 Task: Look for space in New Castle, United States from 10th June, 2023 to 25th June, 2023 for 4 adults in price range Rs.10000 to Rs.15000. Place can be private room with 4 bedrooms having 4 beds and 4 bathrooms. Property type can be house, flat, guest house, hotel. Amenities needed are: wifi, TV, free parkinig on premises, gym, breakfast. Booking option can be shelf check-in. Required host language is English.
Action: Mouse moved to (441, 97)
Screenshot: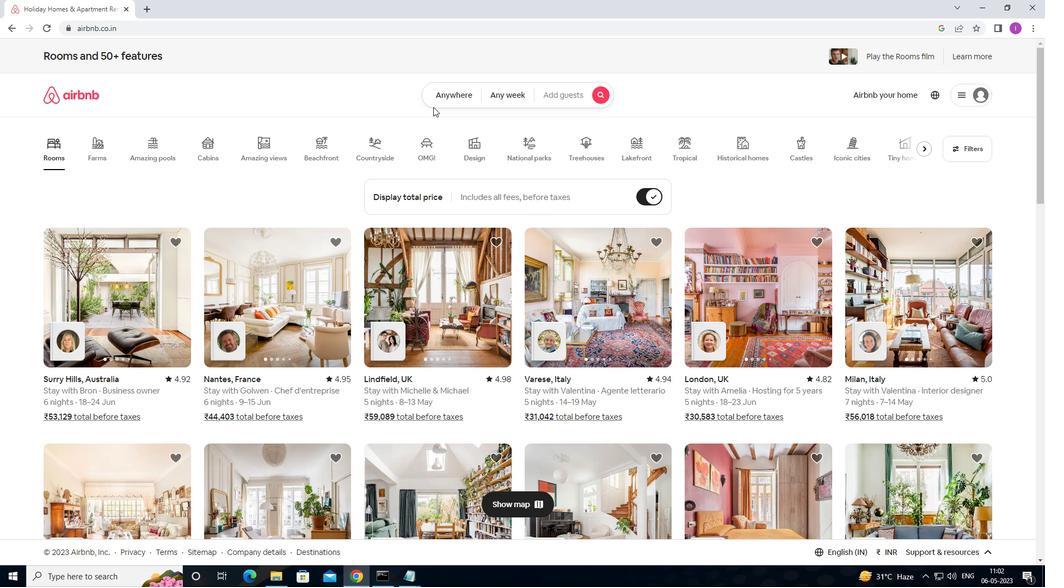 
Action: Mouse pressed left at (441, 97)
Screenshot: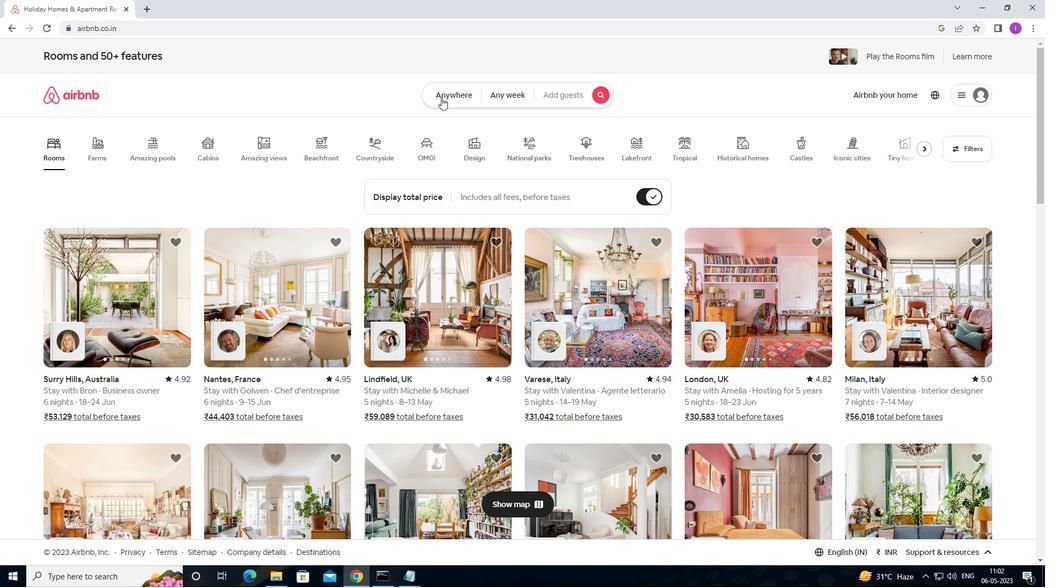 
Action: Mouse moved to (387, 130)
Screenshot: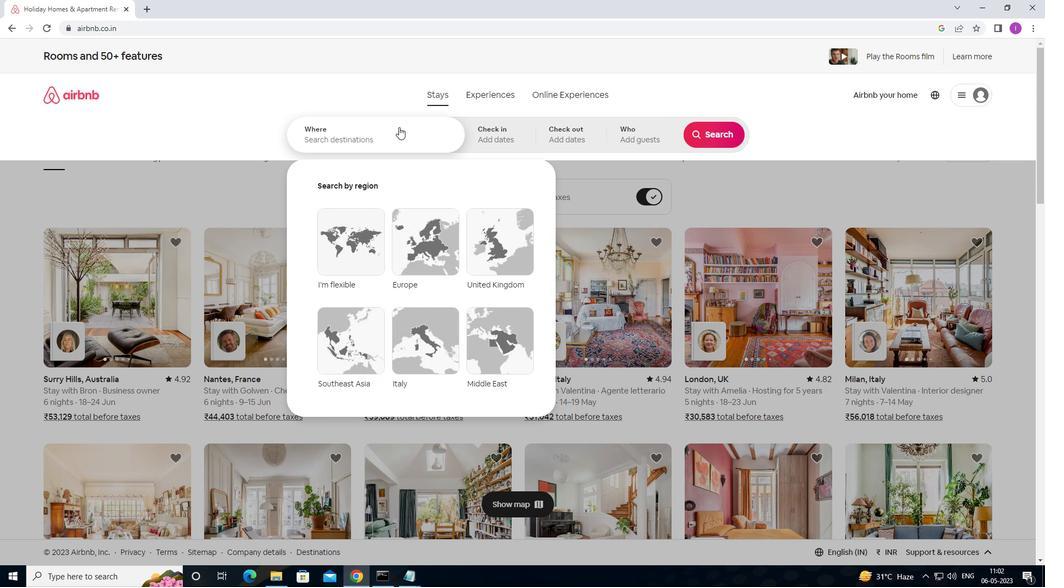 
Action: Mouse pressed left at (387, 130)
Screenshot: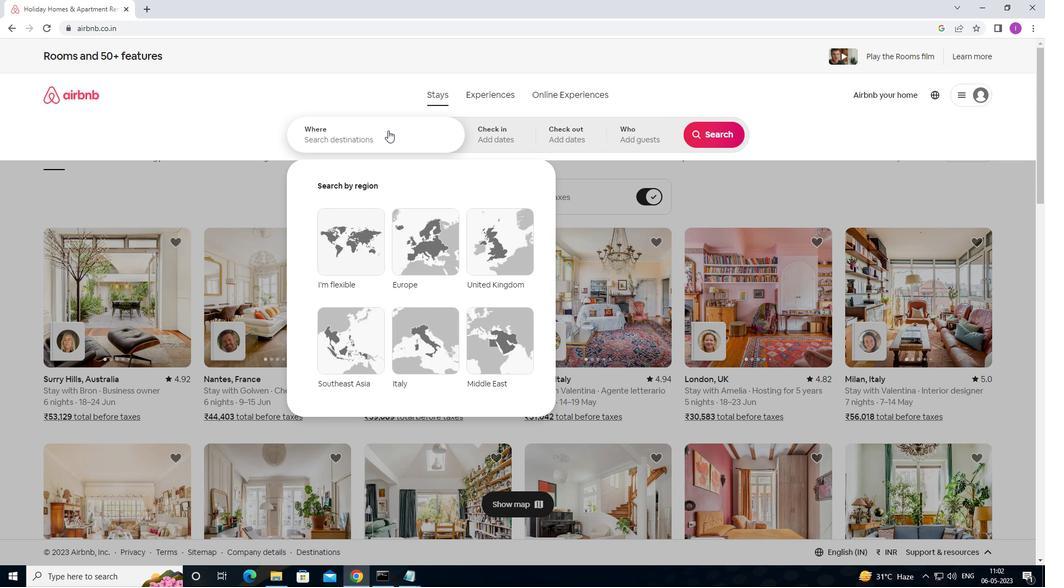 
Action: Mouse moved to (402, 141)
Screenshot: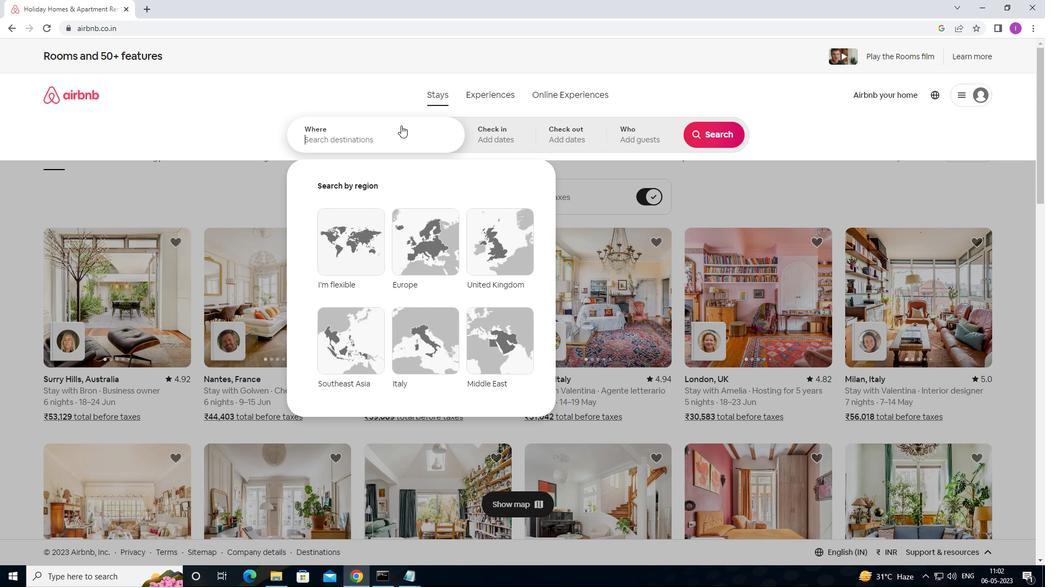 
Action: Key pressed <Key.shift><Key.shift><Key.shift><Key.shift><Key.shift><Key.shift><Key.shift><Key.shift>NEW<Key.space><Key.shift>CASTLE,<Key.shift>UNITED<Key.space>STATES
Screenshot: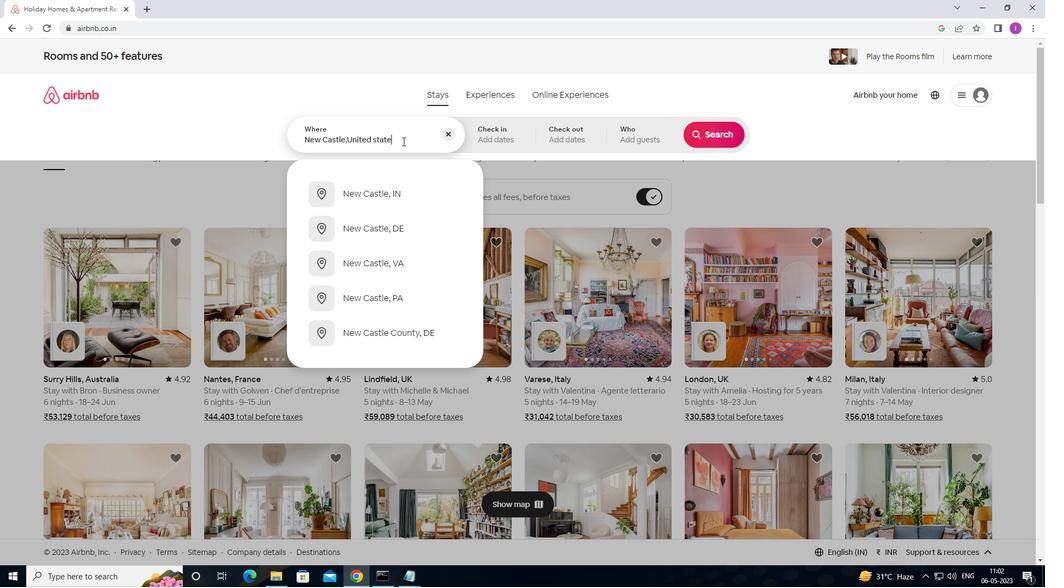 
Action: Mouse moved to (506, 133)
Screenshot: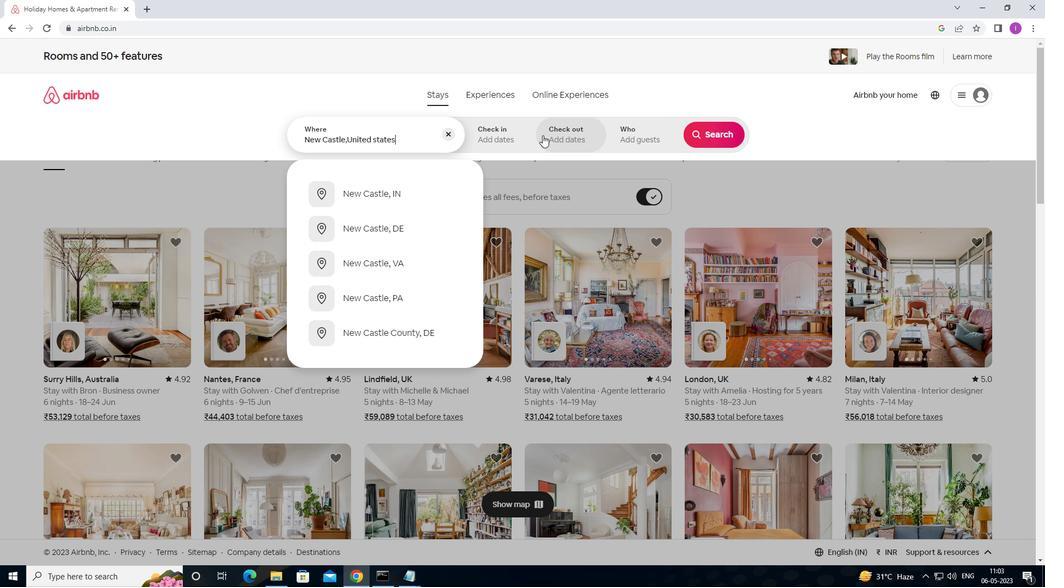 
Action: Mouse pressed left at (506, 133)
Screenshot: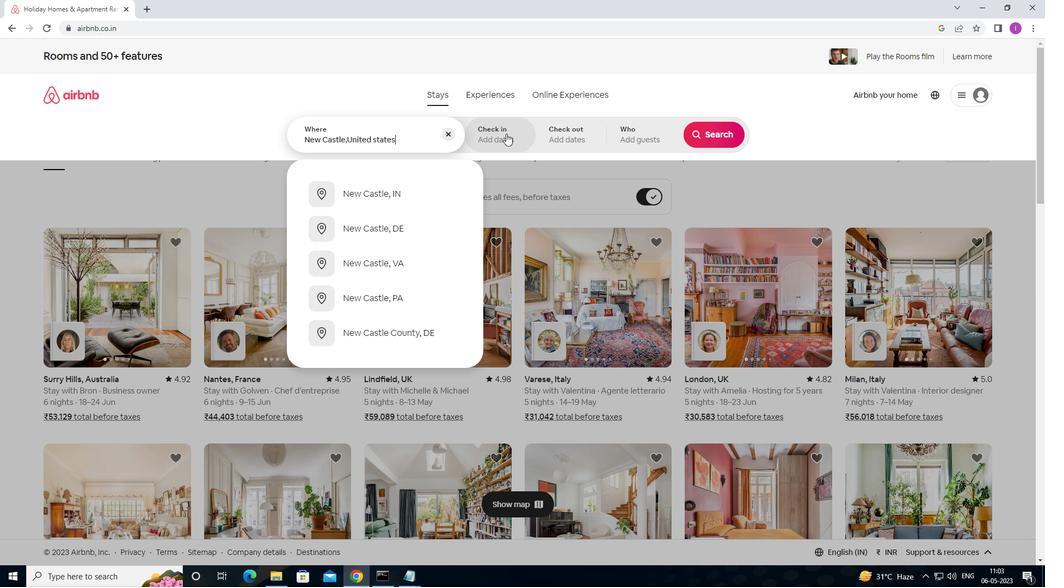 
Action: Mouse moved to (696, 290)
Screenshot: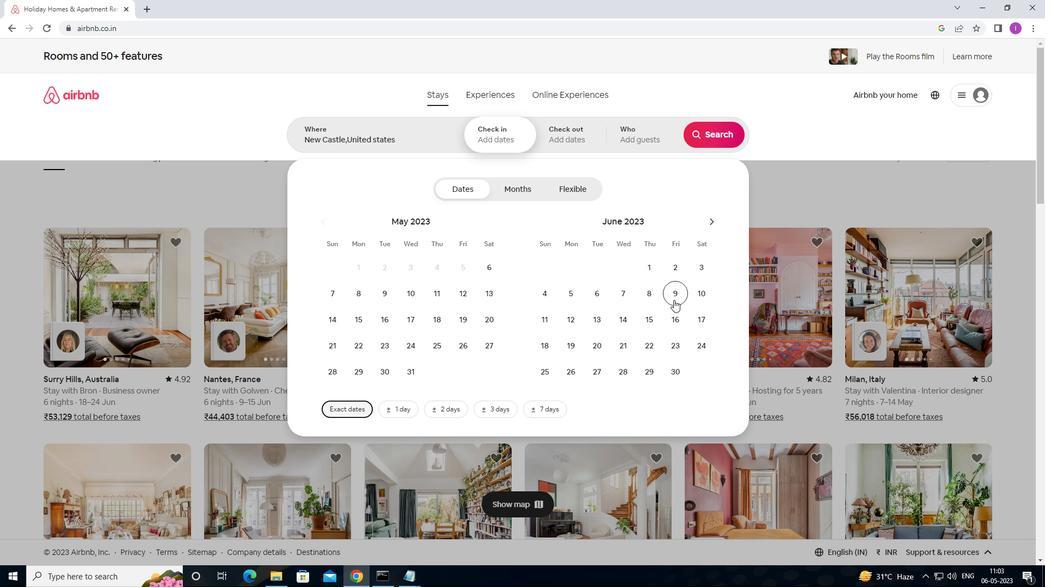 
Action: Mouse pressed left at (696, 290)
Screenshot: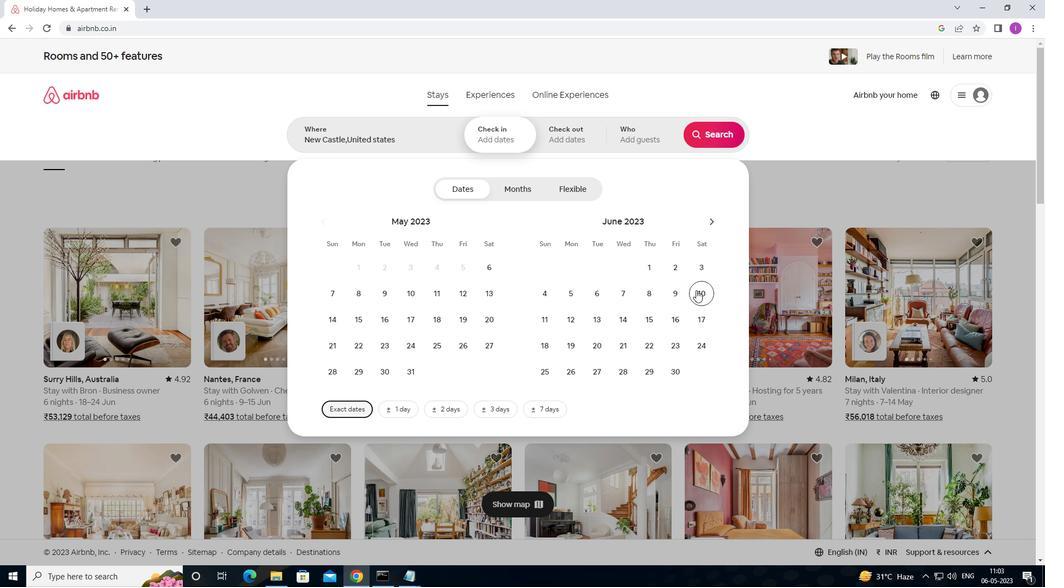 
Action: Mouse moved to (546, 377)
Screenshot: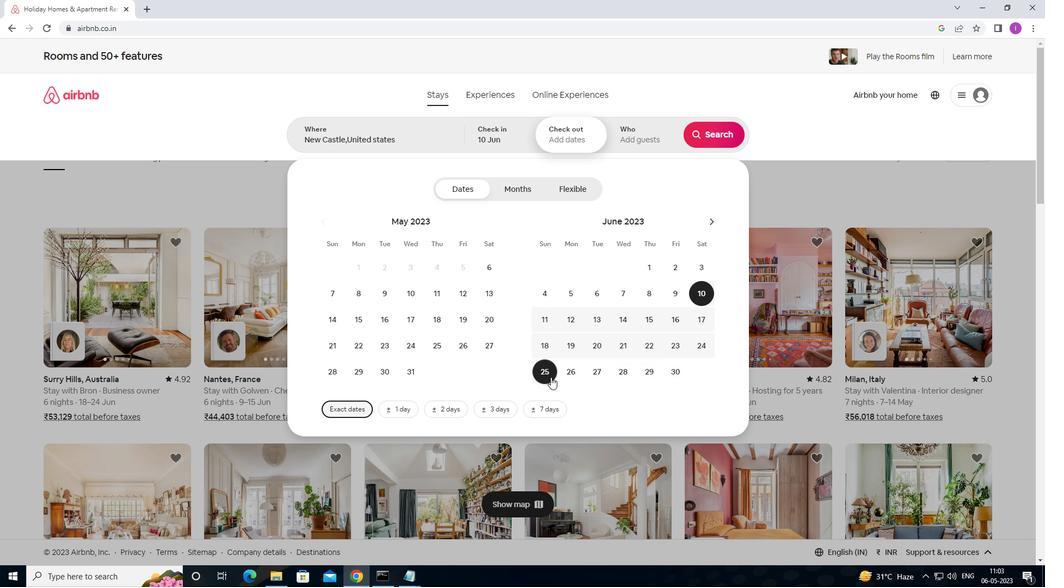 
Action: Mouse pressed left at (546, 377)
Screenshot: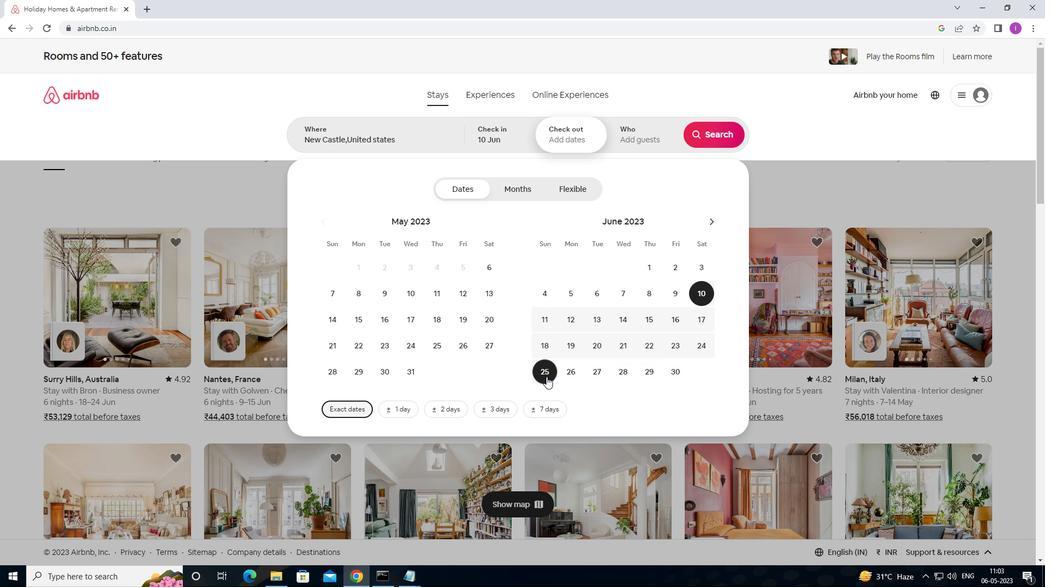 
Action: Mouse moved to (628, 144)
Screenshot: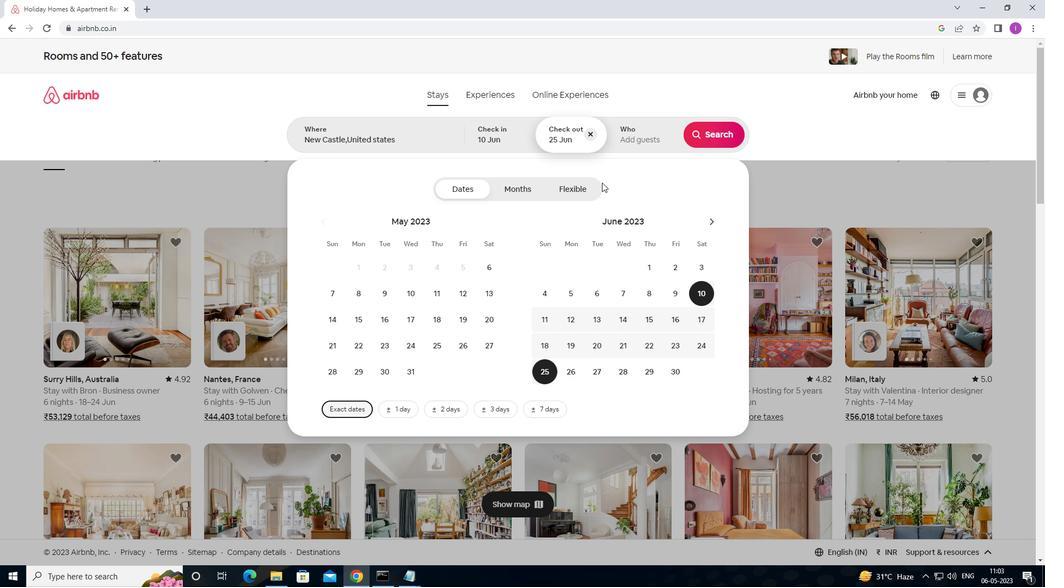 
Action: Mouse pressed left at (628, 144)
Screenshot: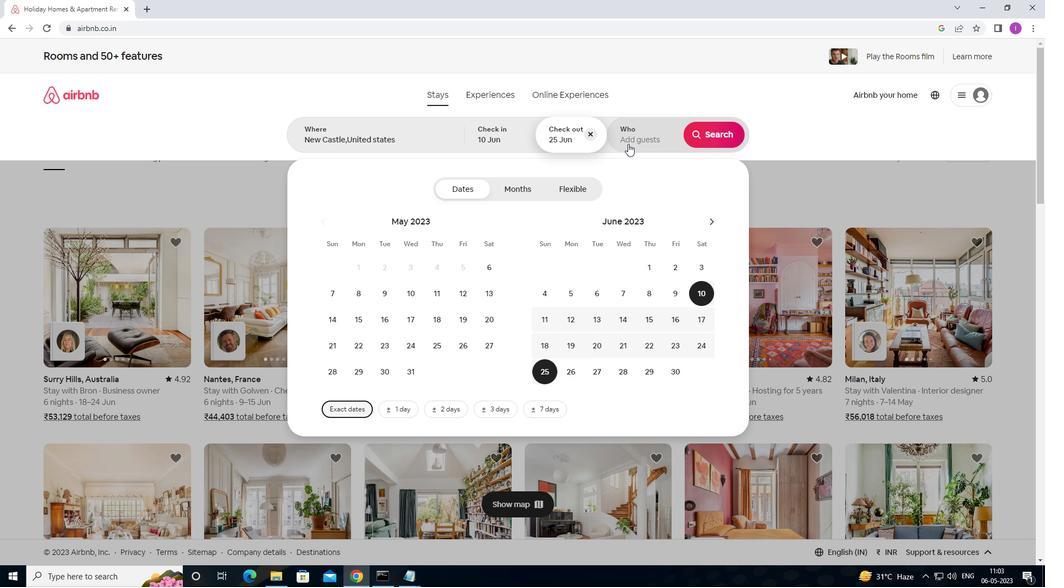 
Action: Mouse moved to (722, 192)
Screenshot: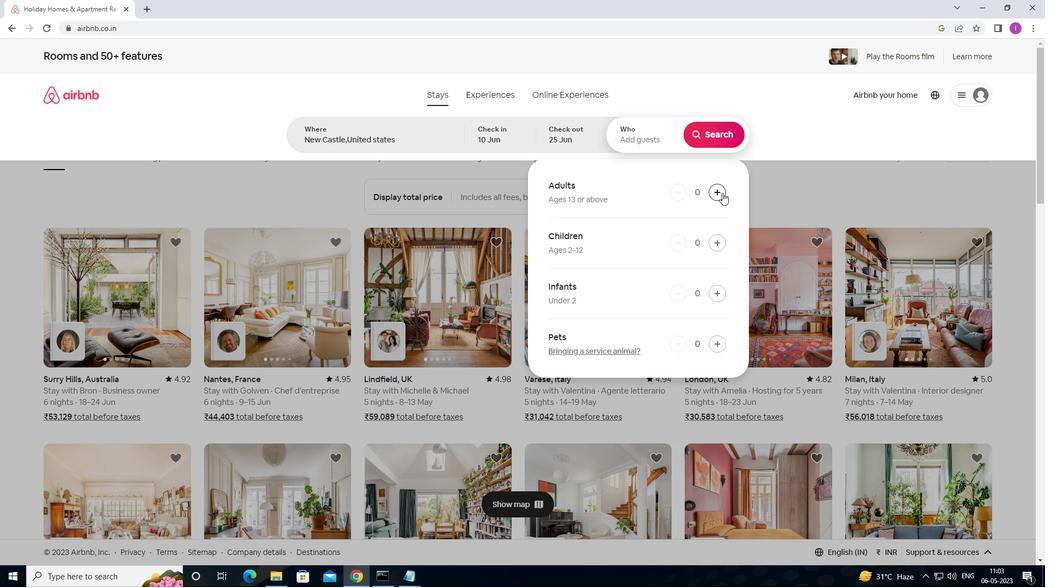 
Action: Mouse pressed left at (722, 192)
Screenshot: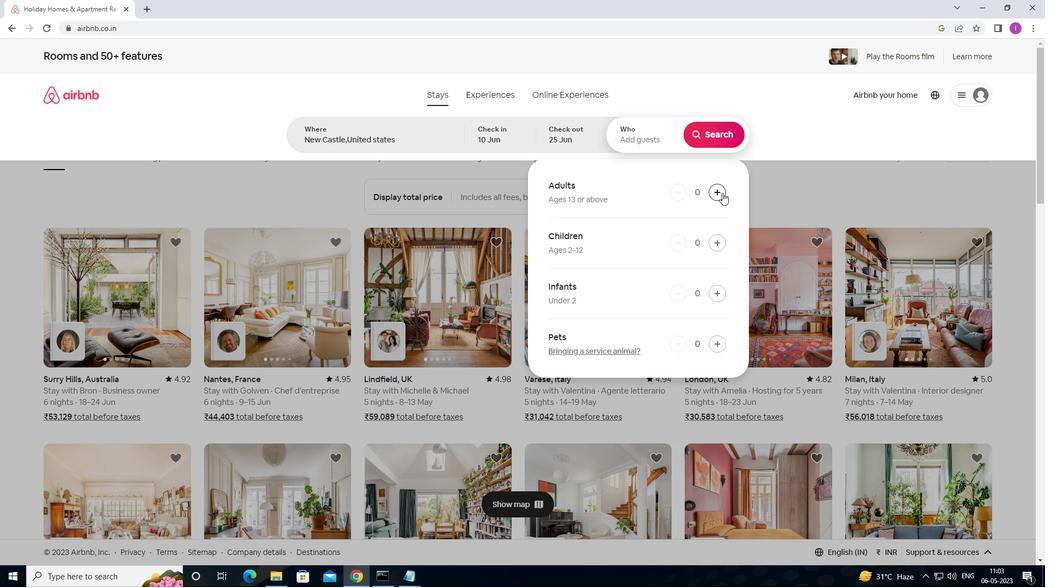 
Action: Mouse pressed left at (722, 192)
Screenshot: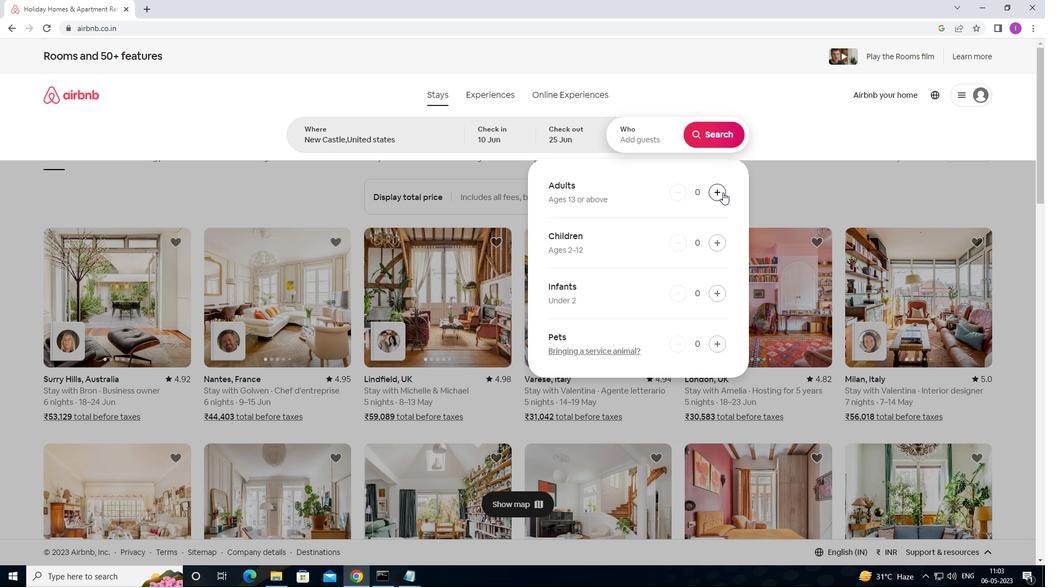 
Action: Mouse pressed left at (722, 192)
Screenshot: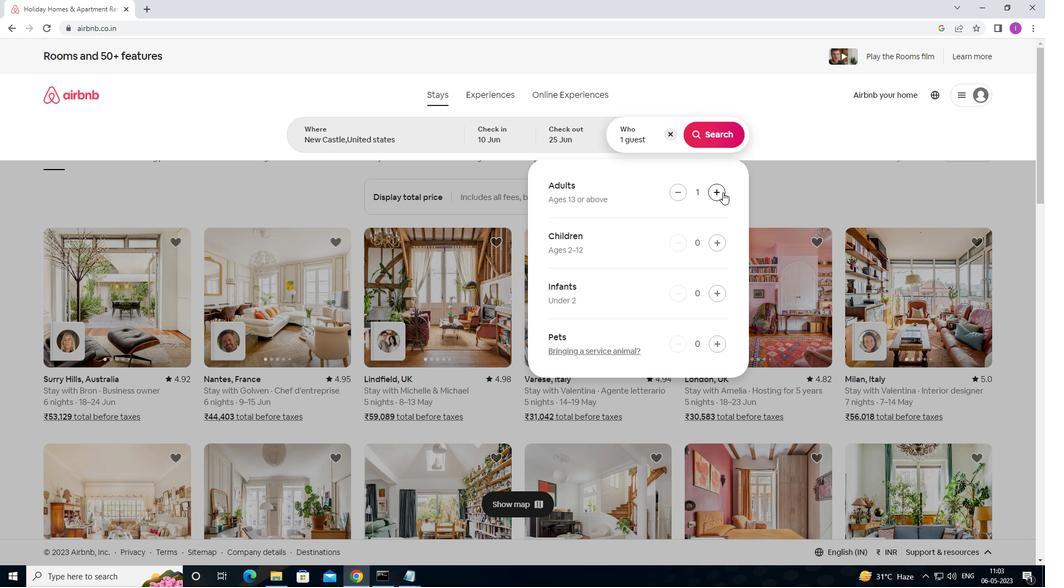 
Action: Mouse pressed left at (722, 192)
Screenshot: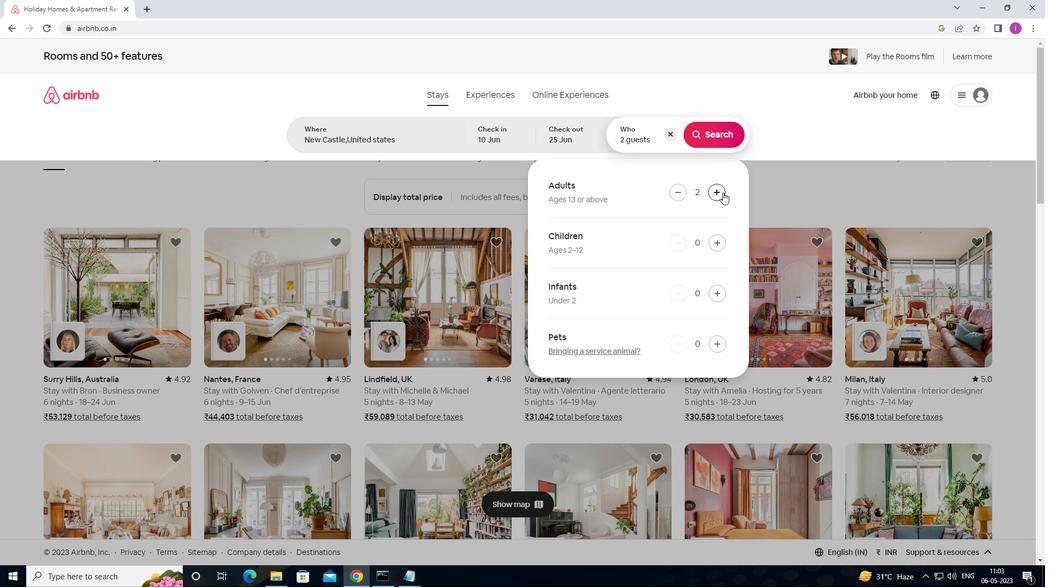 
Action: Mouse moved to (712, 125)
Screenshot: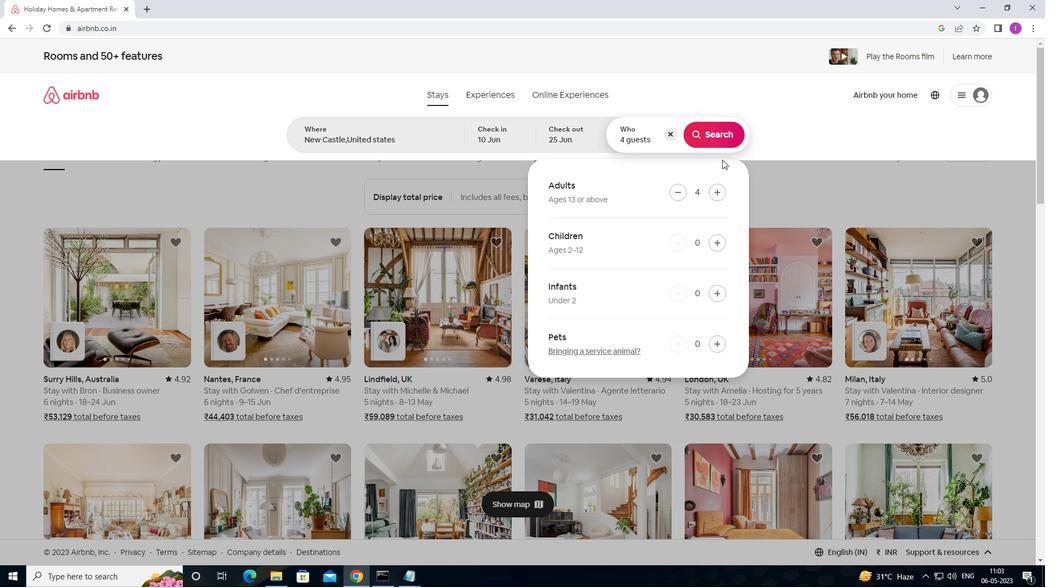
Action: Mouse pressed left at (712, 125)
Screenshot: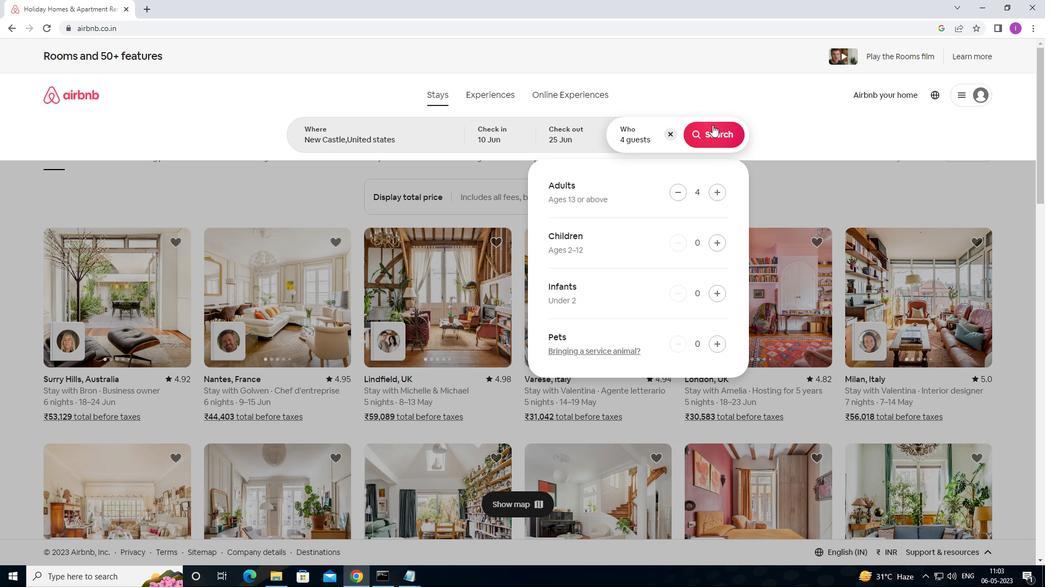 
Action: Mouse moved to (1004, 106)
Screenshot: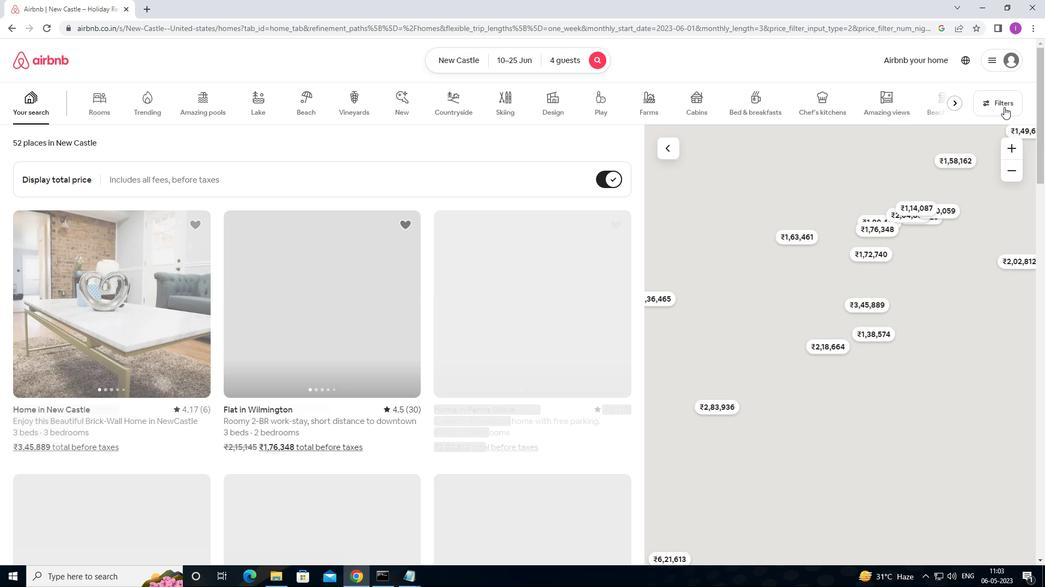 
Action: Mouse pressed left at (1004, 106)
Screenshot: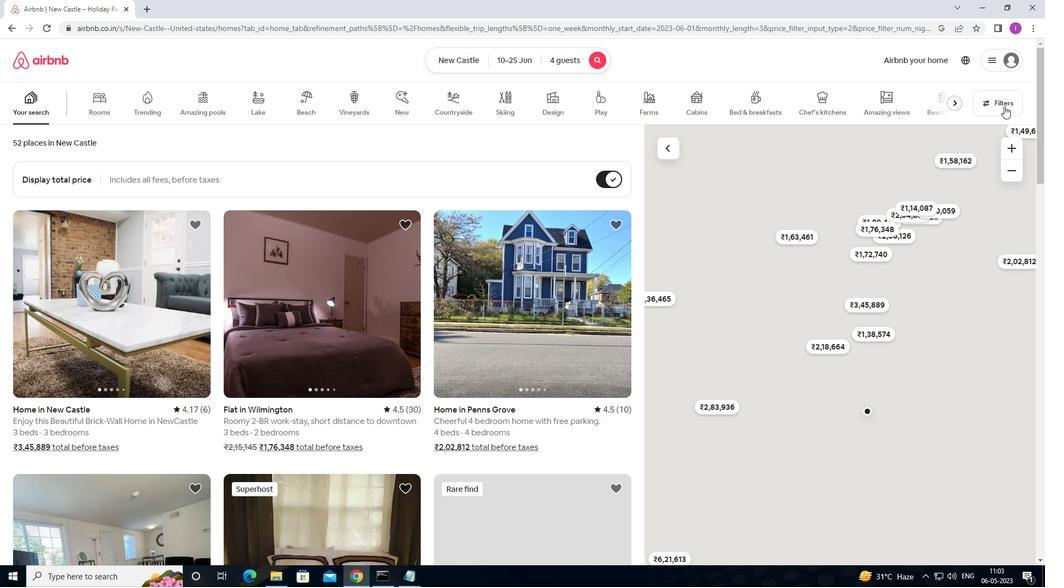 
Action: Mouse moved to (398, 372)
Screenshot: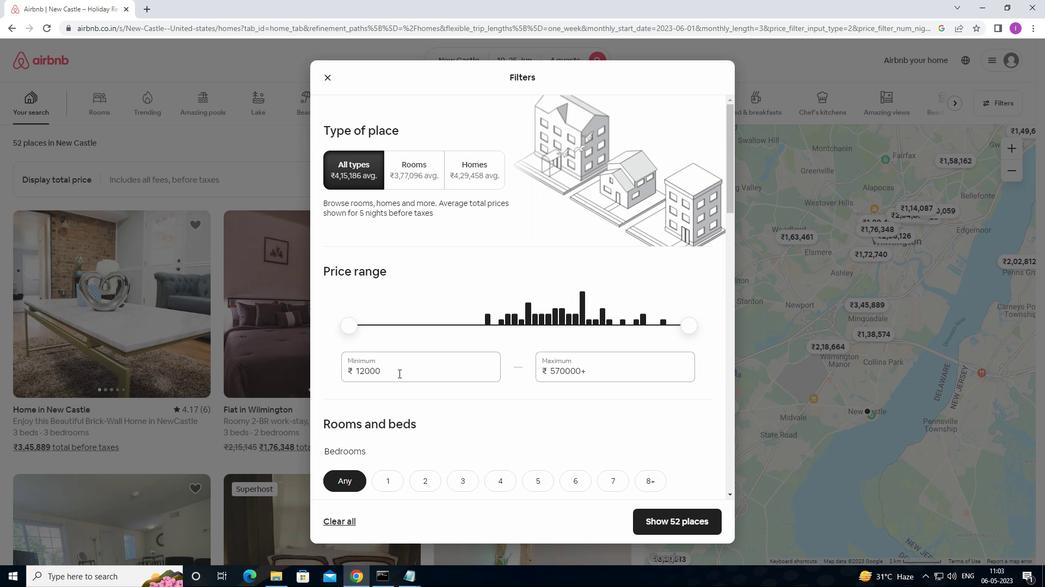 
Action: Mouse pressed left at (398, 372)
Screenshot: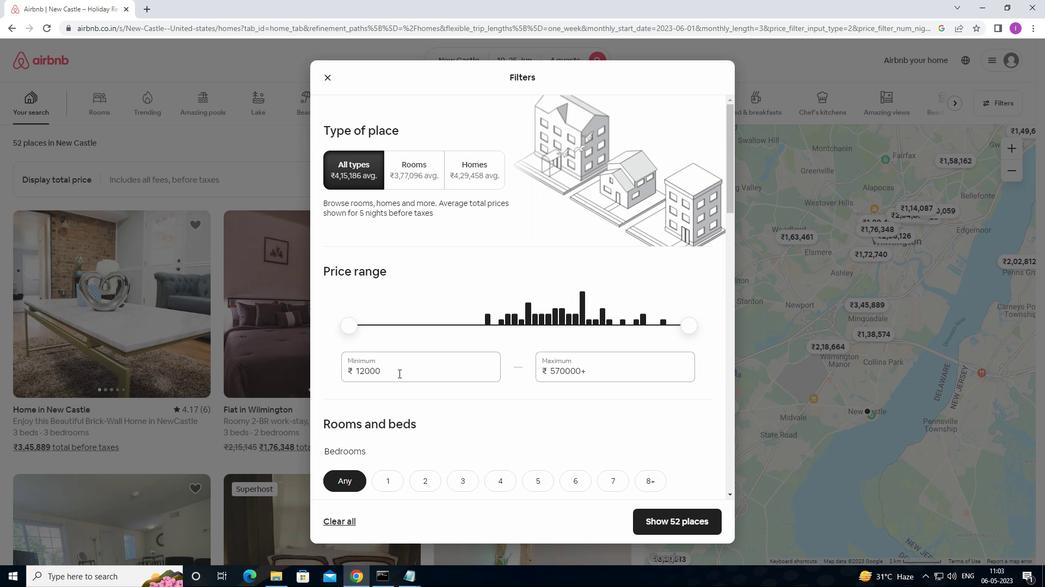 
Action: Mouse moved to (336, 377)
Screenshot: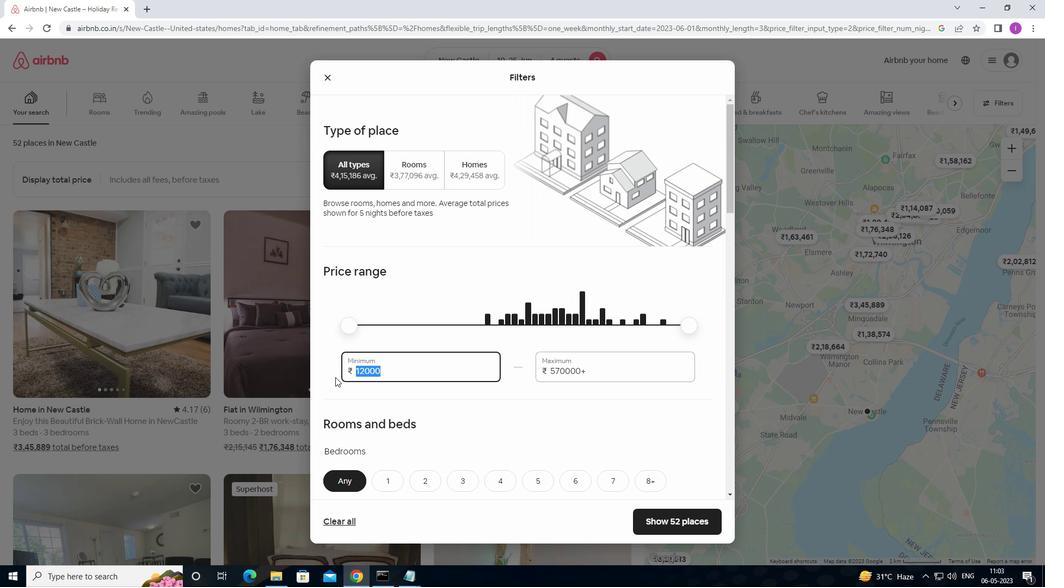 
Action: Key pressed 1
Screenshot: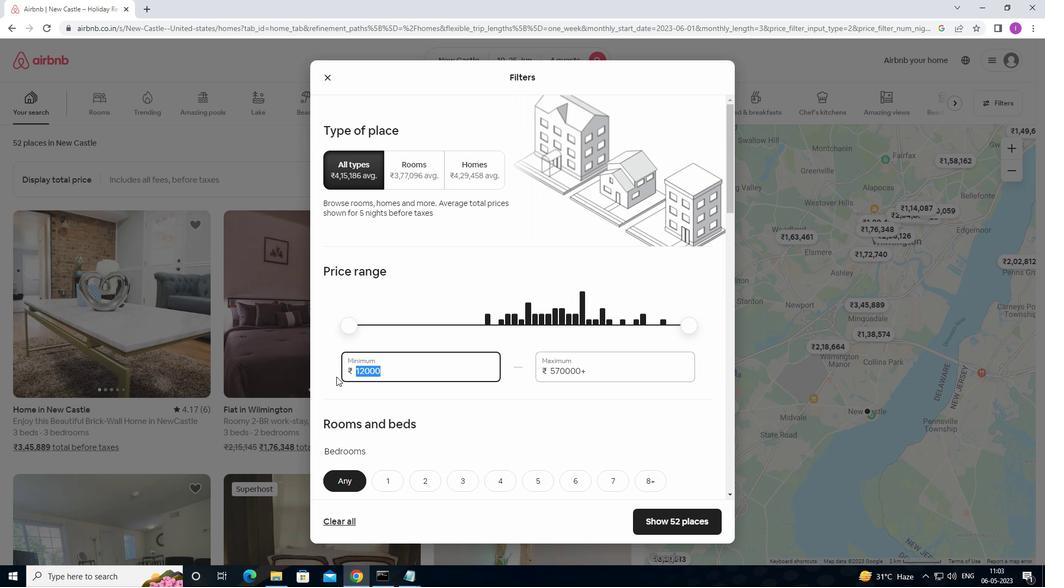 
Action: Mouse moved to (336, 376)
Screenshot: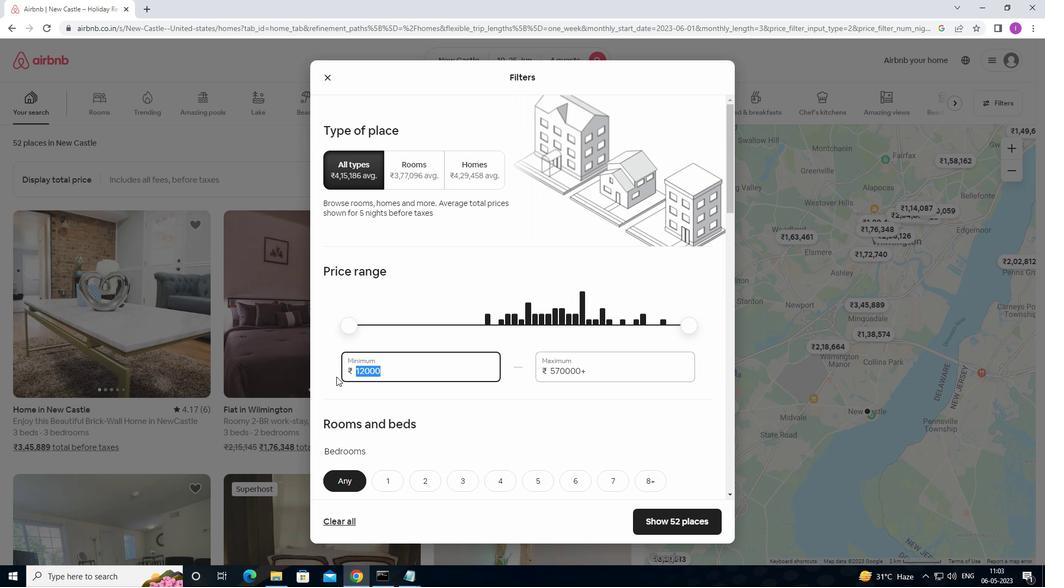 
Action: Key pressed 0
Screenshot: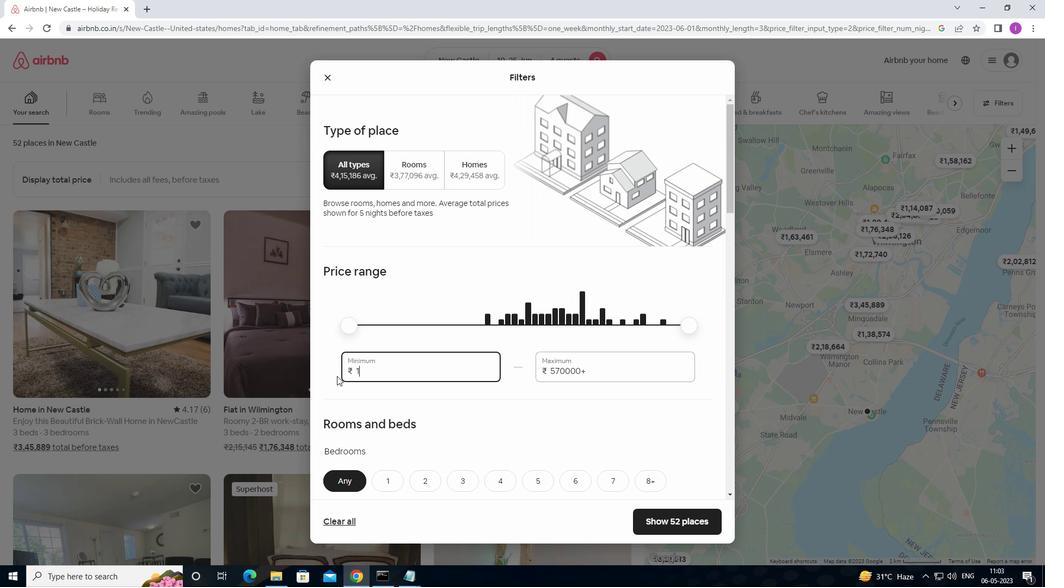 
Action: Mouse moved to (335, 380)
Screenshot: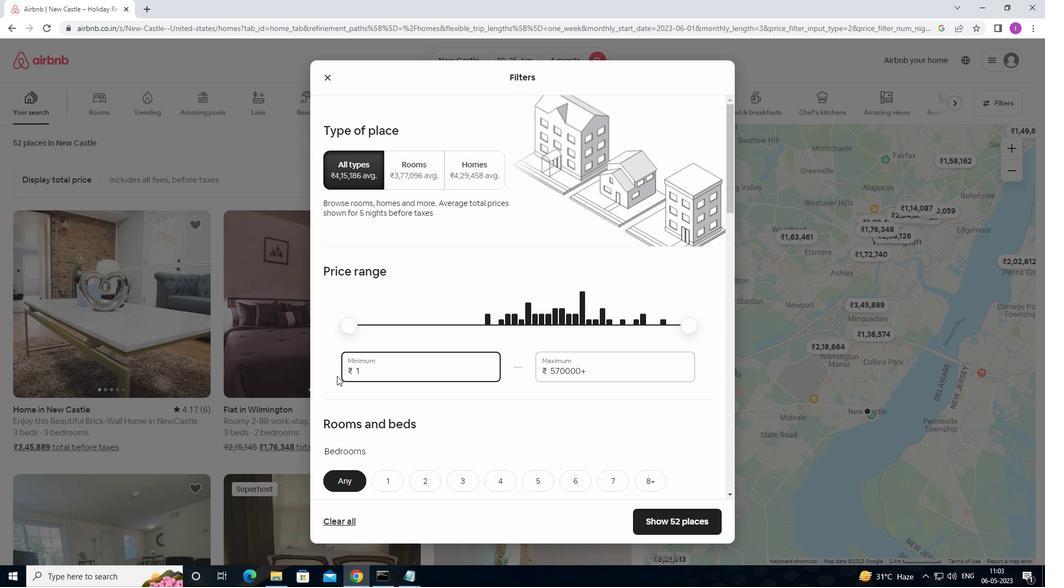 
Action: Key pressed 0
Screenshot: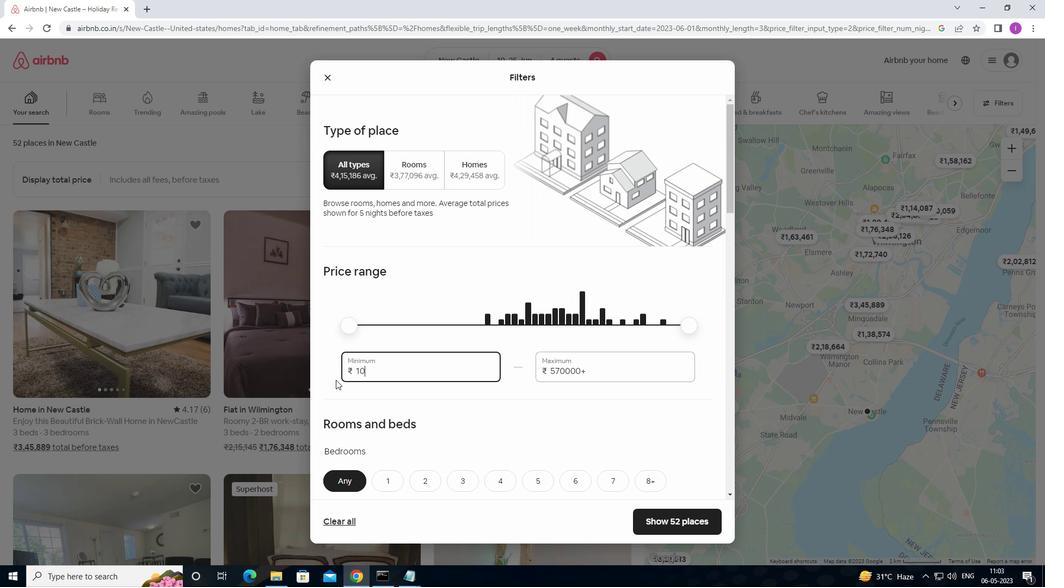 
Action: Mouse moved to (335, 380)
Screenshot: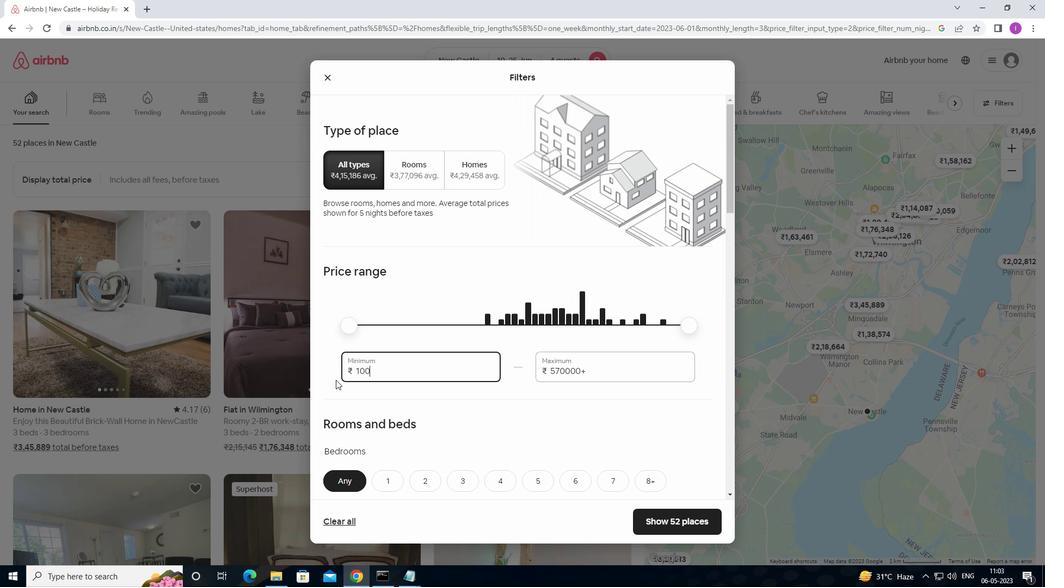 
Action: Key pressed 00
Screenshot: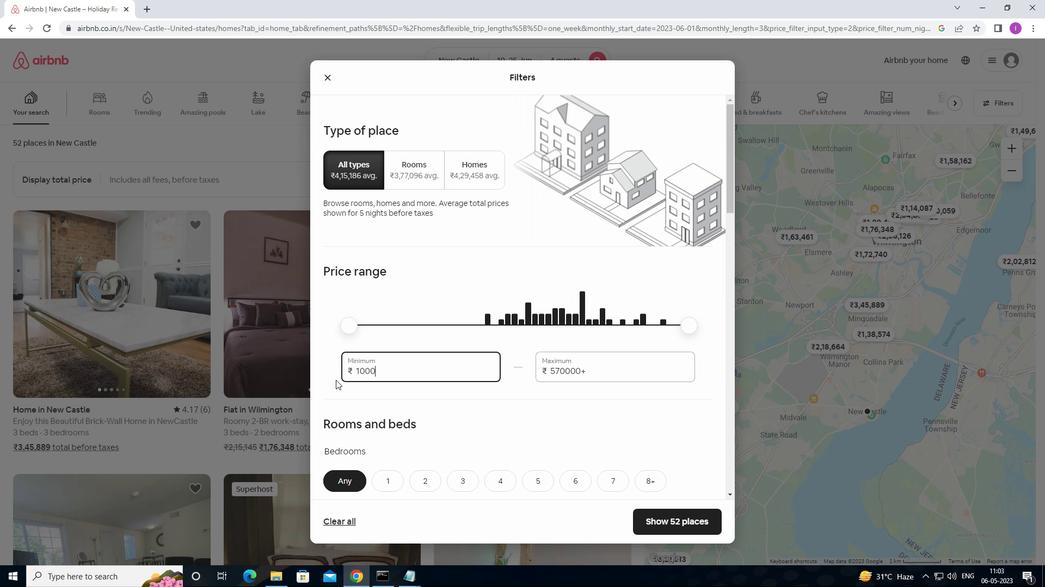 
Action: Mouse moved to (598, 371)
Screenshot: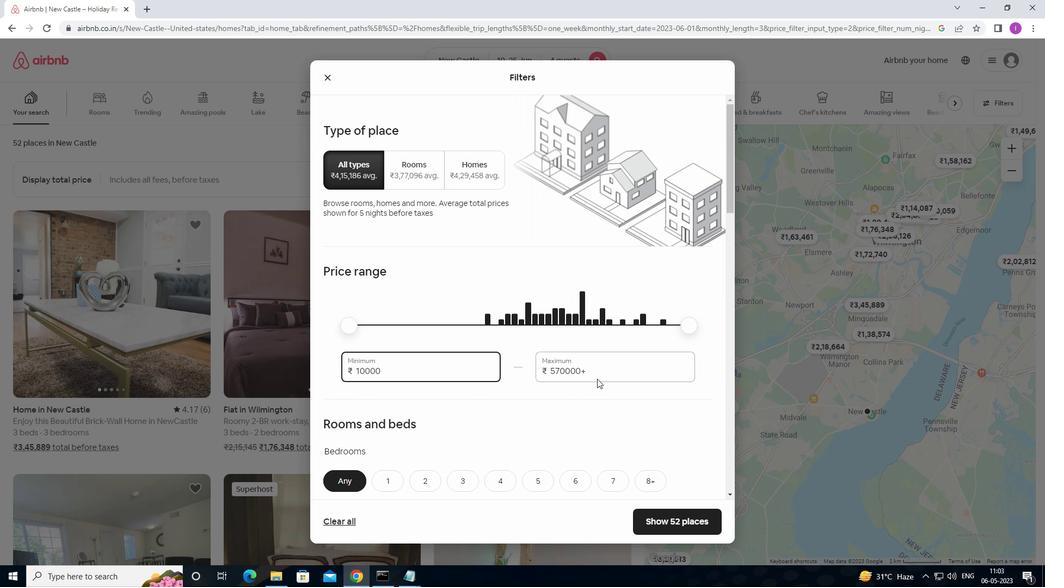 
Action: Mouse pressed left at (598, 371)
Screenshot: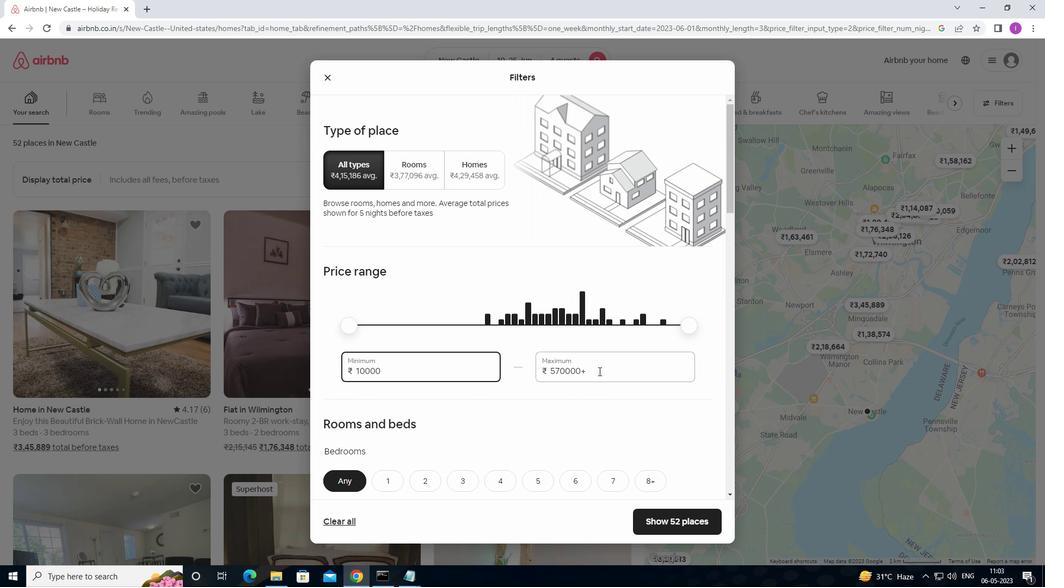 
Action: Mouse moved to (548, 375)
Screenshot: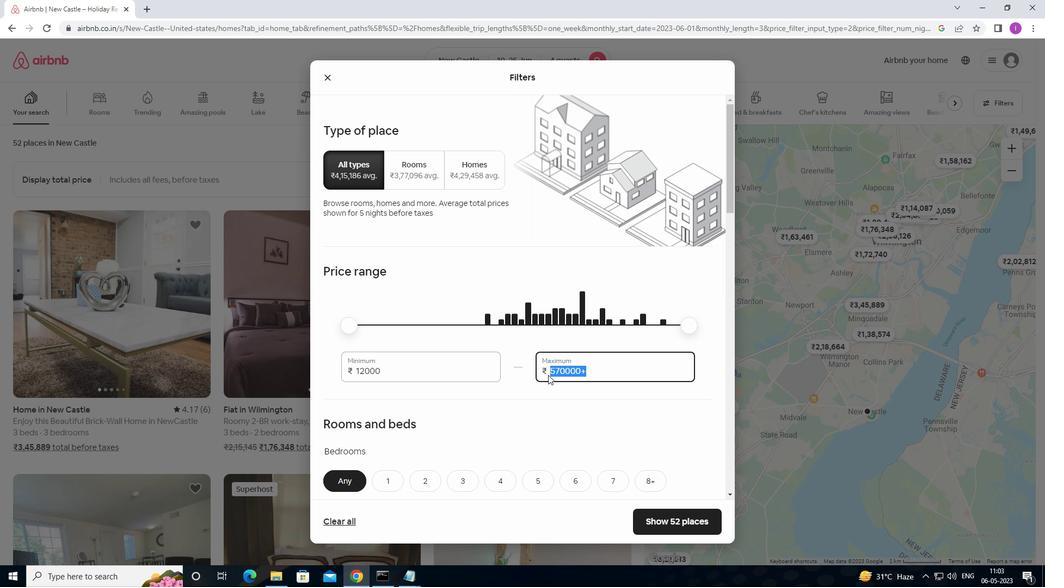 
Action: Key pressed 15000
Screenshot: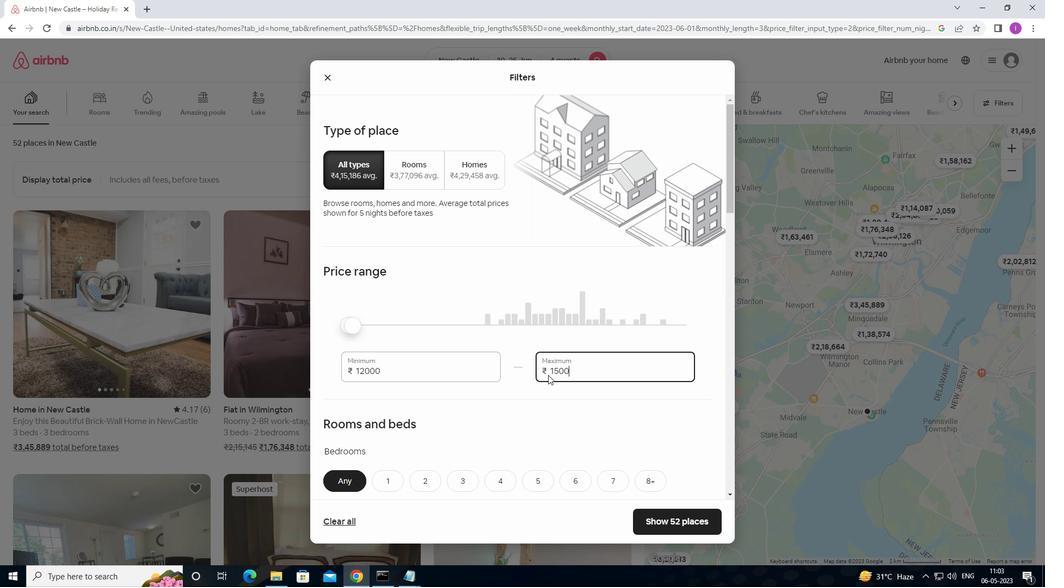 
Action: Mouse moved to (552, 381)
Screenshot: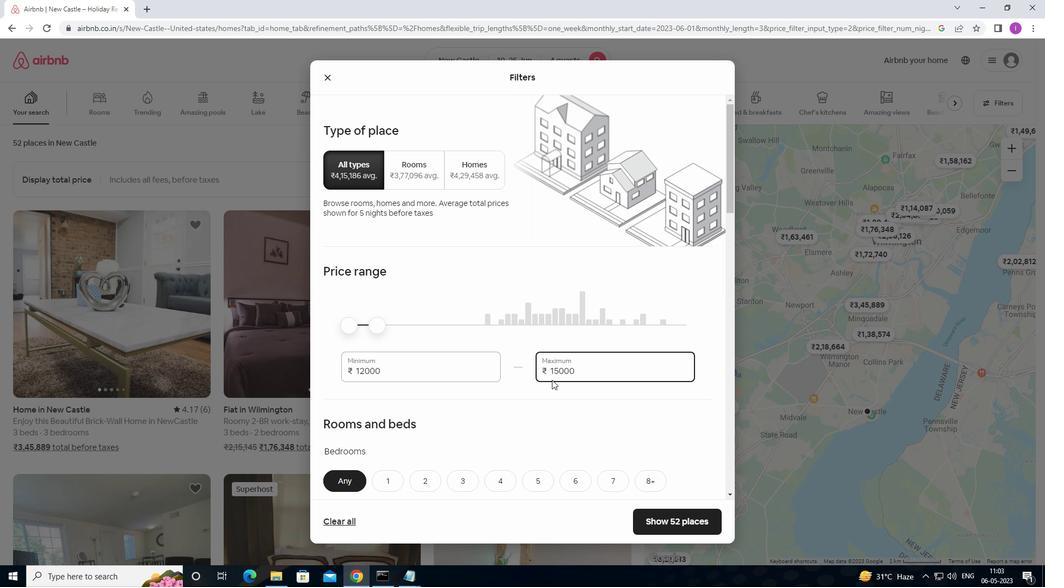 
Action: Mouse scrolled (552, 380) with delta (0, 0)
Screenshot: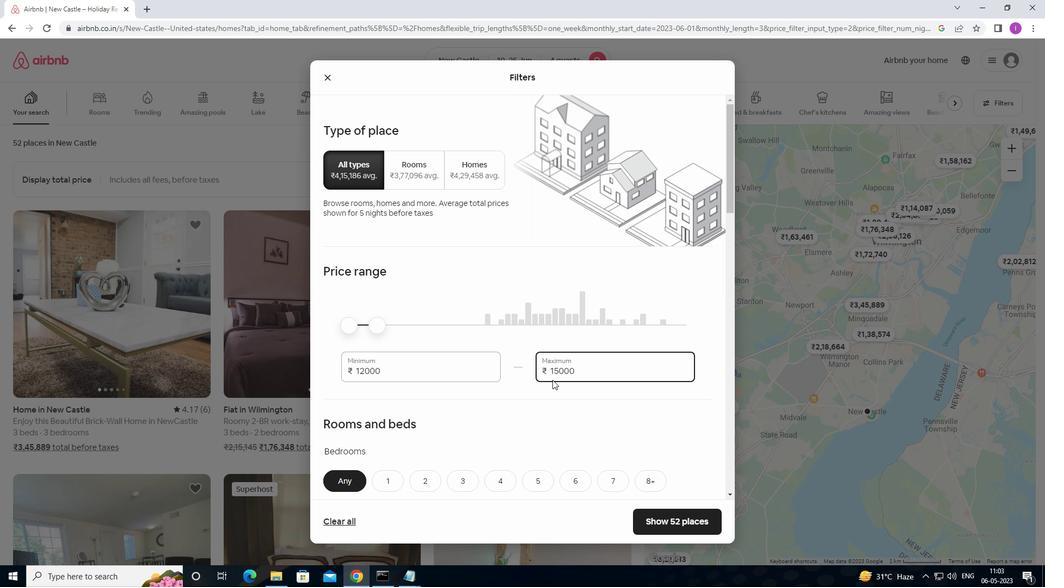 
Action: Mouse moved to (552, 381)
Screenshot: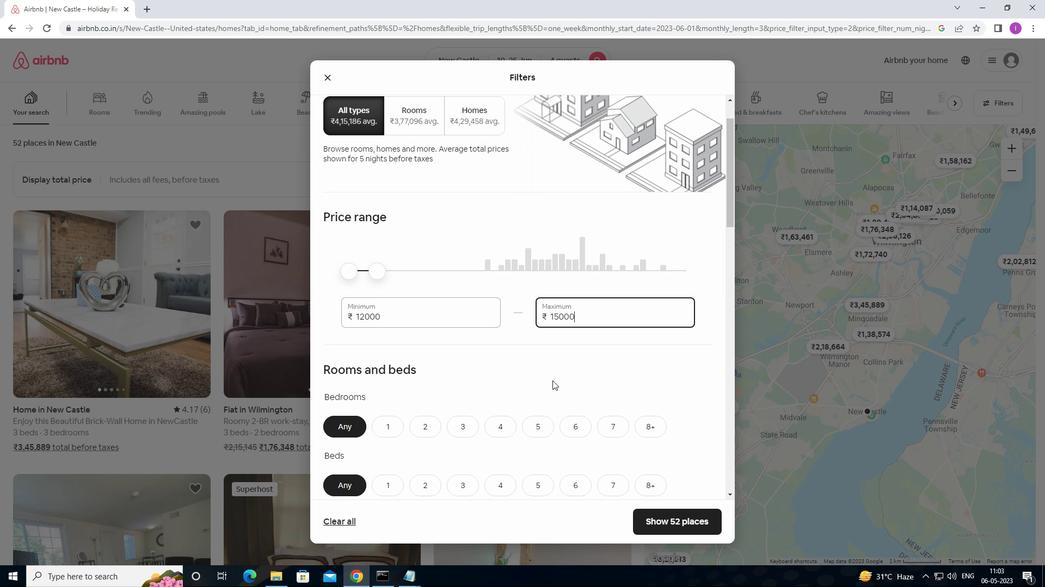 
Action: Mouse scrolled (552, 381) with delta (0, 0)
Screenshot: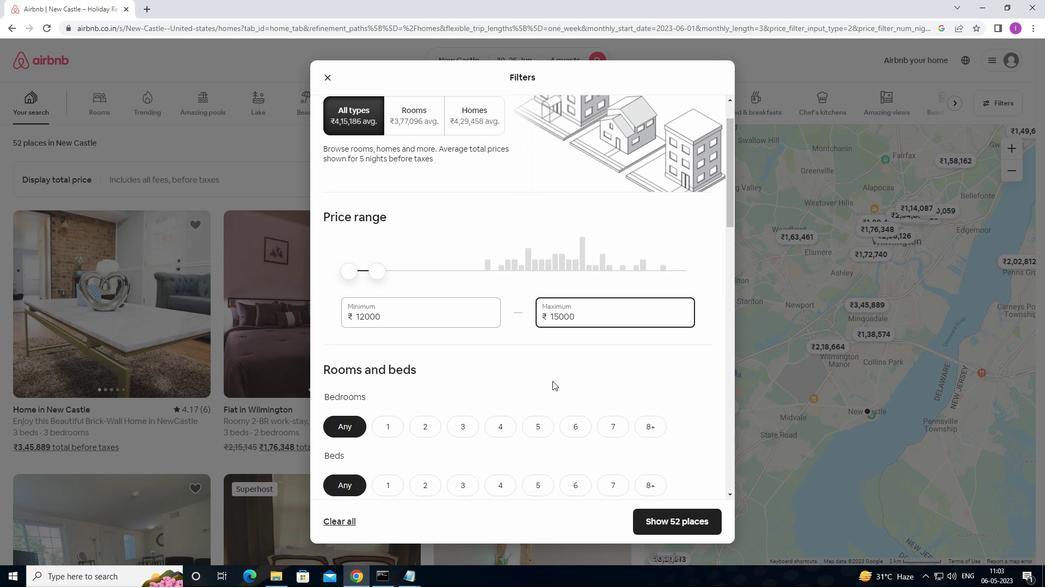 
Action: Mouse scrolled (552, 381) with delta (0, 0)
Screenshot: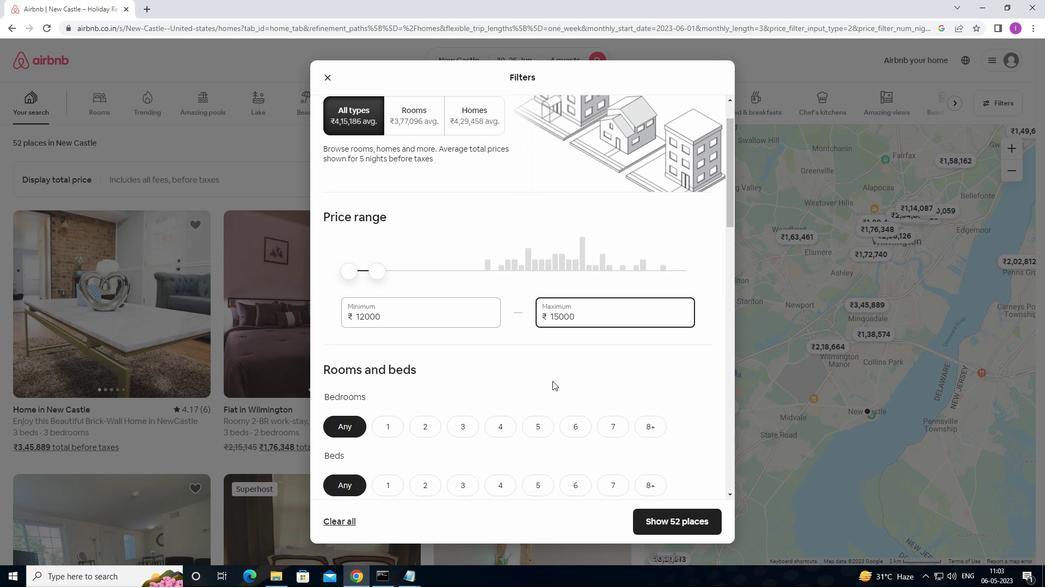 
Action: Mouse moved to (503, 321)
Screenshot: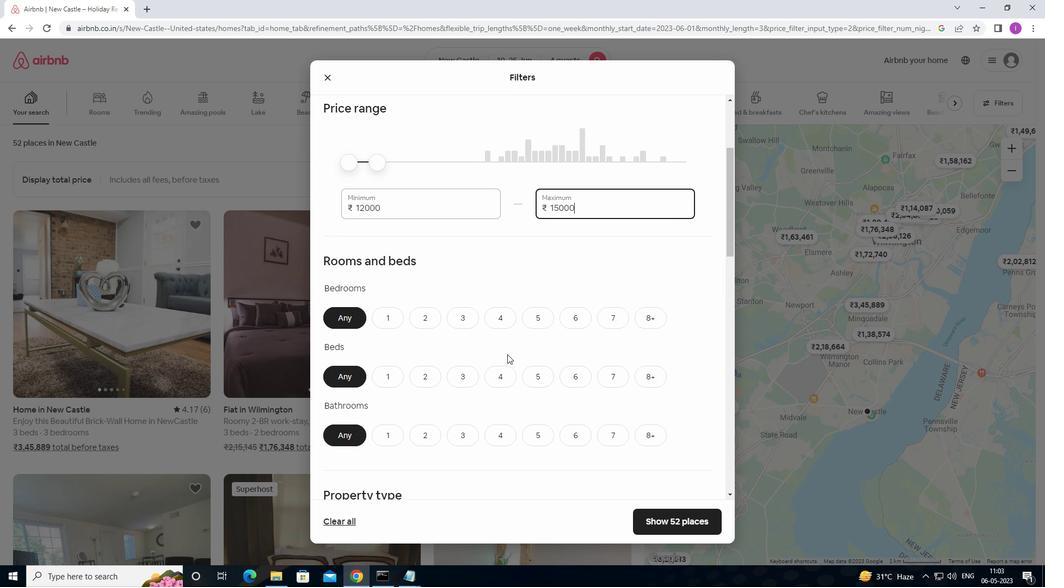 
Action: Mouse pressed left at (503, 321)
Screenshot: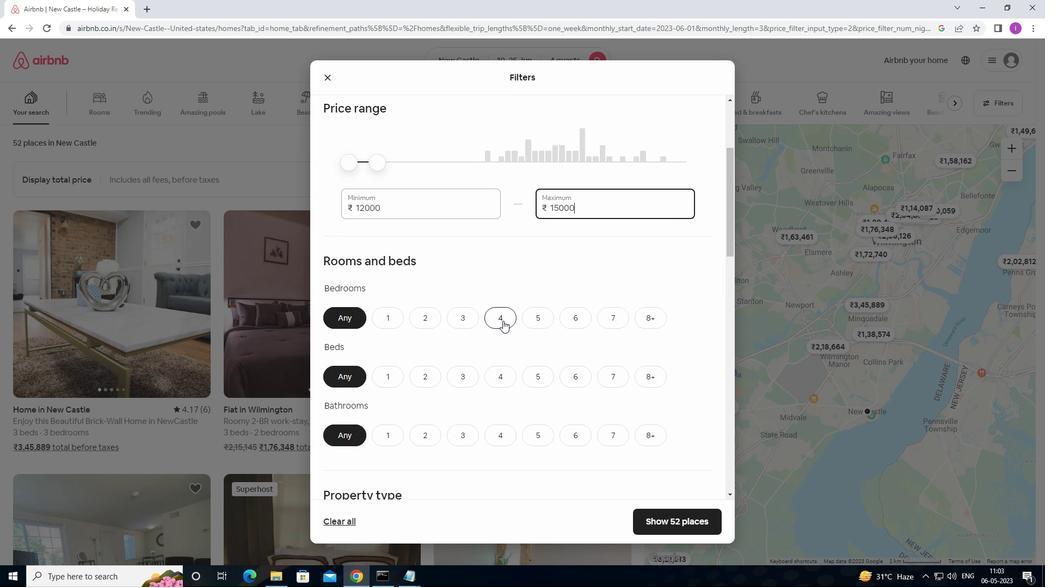 
Action: Mouse moved to (500, 368)
Screenshot: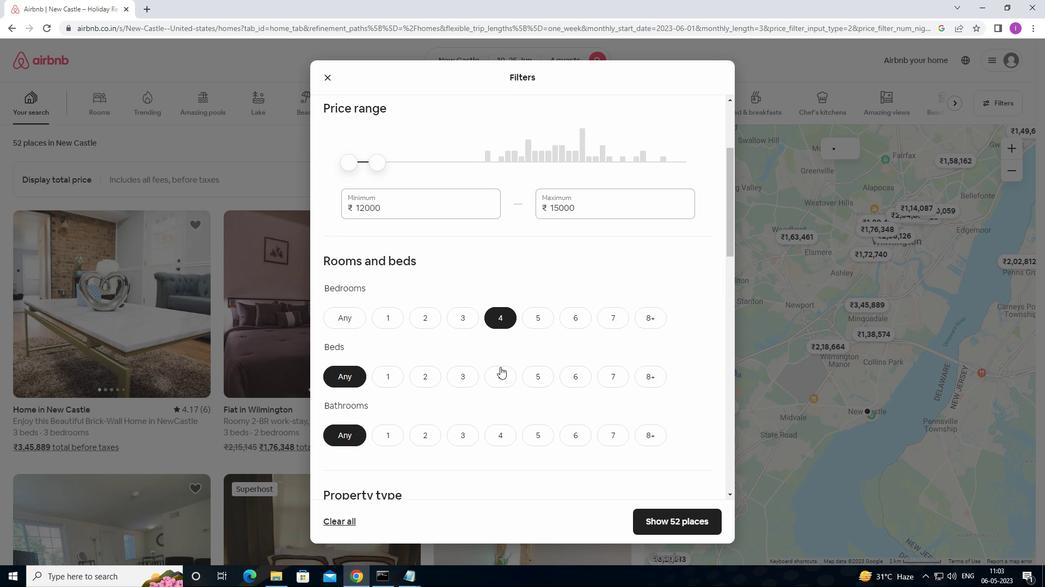 
Action: Mouse pressed left at (500, 368)
Screenshot: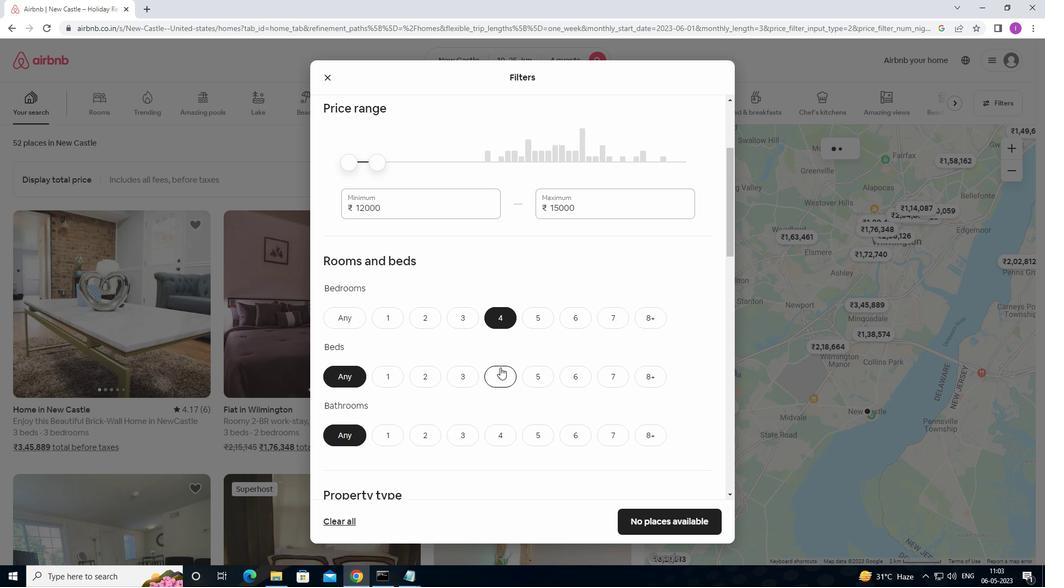 
Action: Mouse moved to (507, 434)
Screenshot: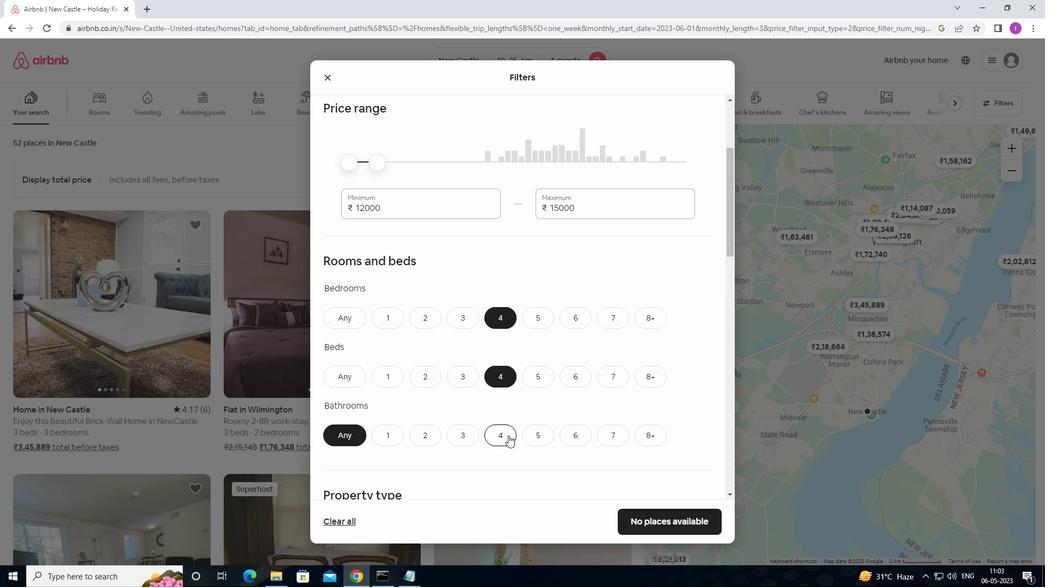
Action: Mouse pressed left at (507, 434)
Screenshot: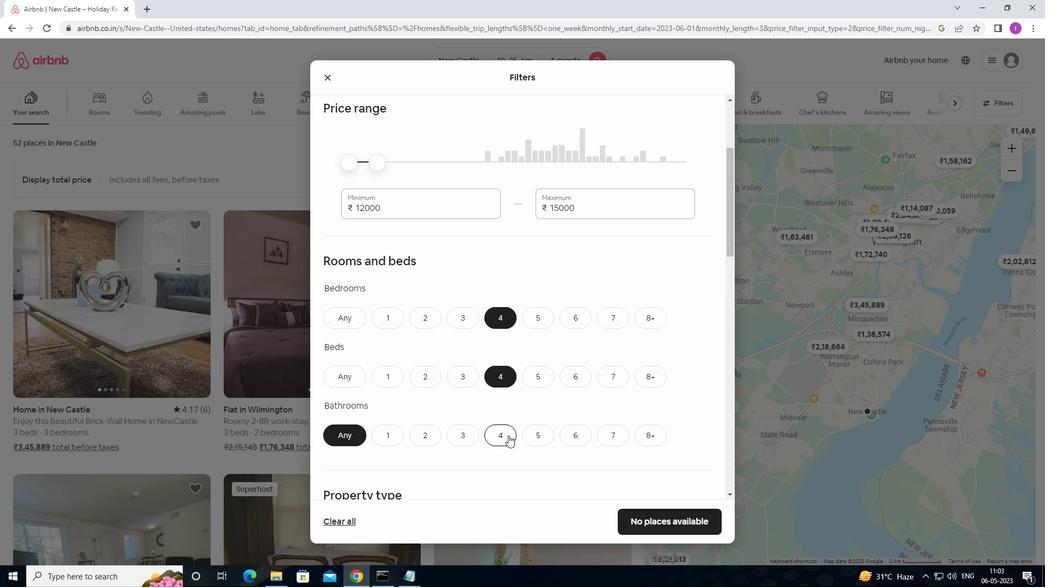 
Action: Mouse moved to (550, 400)
Screenshot: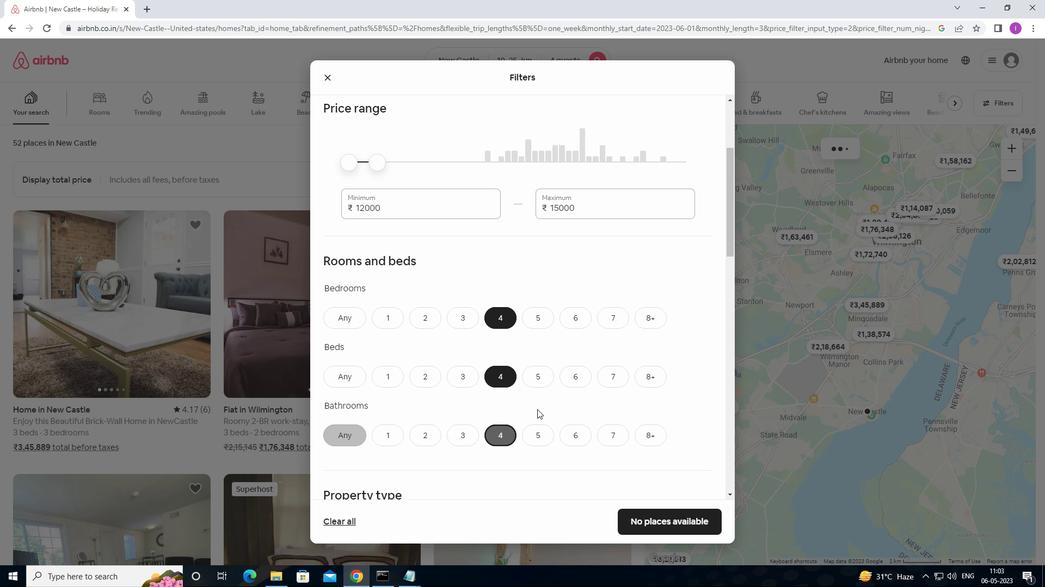
Action: Mouse scrolled (550, 400) with delta (0, 0)
Screenshot: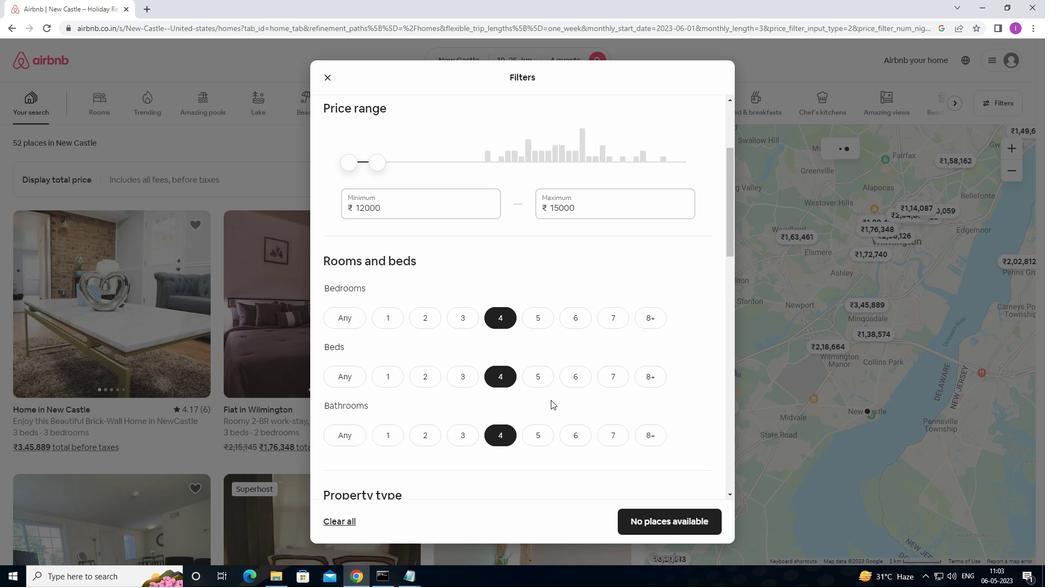
Action: Mouse moved to (554, 395)
Screenshot: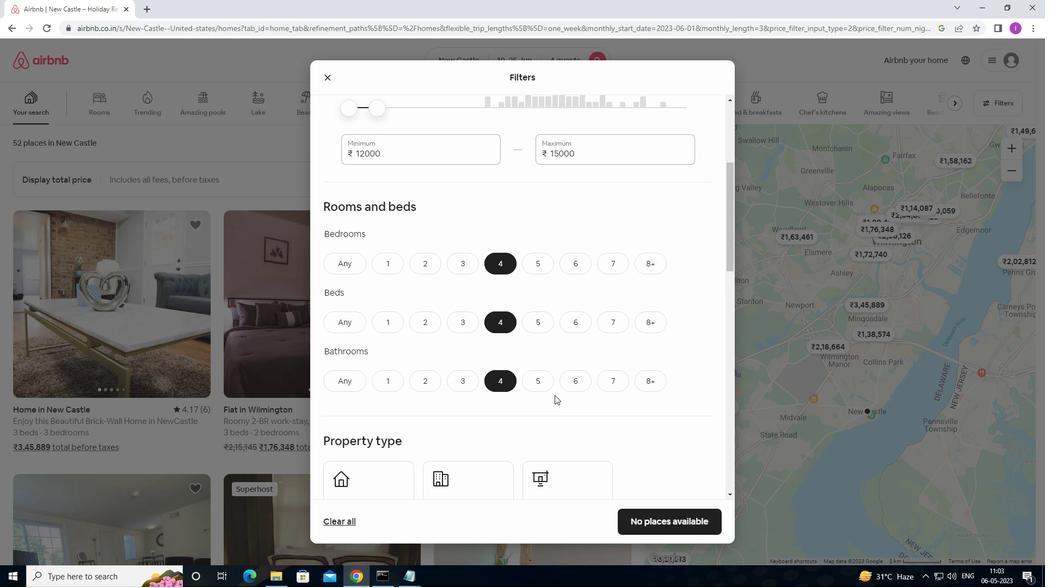 
Action: Mouse scrolled (554, 395) with delta (0, 0)
Screenshot: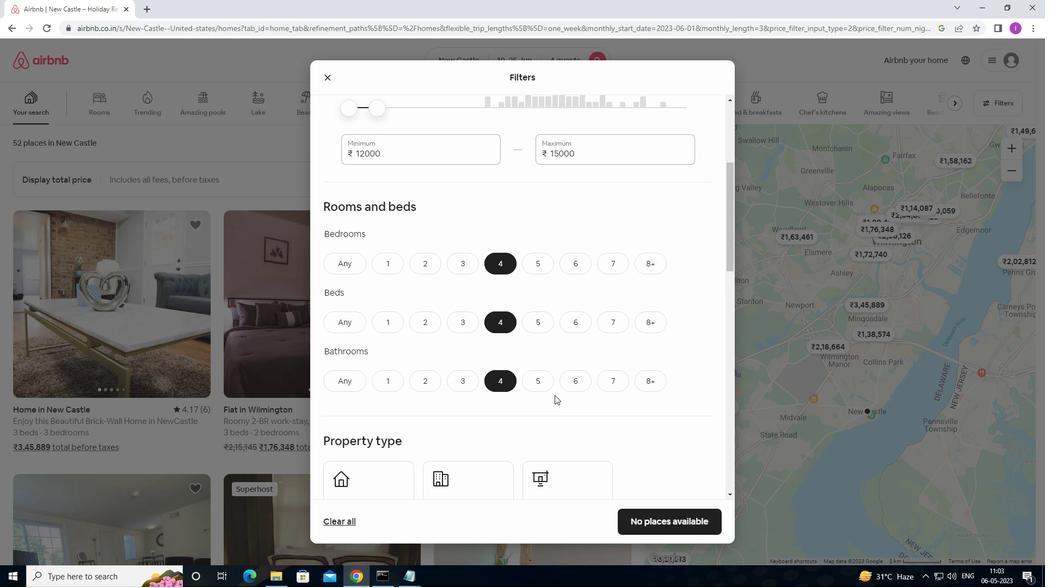 
Action: Mouse moved to (374, 415)
Screenshot: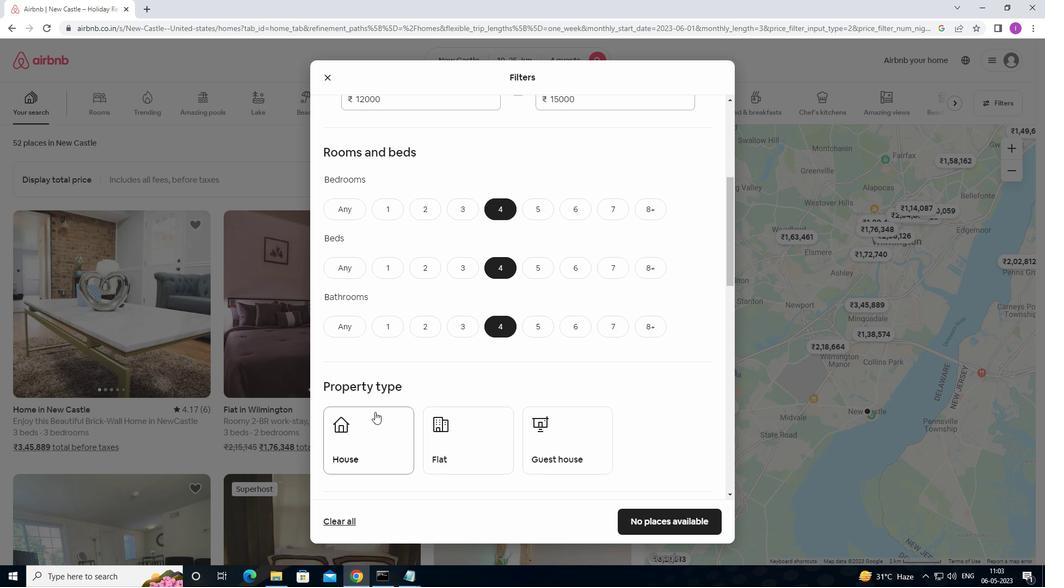 
Action: Mouse pressed left at (374, 415)
Screenshot: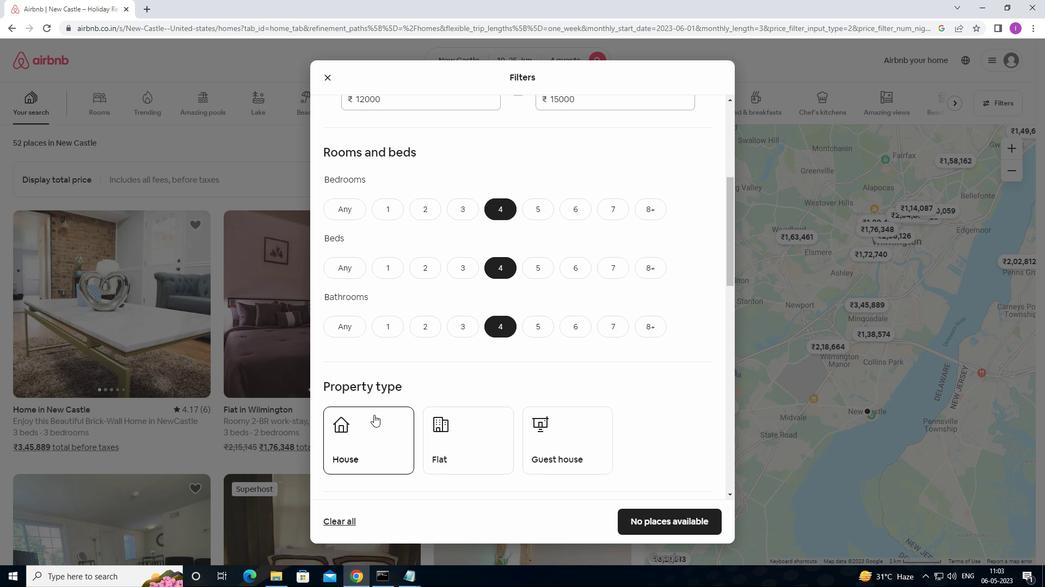 
Action: Mouse moved to (456, 423)
Screenshot: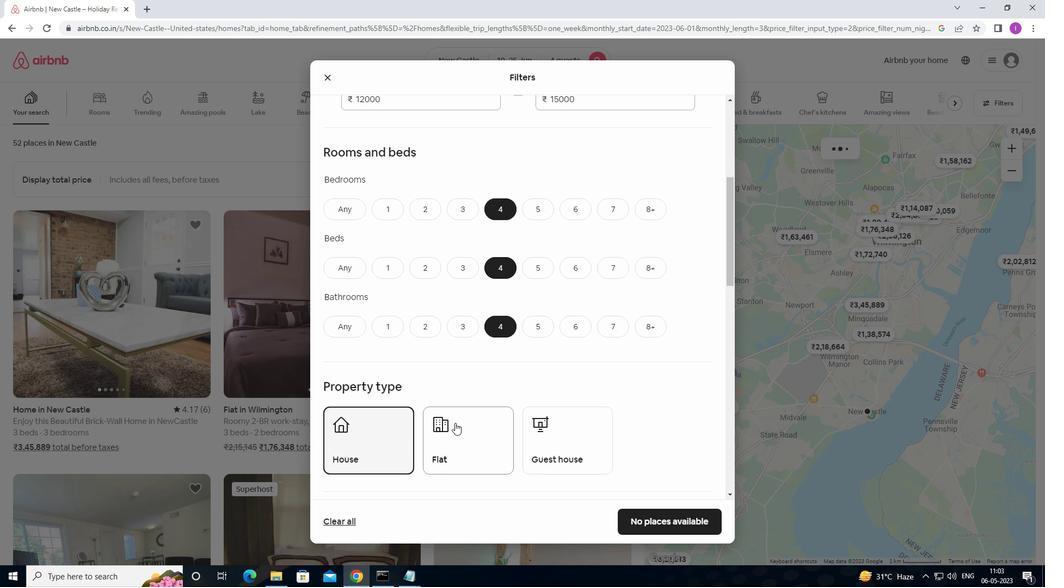 
Action: Mouse pressed left at (456, 423)
Screenshot: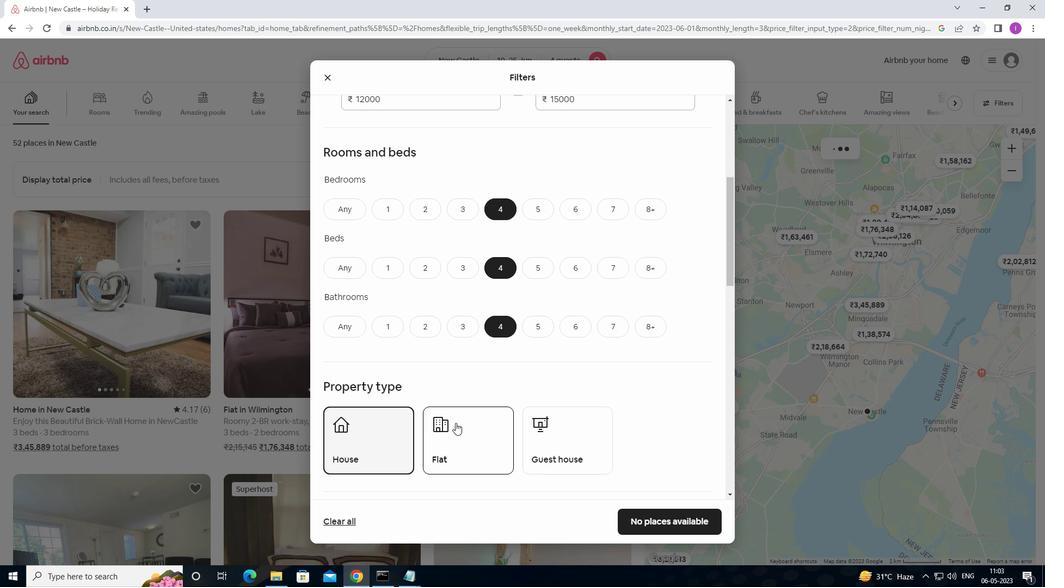 
Action: Mouse moved to (574, 419)
Screenshot: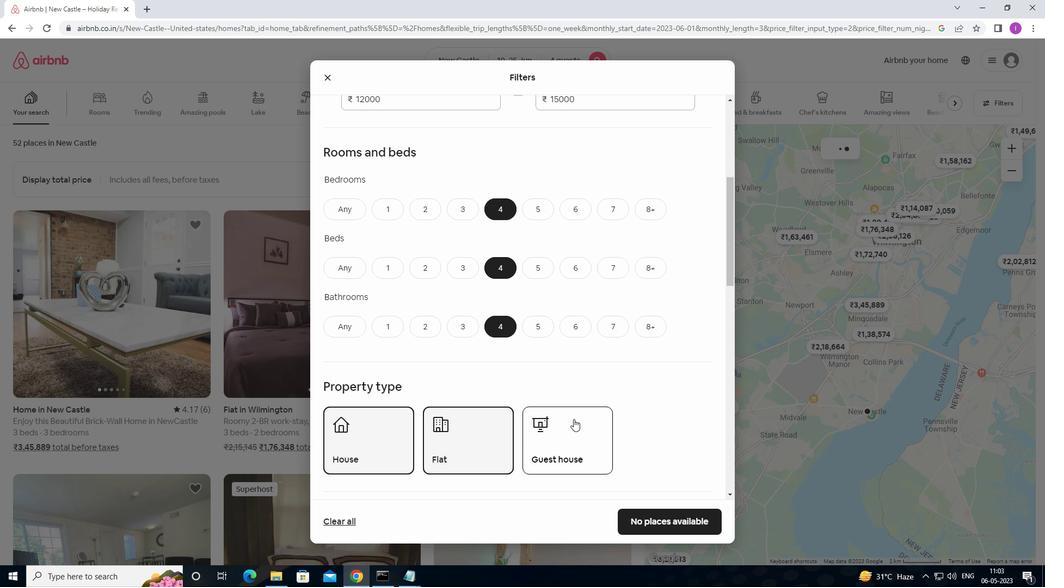 
Action: Mouse pressed left at (574, 419)
Screenshot: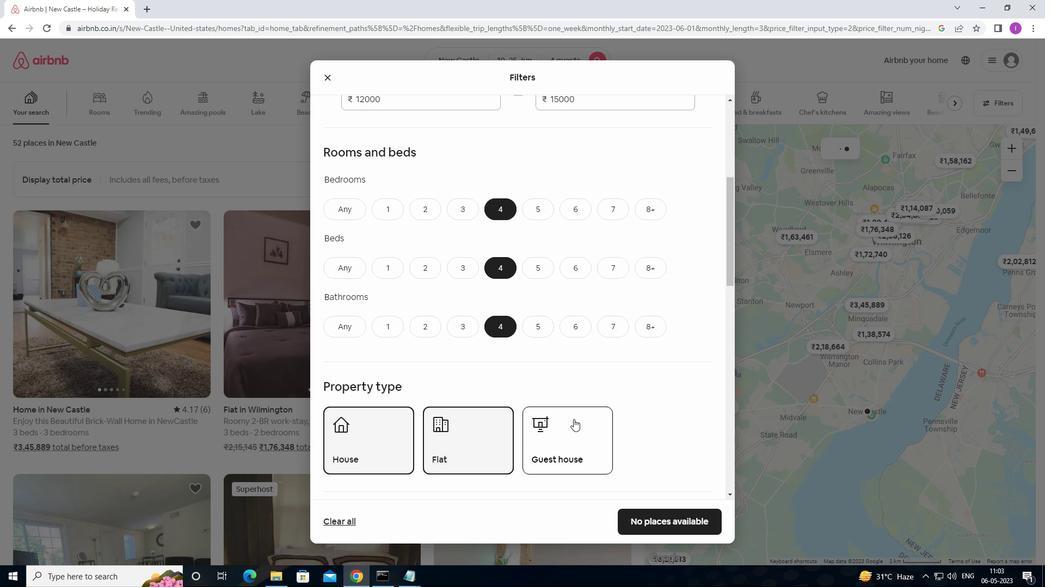 
Action: Mouse moved to (552, 414)
Screenshot: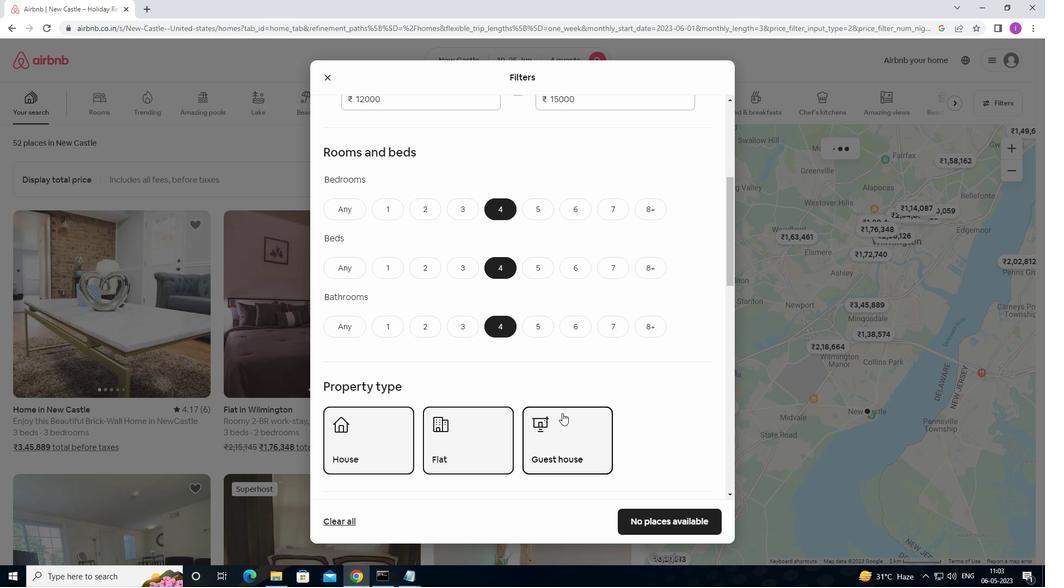 
Action: Mouse scrolled (552, 413) with delta (0, 0)
Screenshot: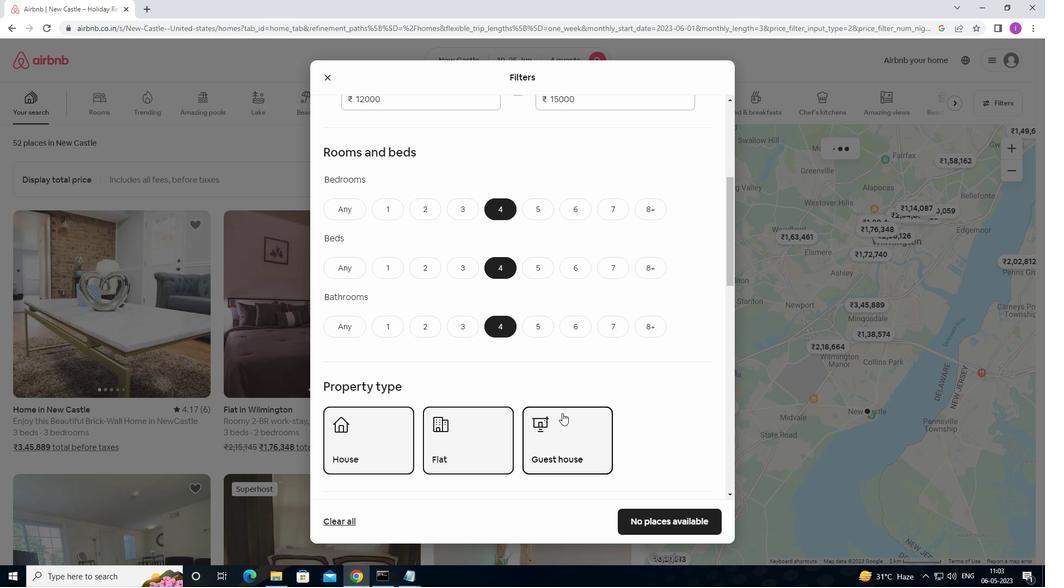 
Action: Mouse moved to (546, 415)
Screenshot: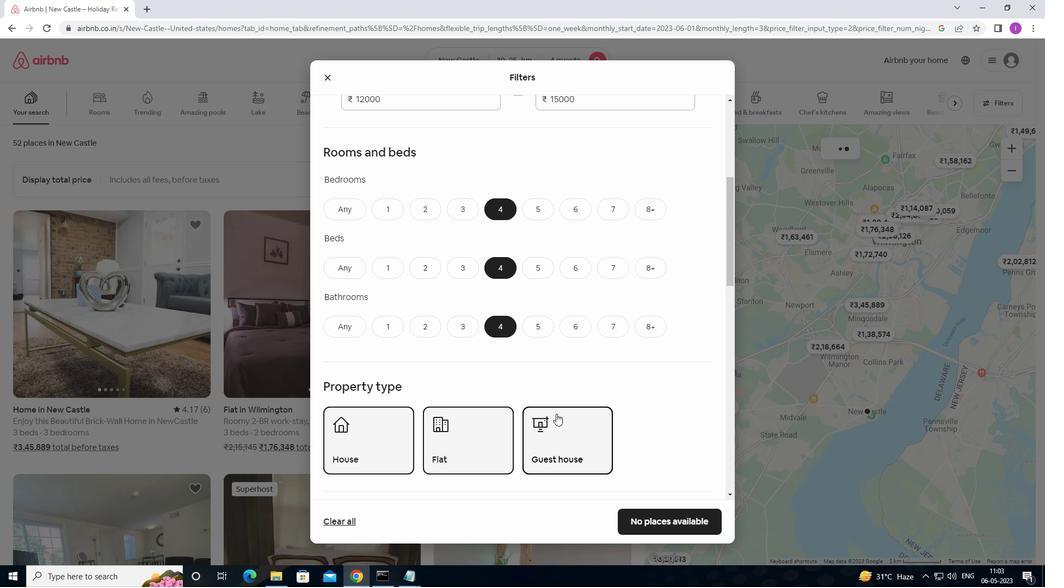 
Action: Mouse scrolled (546, 414) with delta (0, 0)
Screenshot: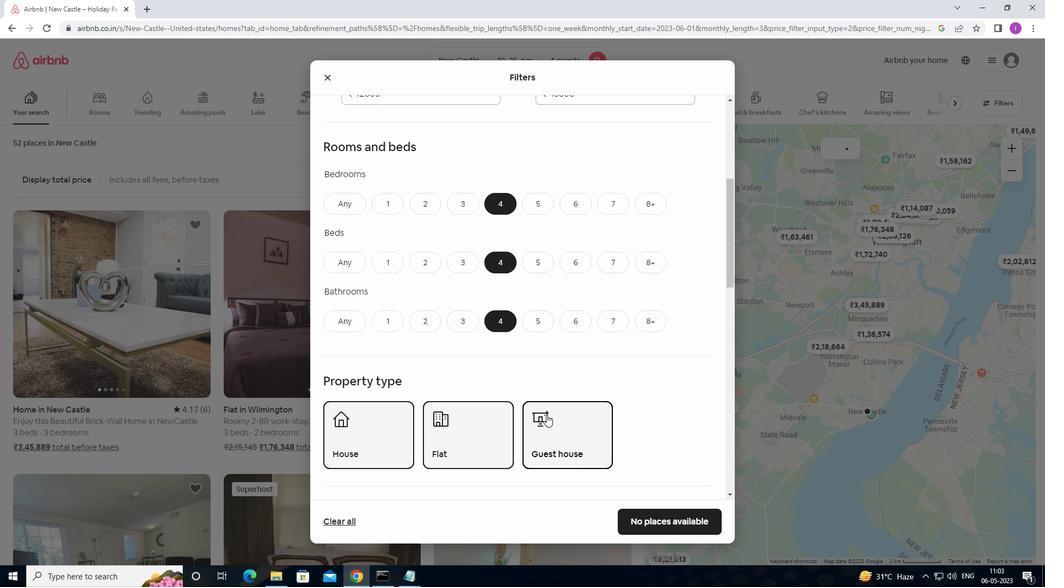
Action: Mouse moved to (546, 412)
Screenshot: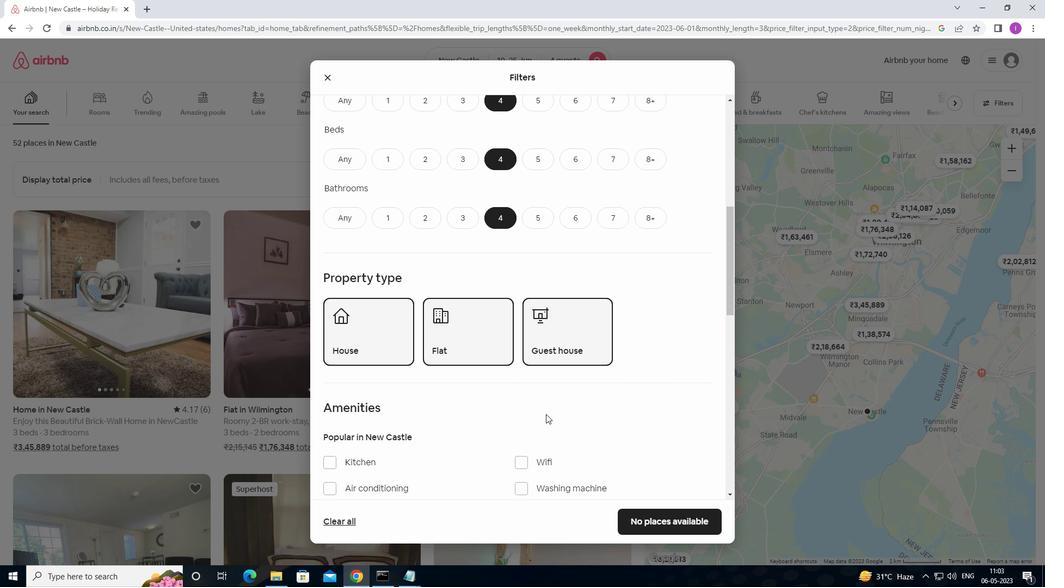 
Action: Mouse scrolled (546, 412) with delta (0, 0)
Screenshot: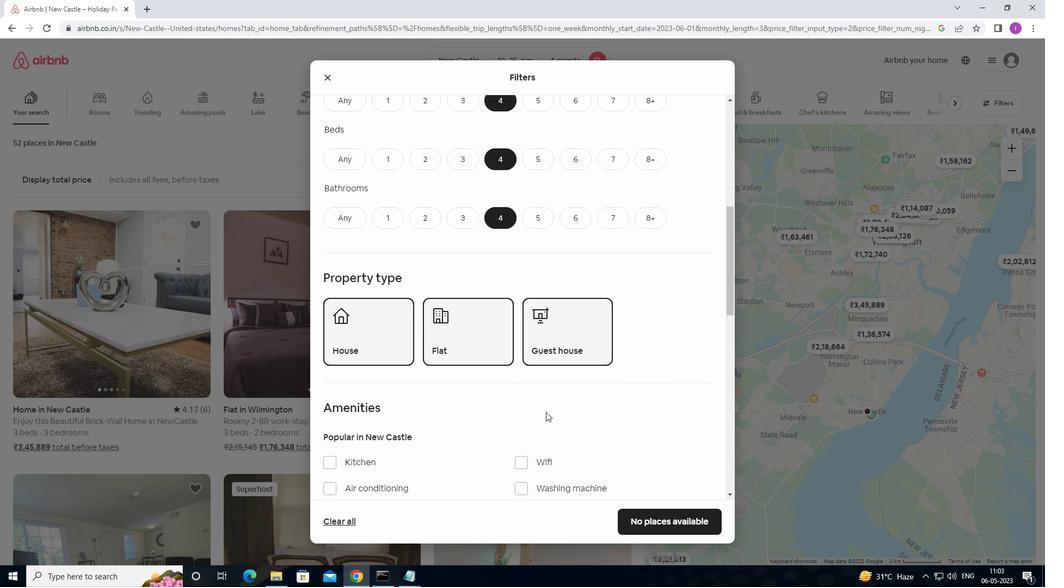 
Action: Mouse moved to (541, 412)
Screenshot: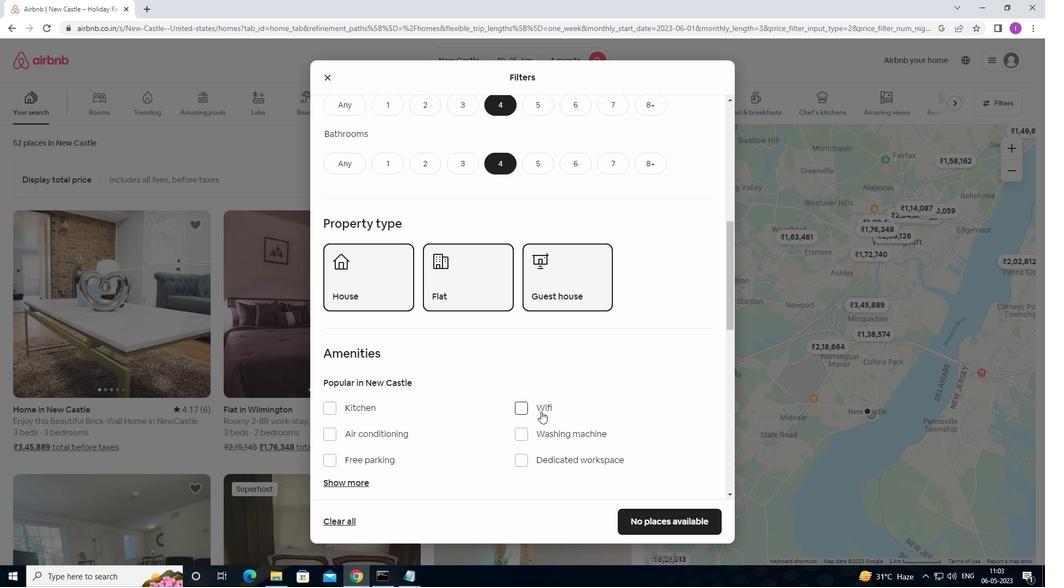 
Action: Mouse scrolled (541, 411) with delta (0, 0)
Screenshot: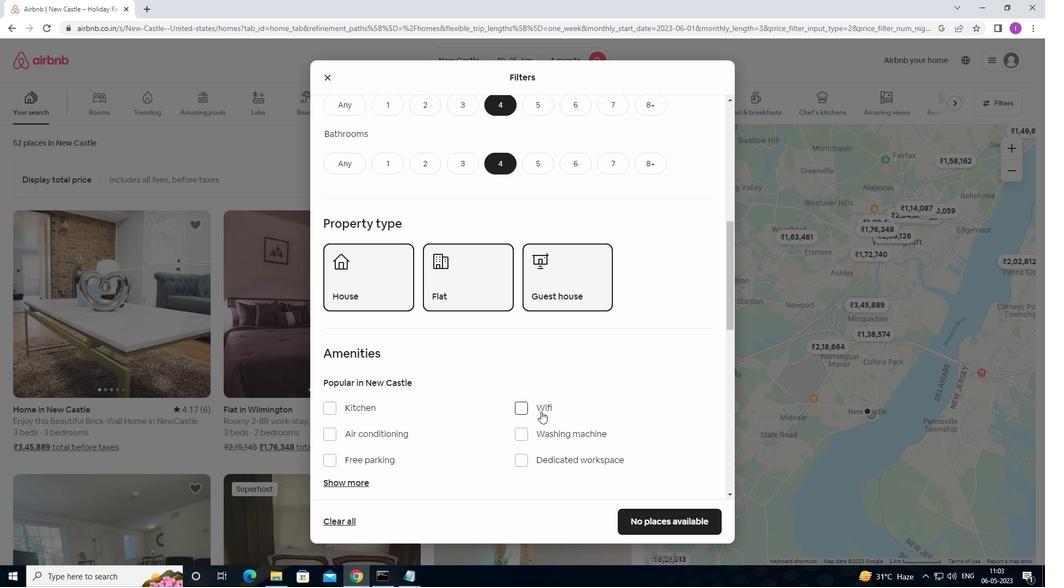 
Action: Mouse moved to (520, 358)
Screenshot: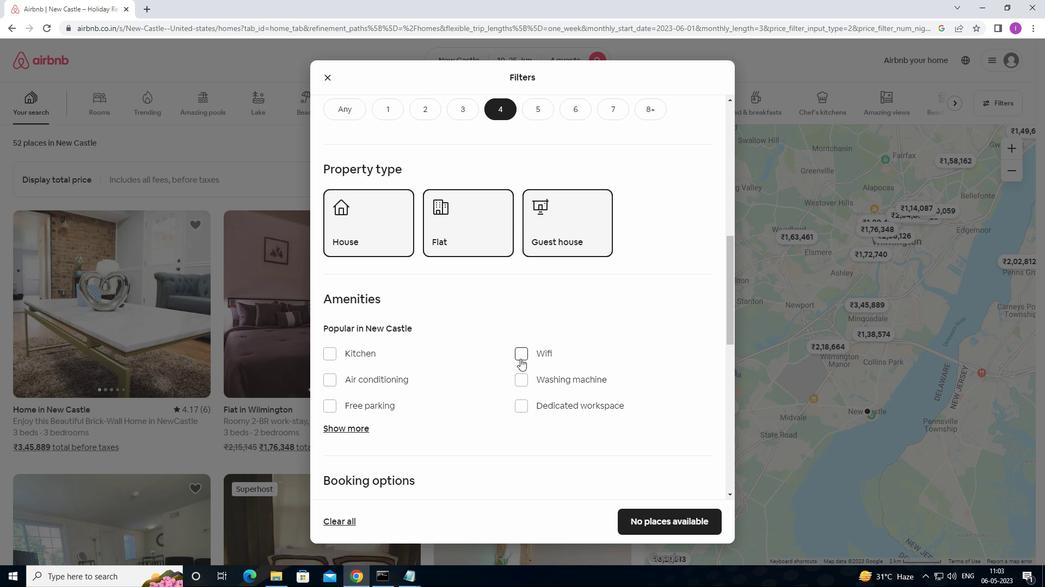 
Action: Mouse pressed left at (520, 358)
Screenshot: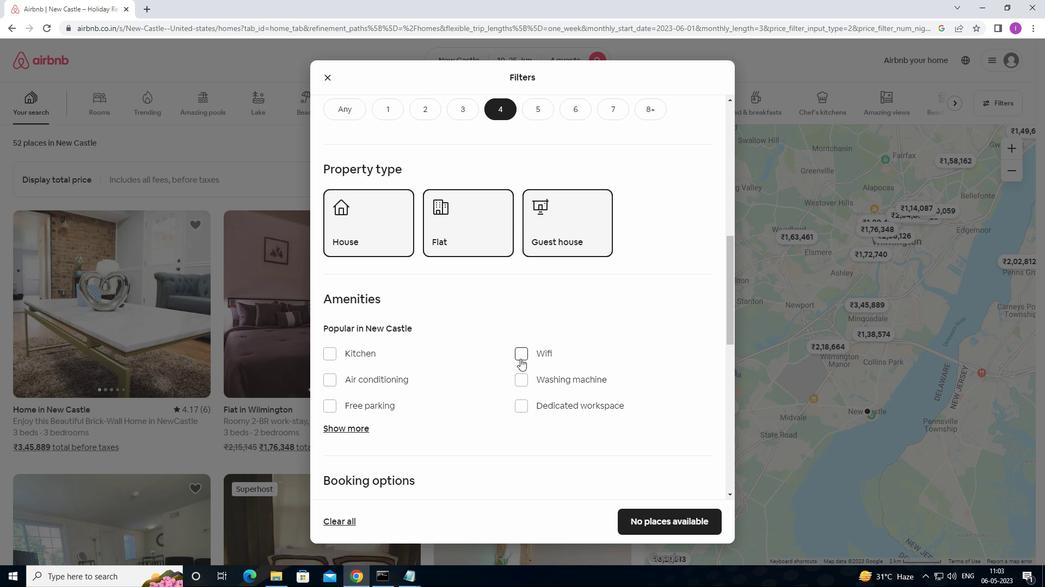
Action: Mouse moved to (346, 430)
Screenshot: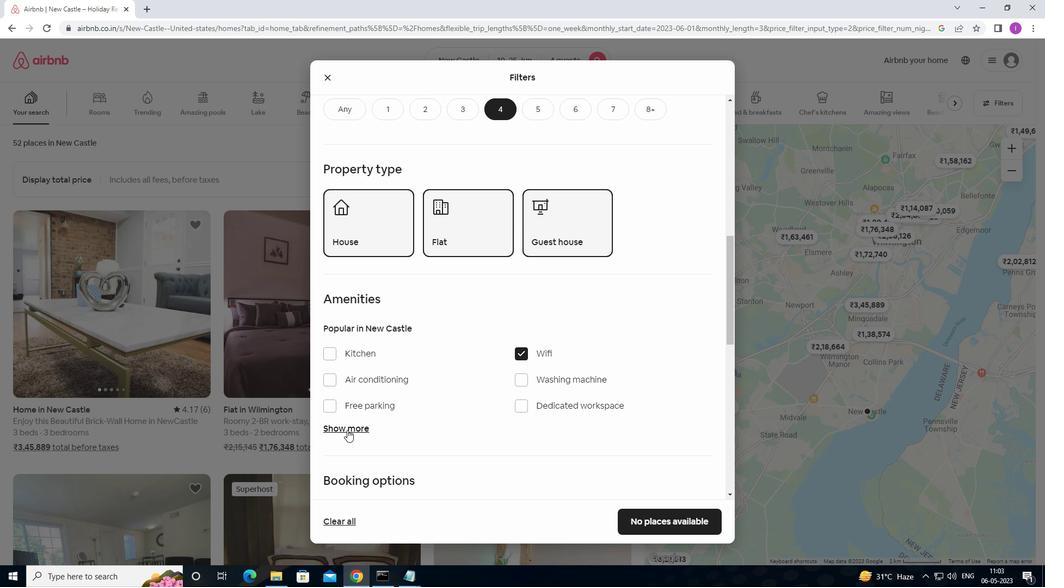 
Action: Mouse pressed left at (346, 430)
Screenshot: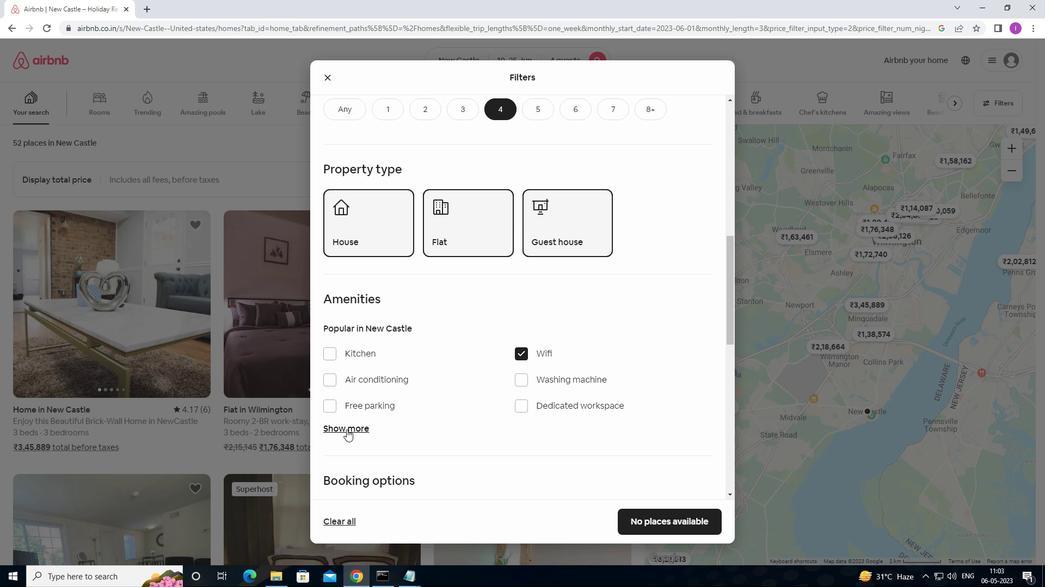 
Action: Mouse moved to (450, 421)
Screenshot: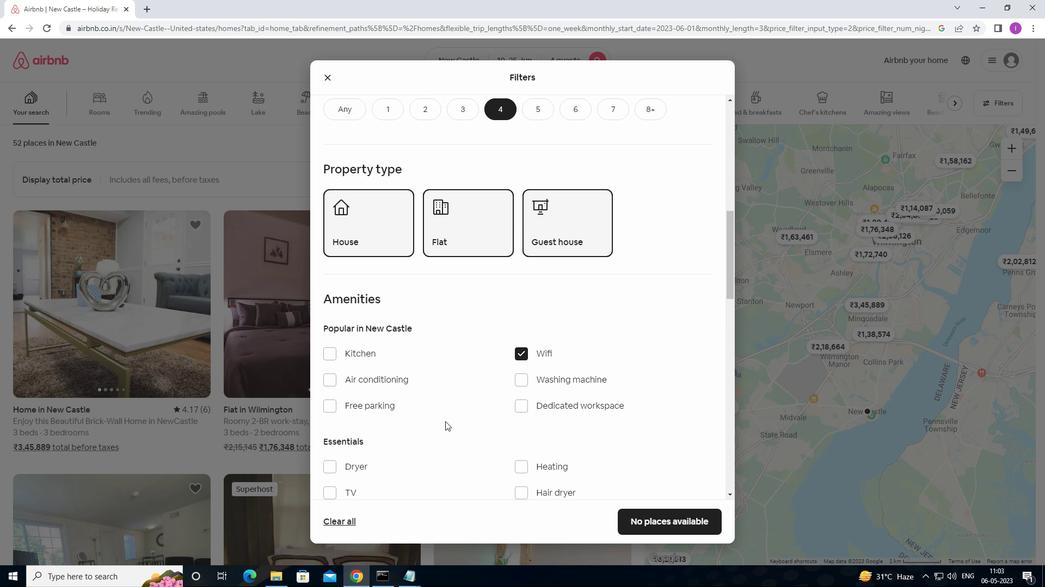 
Action: Mouse scrolled (450, 421) with delta (0, 0)
Screenshot: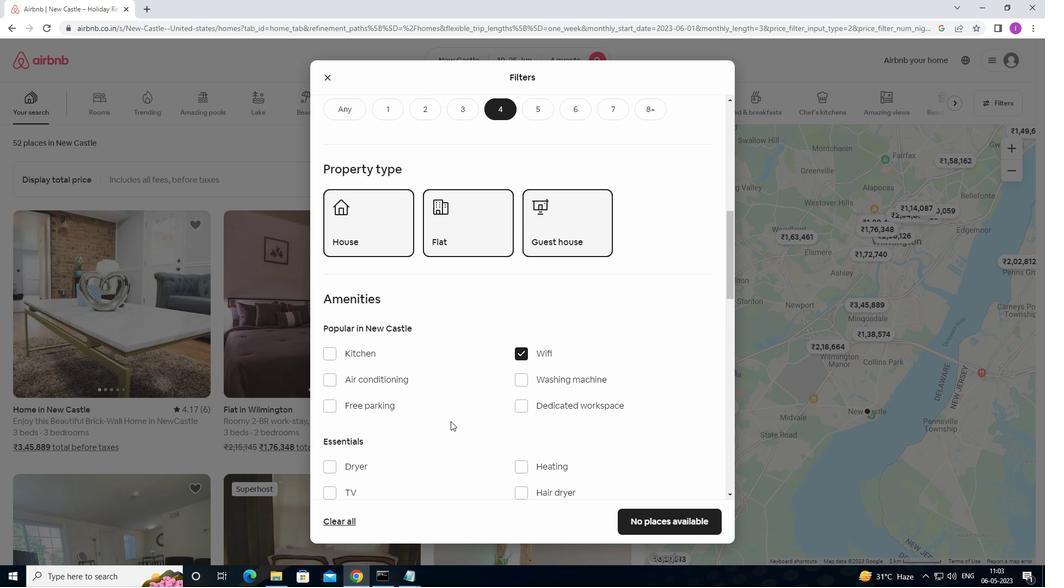 
Action: Mouse moved to (432, 409)
Screenshot: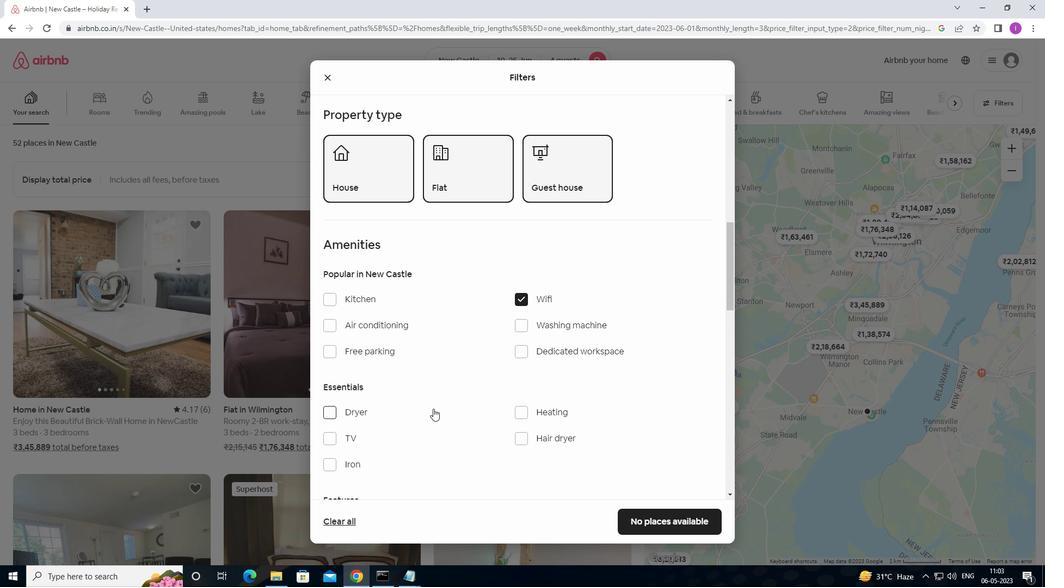 
Action: Mouse scrolled (432, 408) with delta (0, 0)
Screenshot: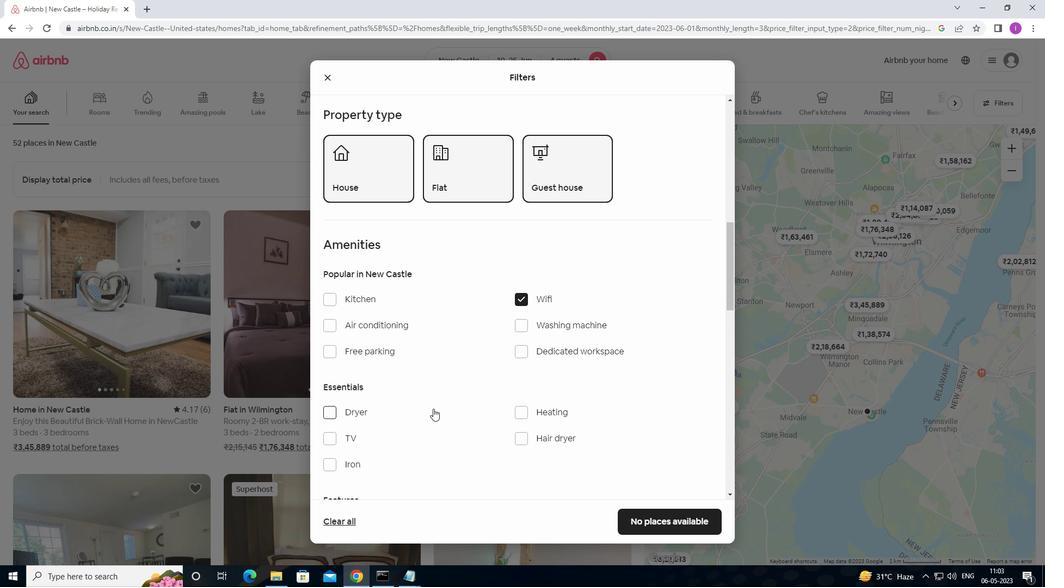 
Action: Mouse moved to (329, 388)
Screenshot: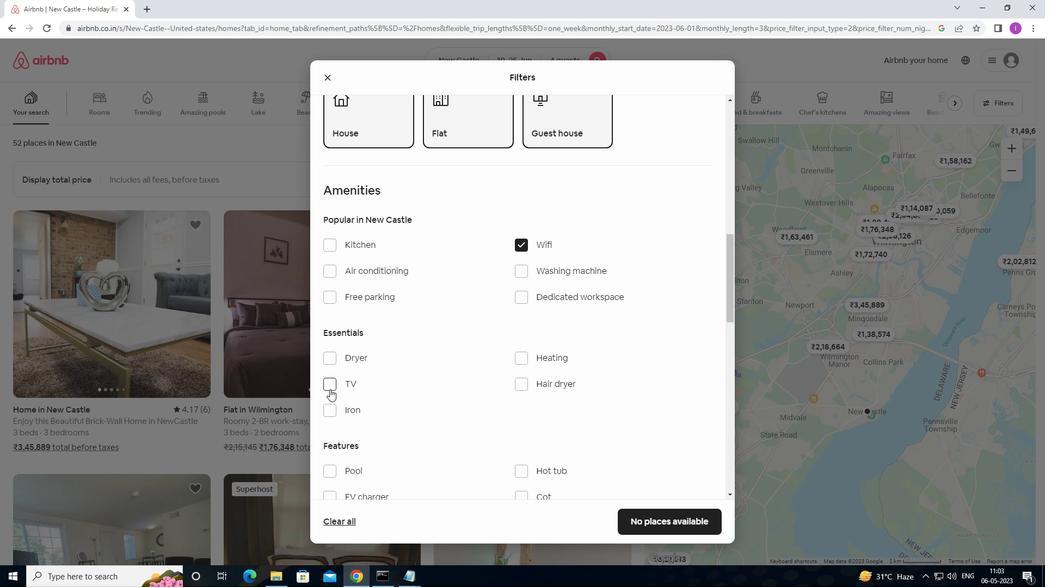 
Action: Mouse pressed left at (329, 388)
Screenshot: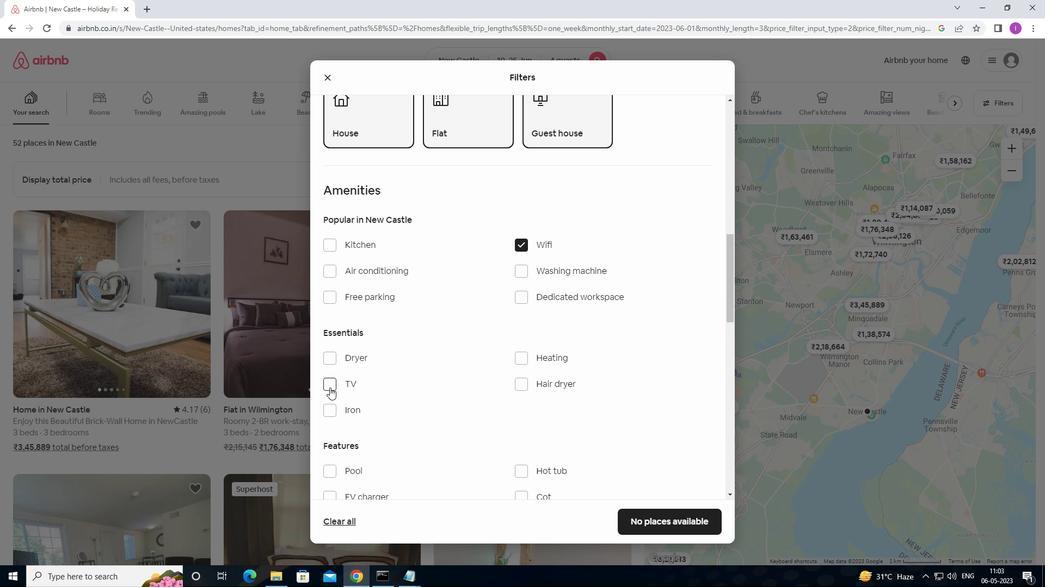 
Action: Mouse moved to (473, 420)
Screenshot: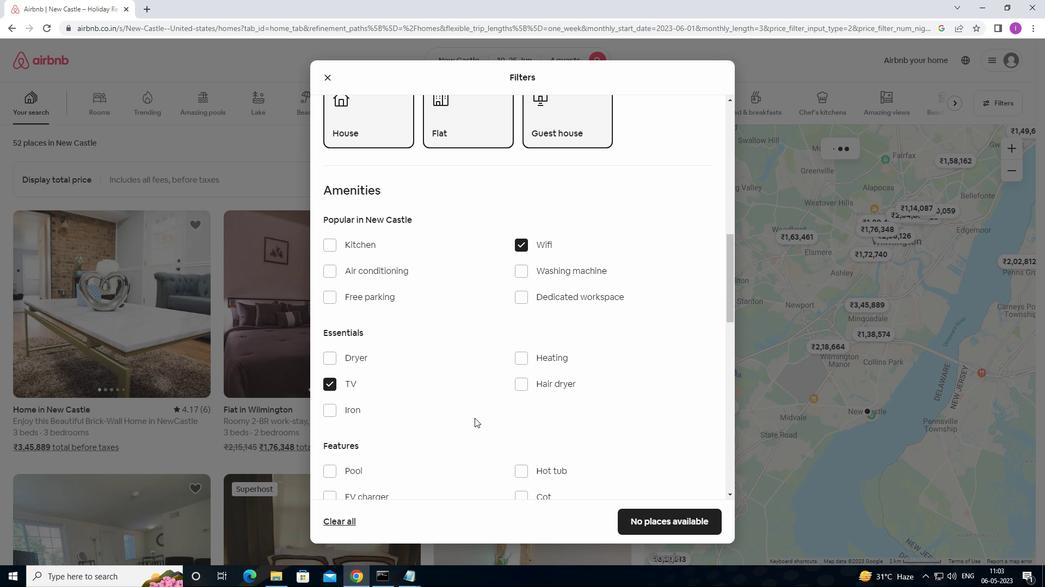
Action: Mouse scrolled (473, 419) with delta (0, 0)
Screenshot: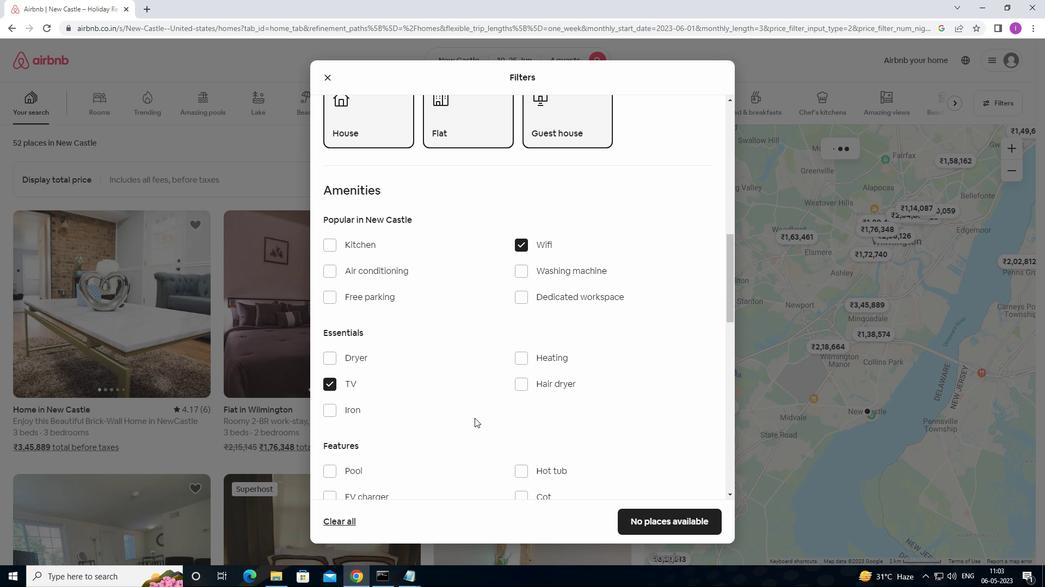 
Action: Mouse moved to (471, 420)
Screenshot: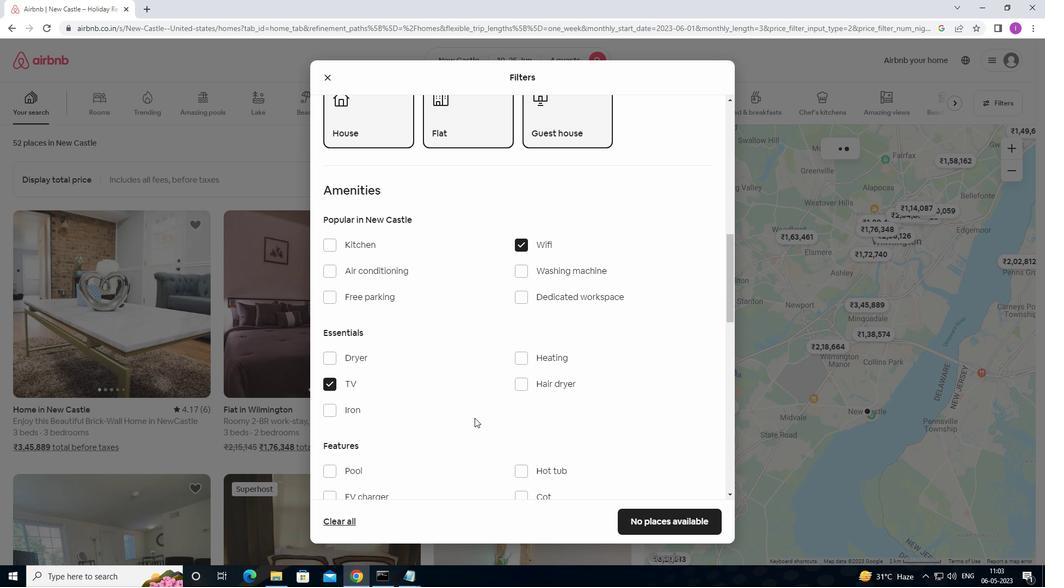 
Action: Mouse scrolled (471, 420) with delta (0, 0)
Screenshot: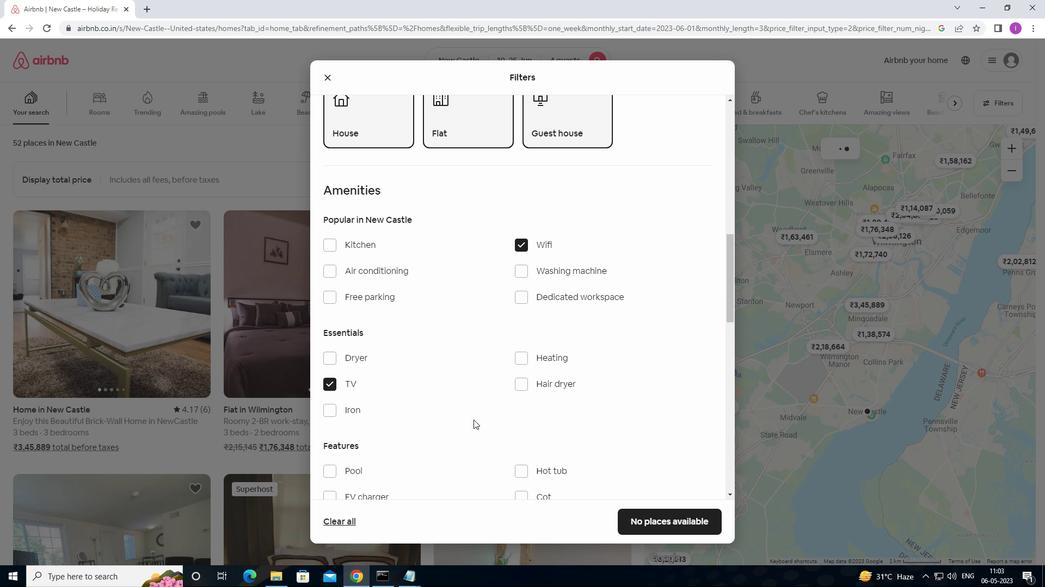 
Action: Mouse moved to (471, 420)
Screenshot: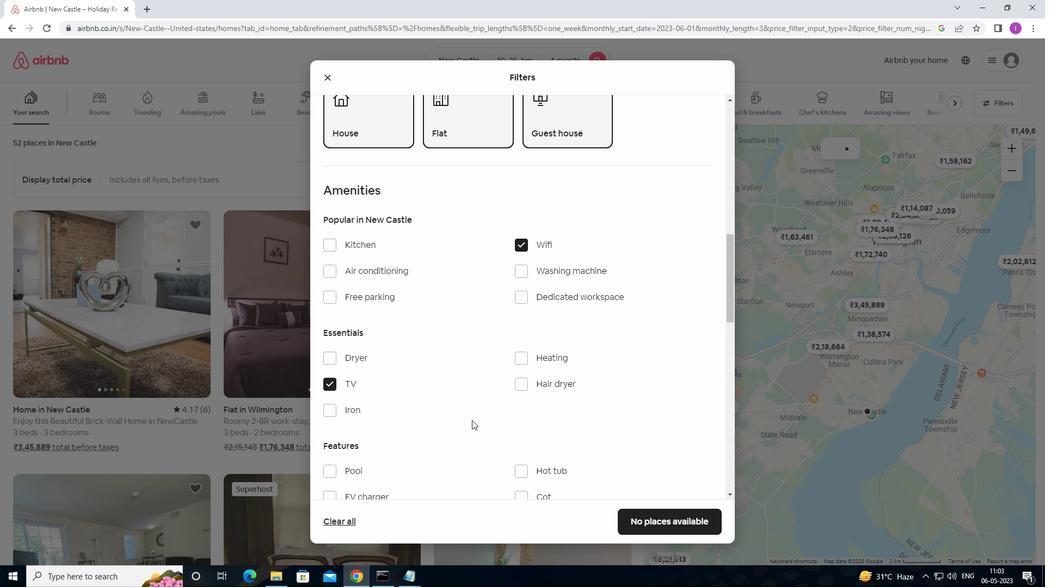 
Action: Mouse scrolled (471, 420) with delta (0, 0)
Screenshot: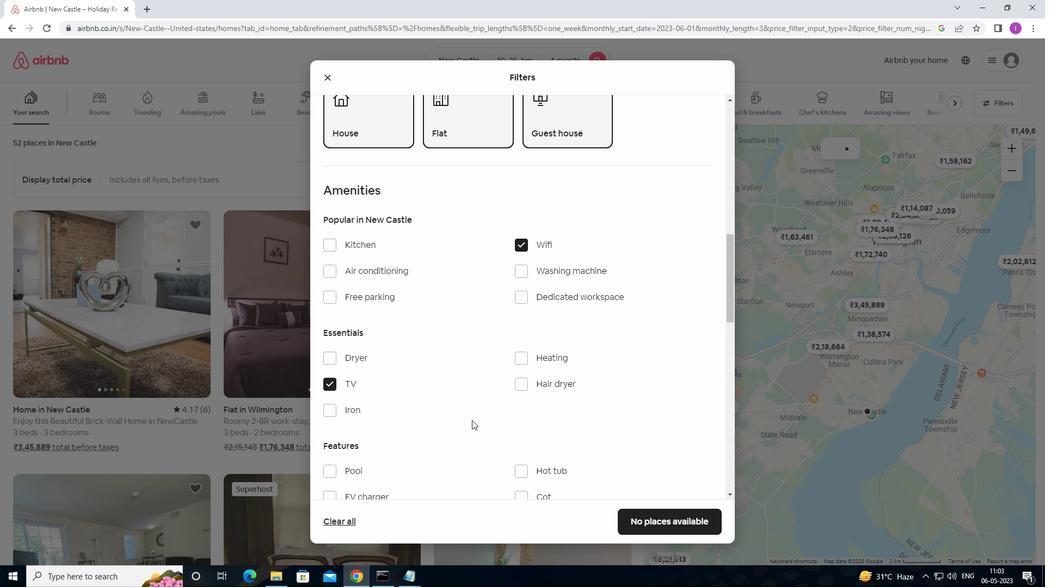 
Action: Mouse moved to (325, 361)
Screenshot: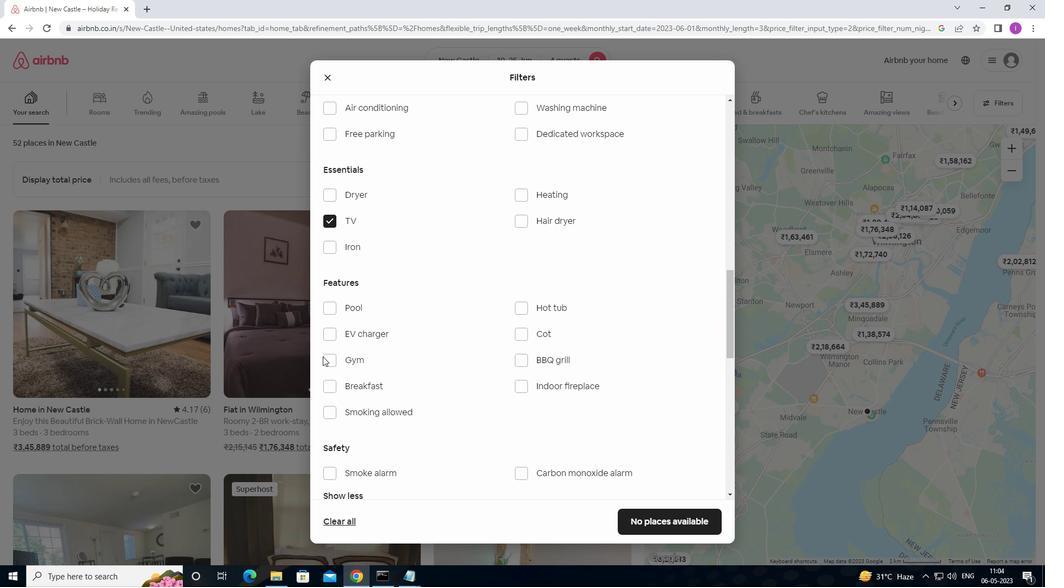 
Action: Mouse pressed left at (325, 361)
Screenshot: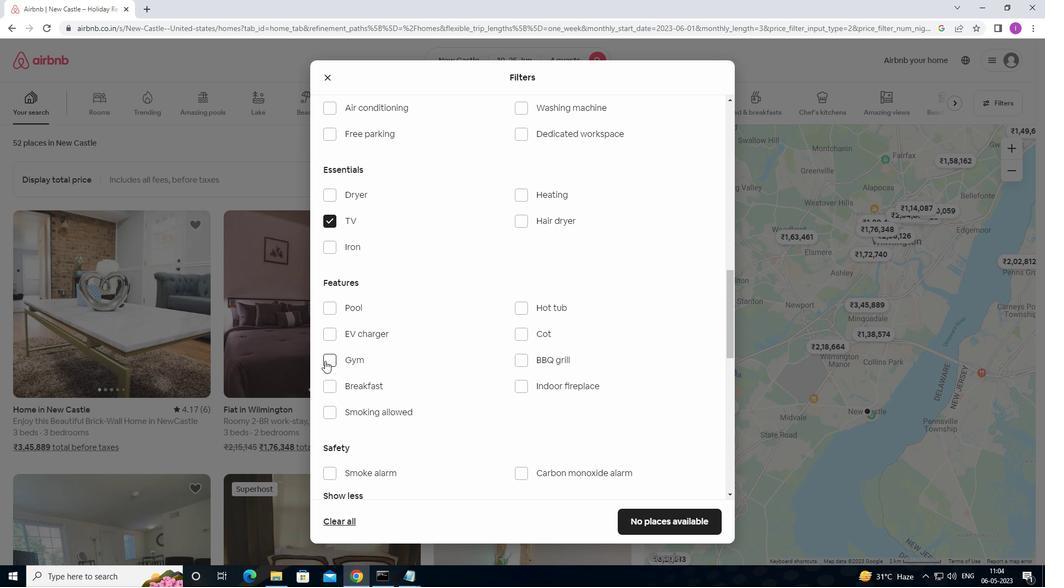 
Action: Mouse moved to (333, 385)
Screenshot: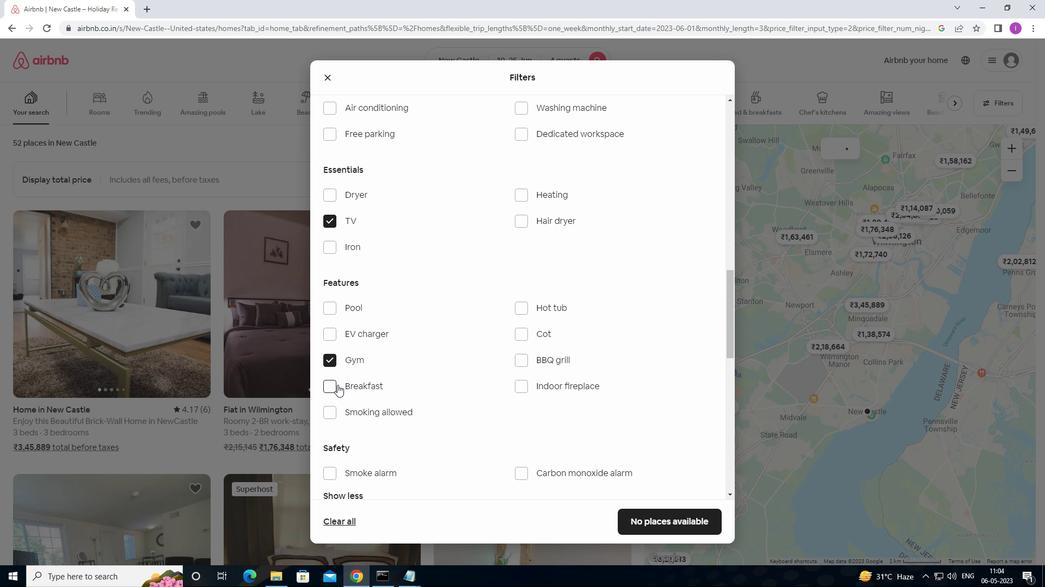 
Action: Mouse pressed left at (333, 385)
Screenshot: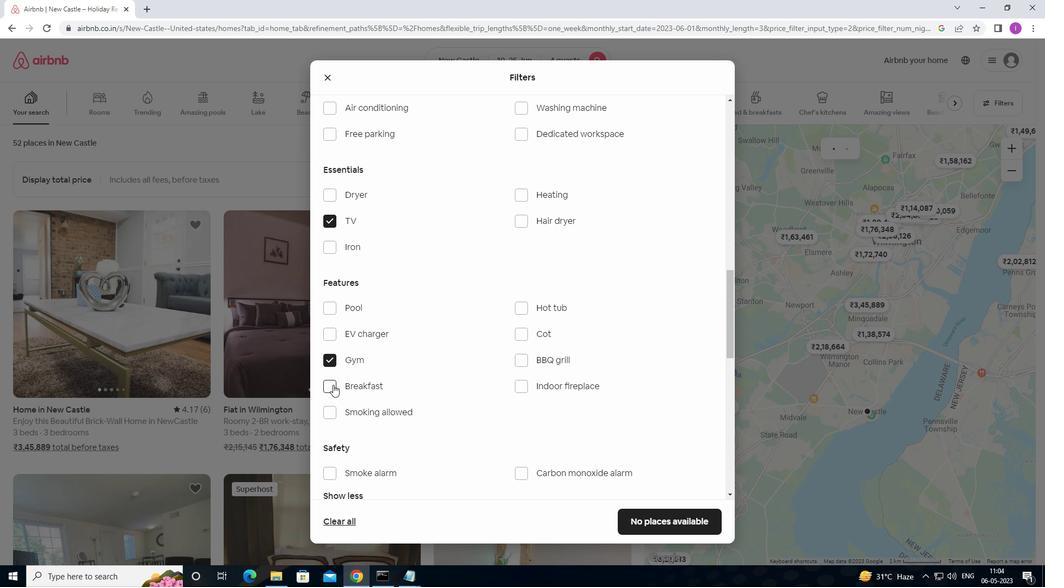 
Action: Mouse moved to (509, 357)
Screenshot: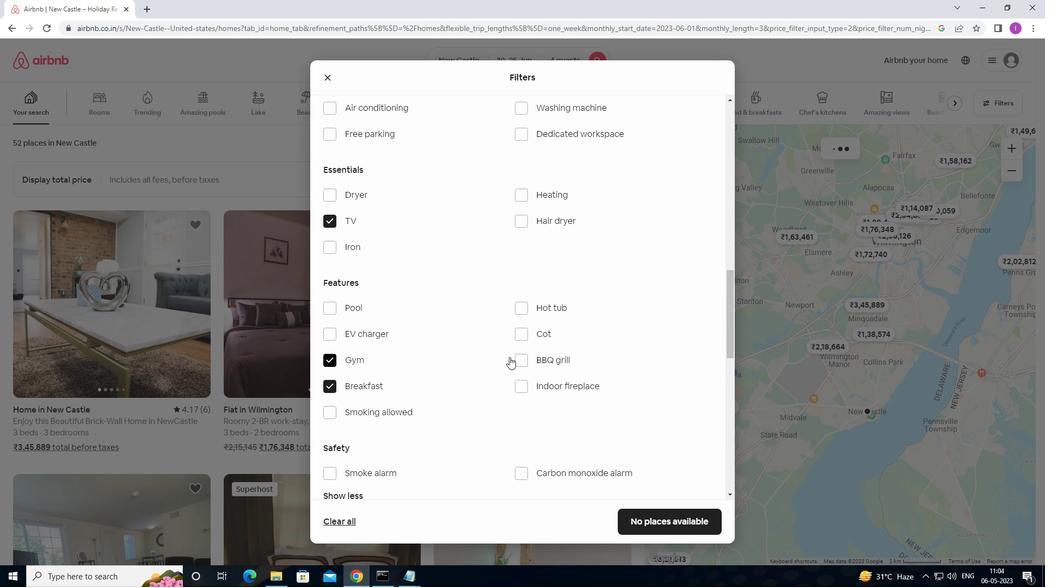 
Action: Mouse scrolled (509, 357) with delta (0, 0)
Screenshot: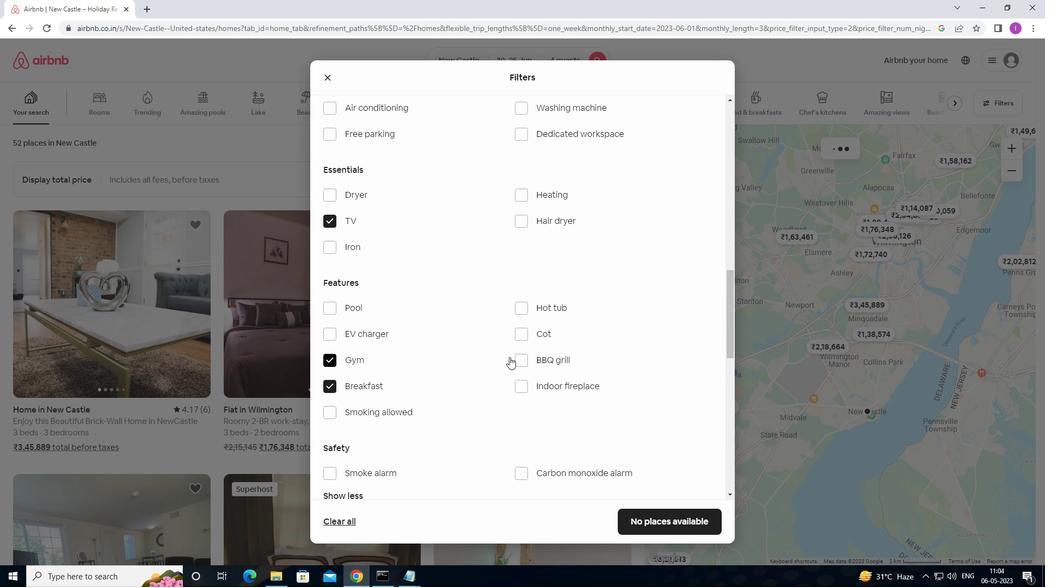 
Action: Mouse moved to (509, 357)
Screenshot: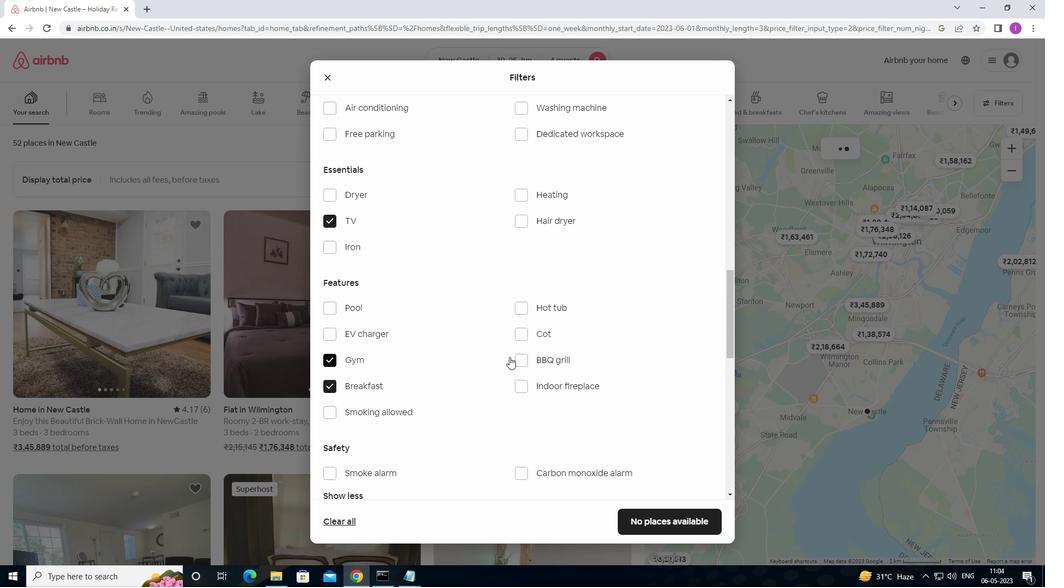
Action: Mouse scrolled (509, 357) with delta (0, 0)
Screenshot: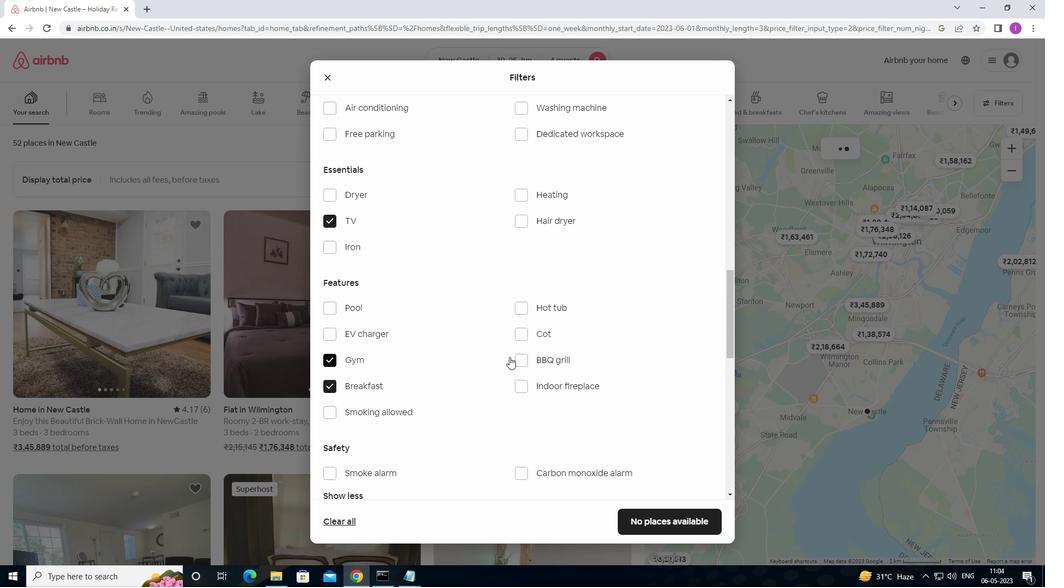 
Action: Mouse moved to (509, 357)
Screenshot: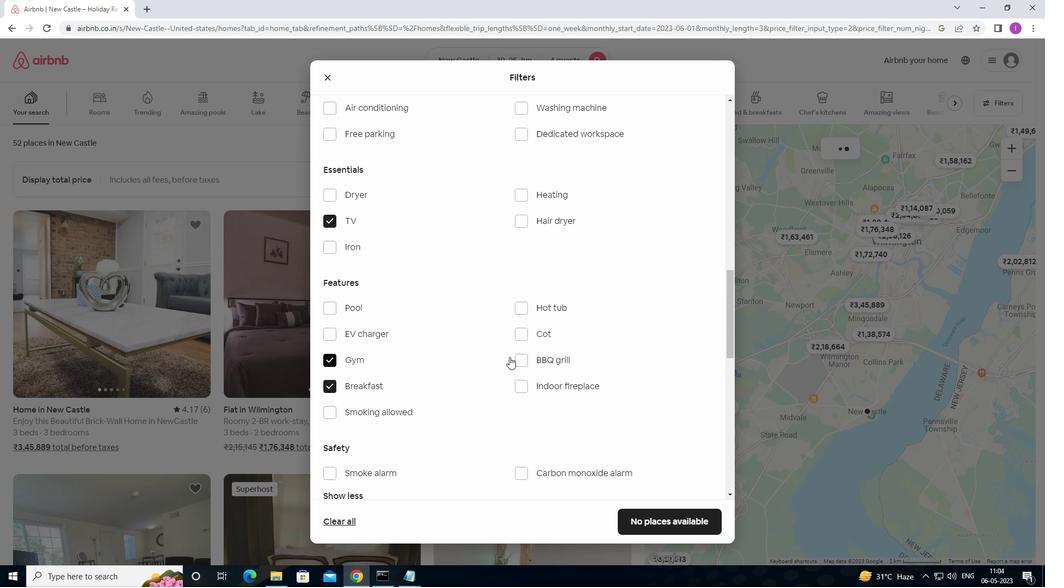 
Action: Mouse scrolled (509, 357) with delta (0, 0)
Screenshot: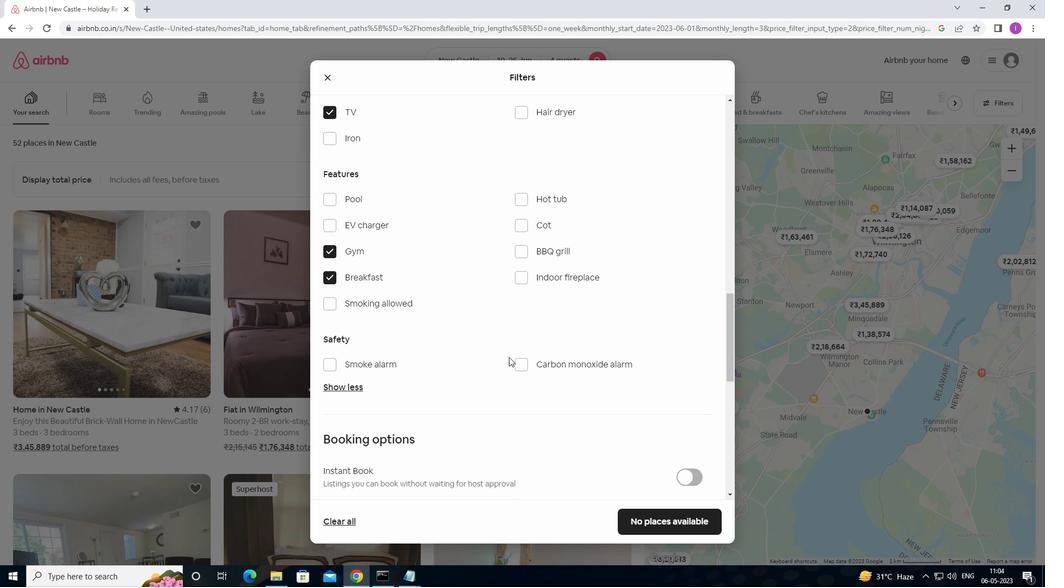 
Action: Mouse scrolled (509, 357) with delta (0, 0)
Screenshot: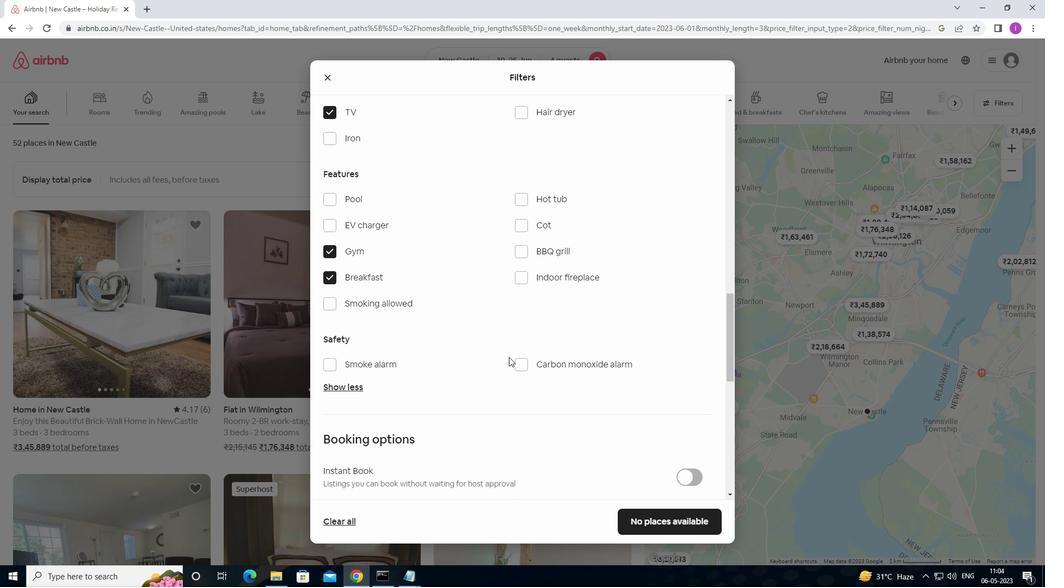 
Action: Mouse scrolled (509, 357) with delta (0, 0)
Screenshot: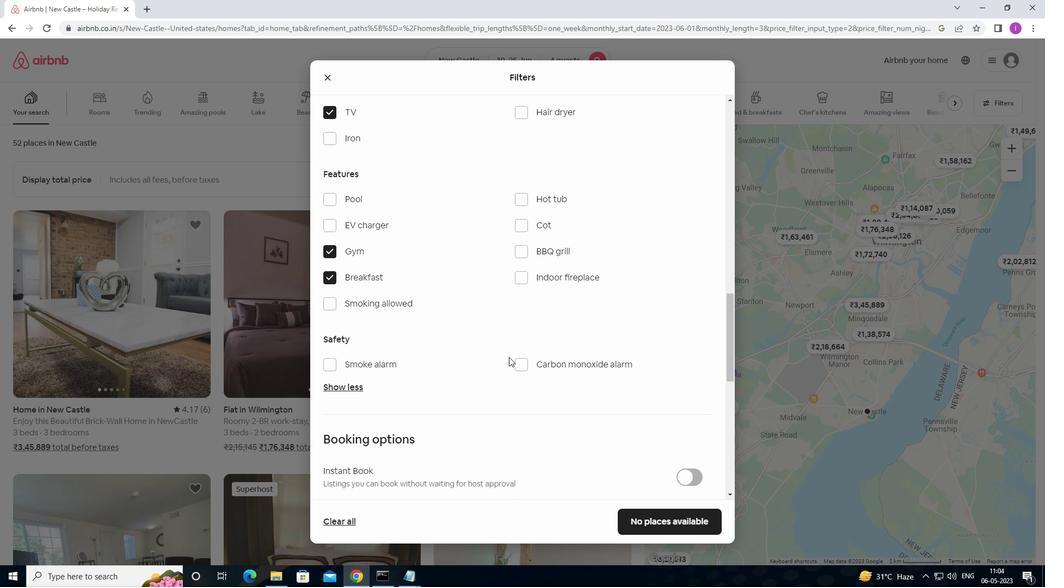 
Action: Mouse moved to (696, 409)
Screenshot: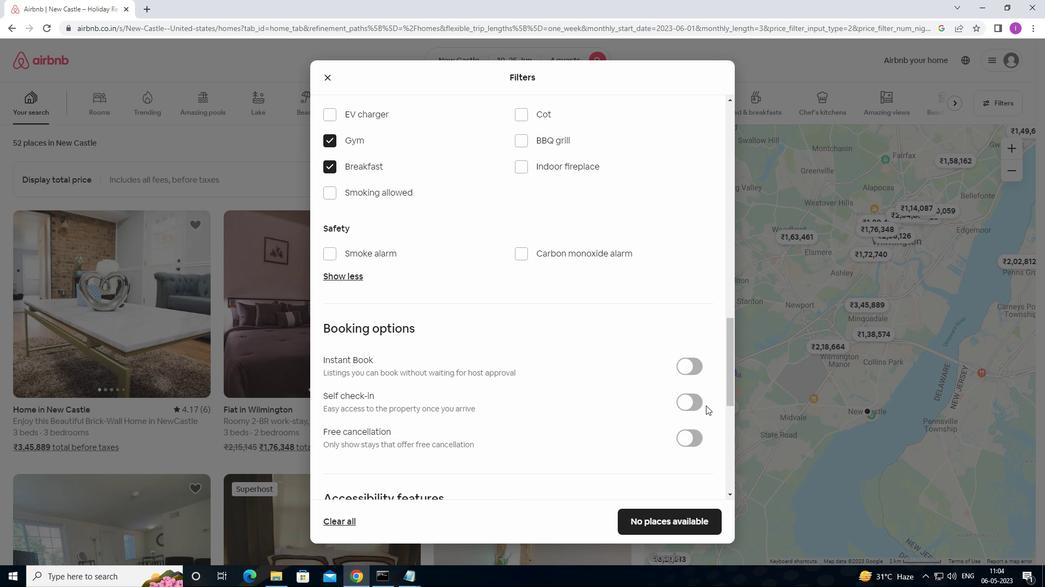 
Action: Mouse scrolled (696, 409) with delta (0, 0)
Screenshot: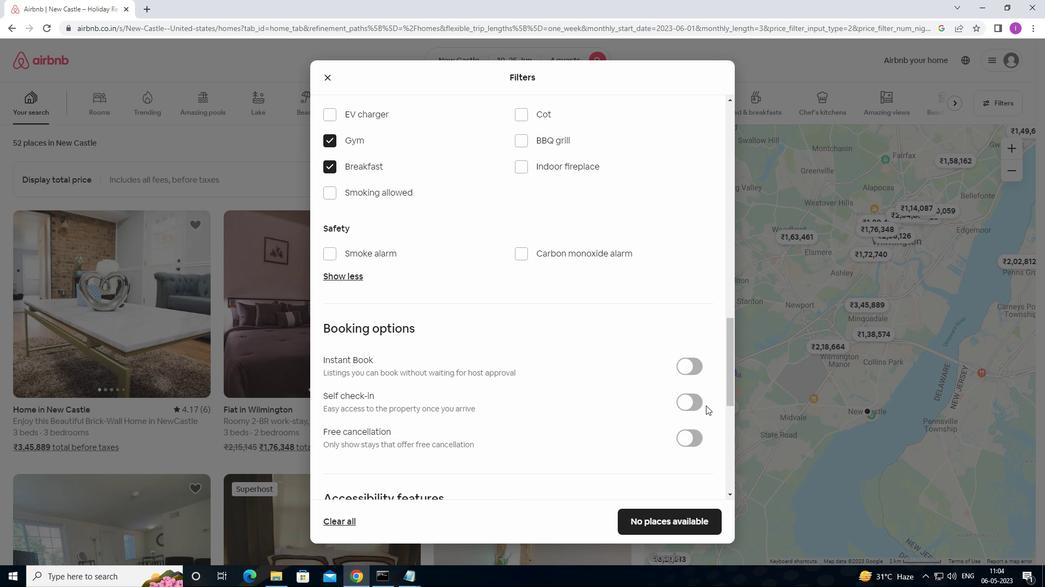 
Action: Mouse moved to (695, 410)
Screenshot: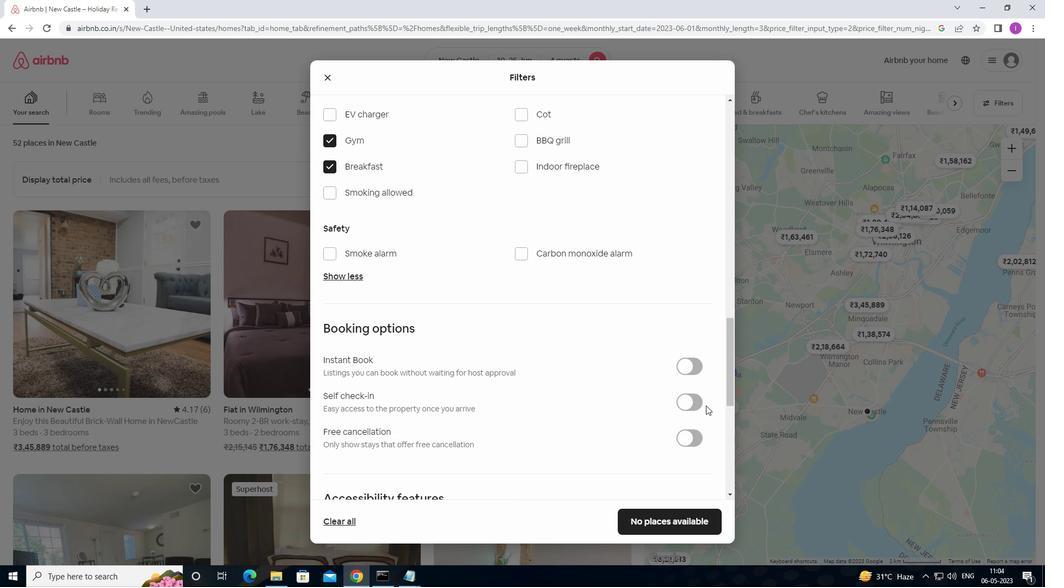 
Action: Mouse scrolled (695, 409) with delta (0, 0)
Screenshot: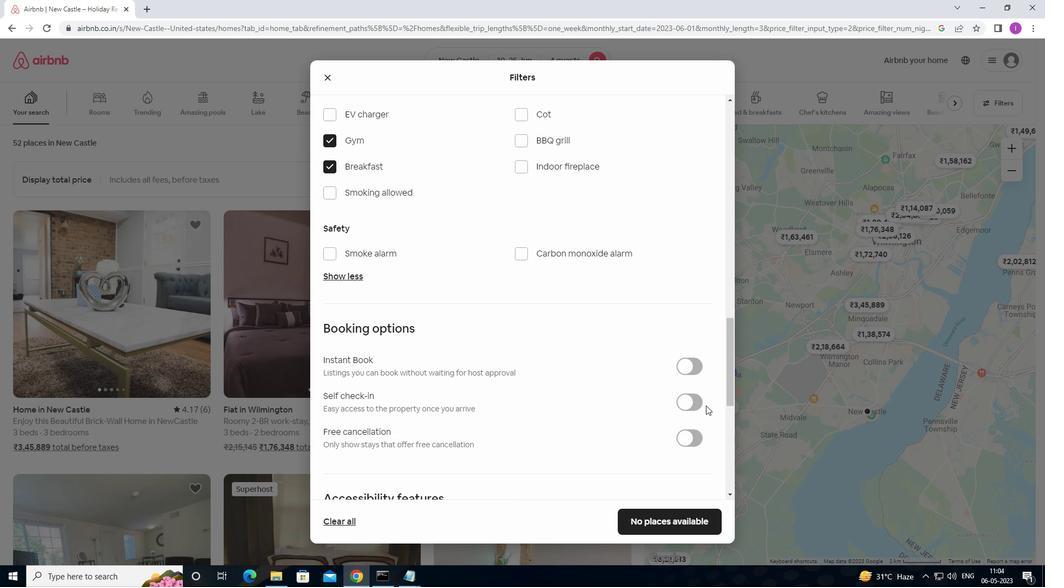 
Action: Mouse moved to (691, 413)
Screenshot: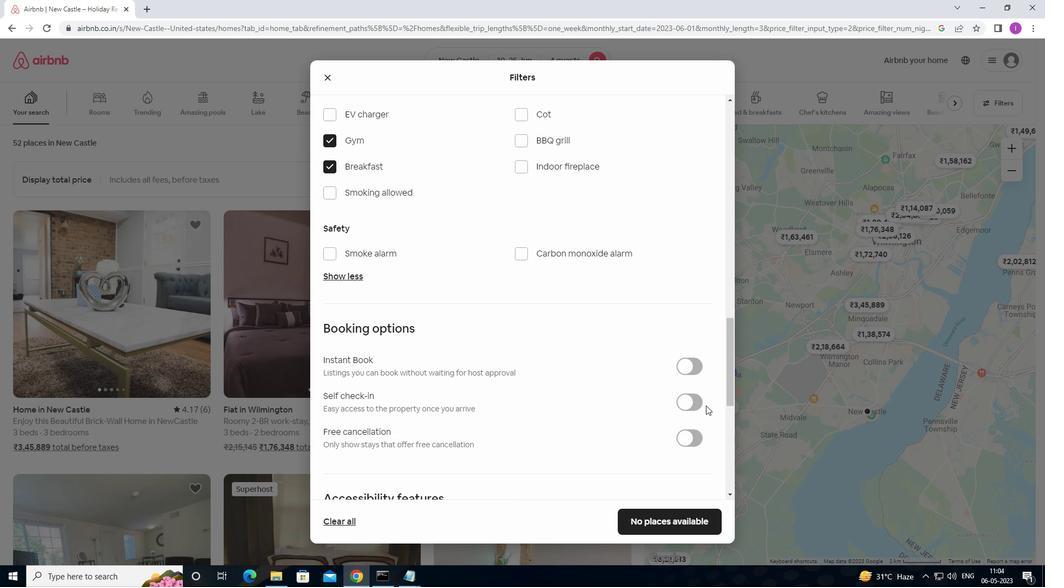 
Action: Mouse scrolled (691, 413) with delta (0, 0)
Screenshot: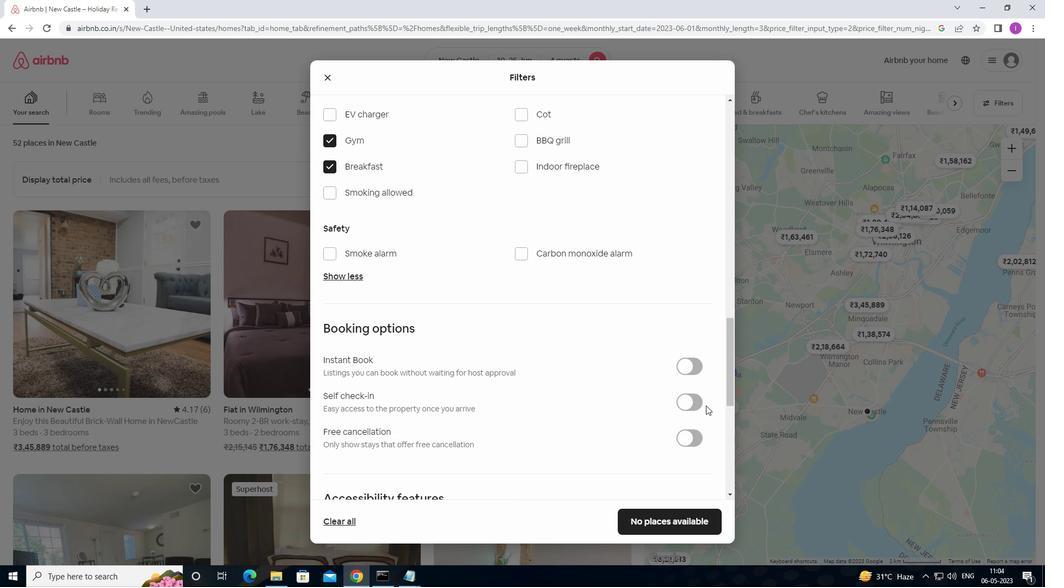 
Action: Mouse moved to (687, 414)
Screenshot: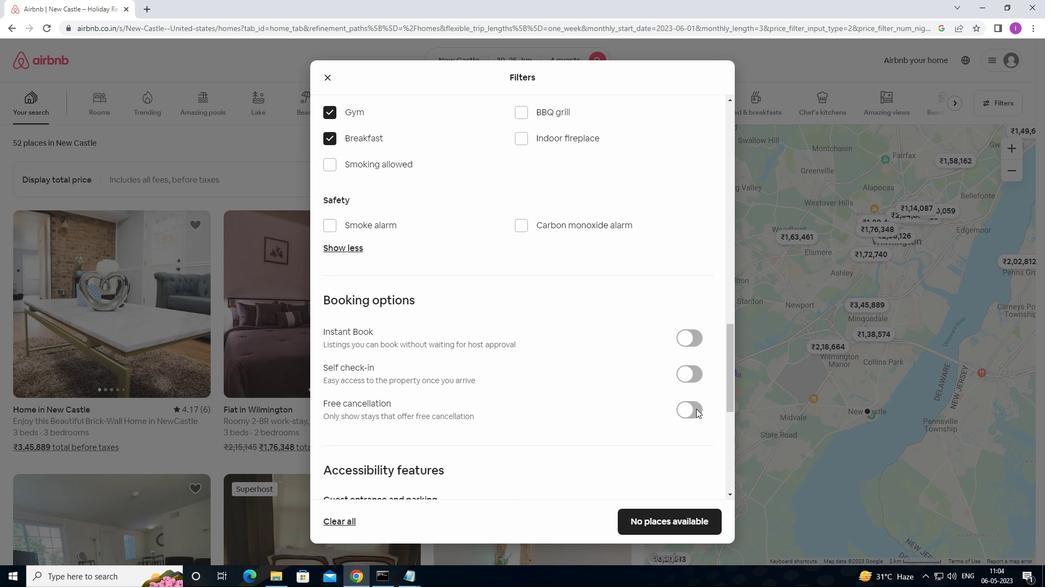 
Action: Mouse scrolled (687, 414) with delta (0, 0)
Screenshot: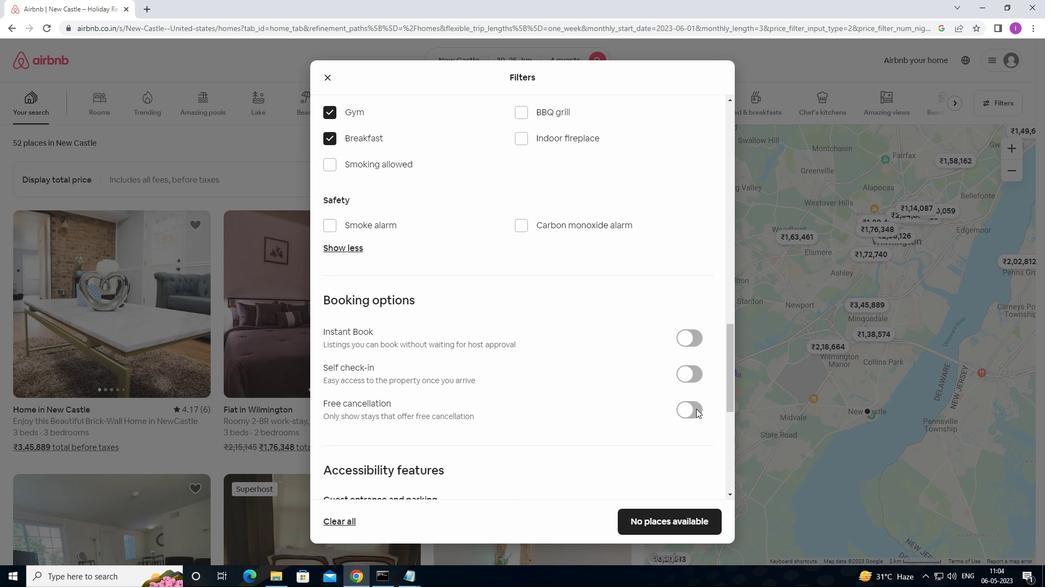 
Action: Mouse moved to (682, 417)
Screenshot: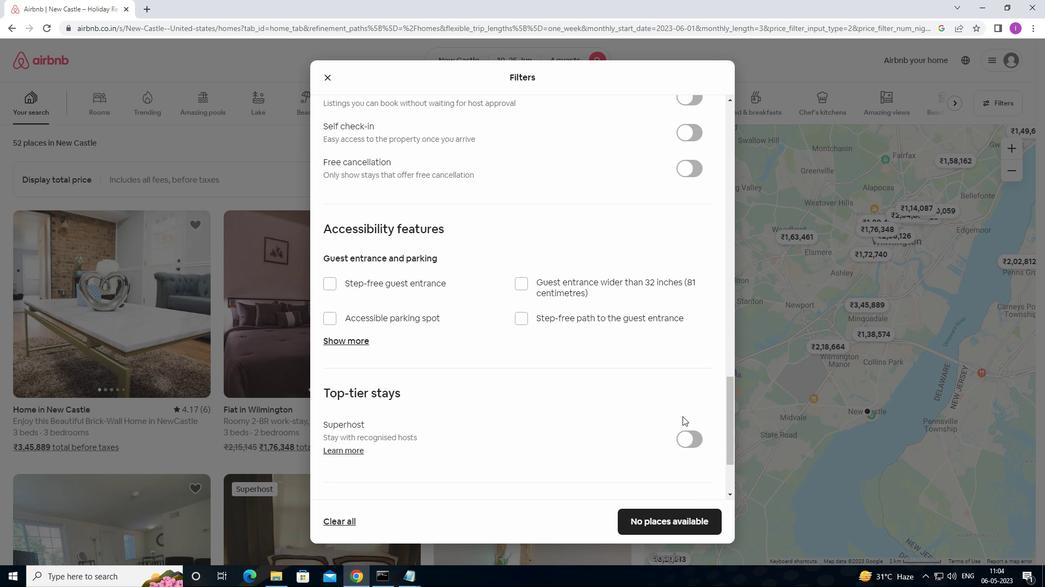 
Action: Mouse scrolled (682, 417) with delta (0, 0)
Screenshot: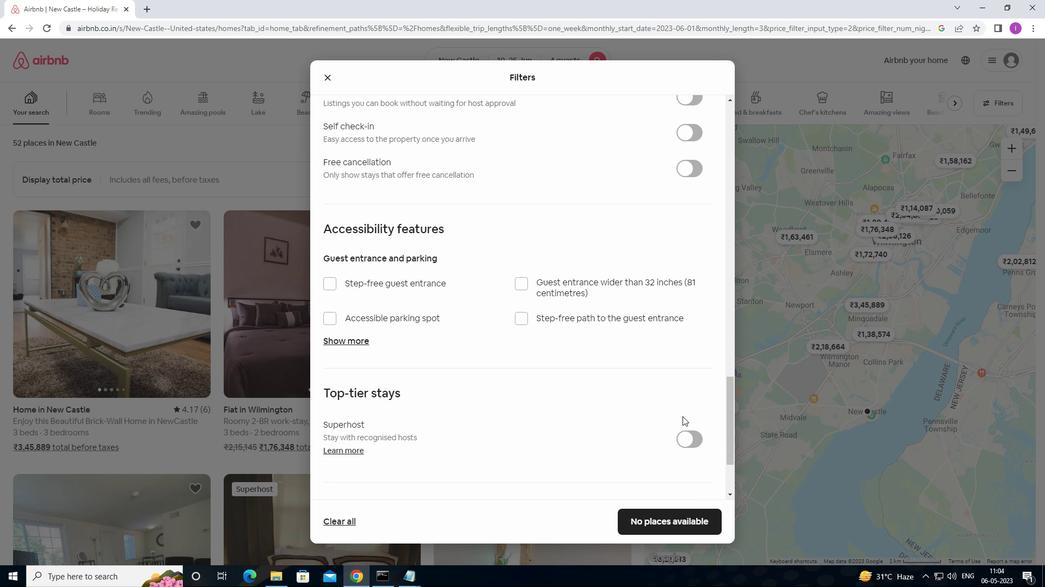 
Action: Mouse moved to (682, 417)
Screenshot: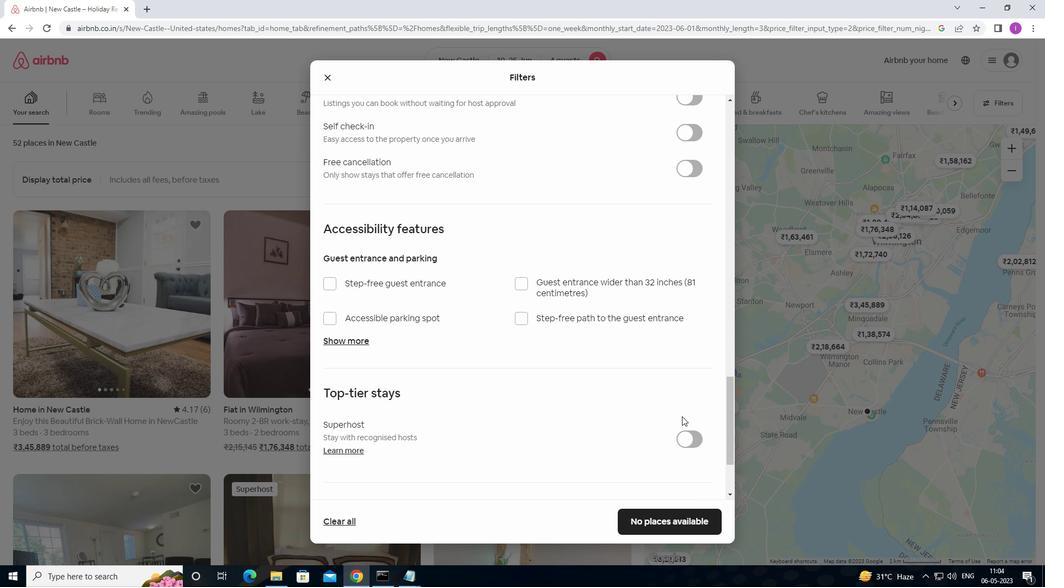 
Action: Mouse scrolled (682, 417) with delta (0, 0)
Screenshot: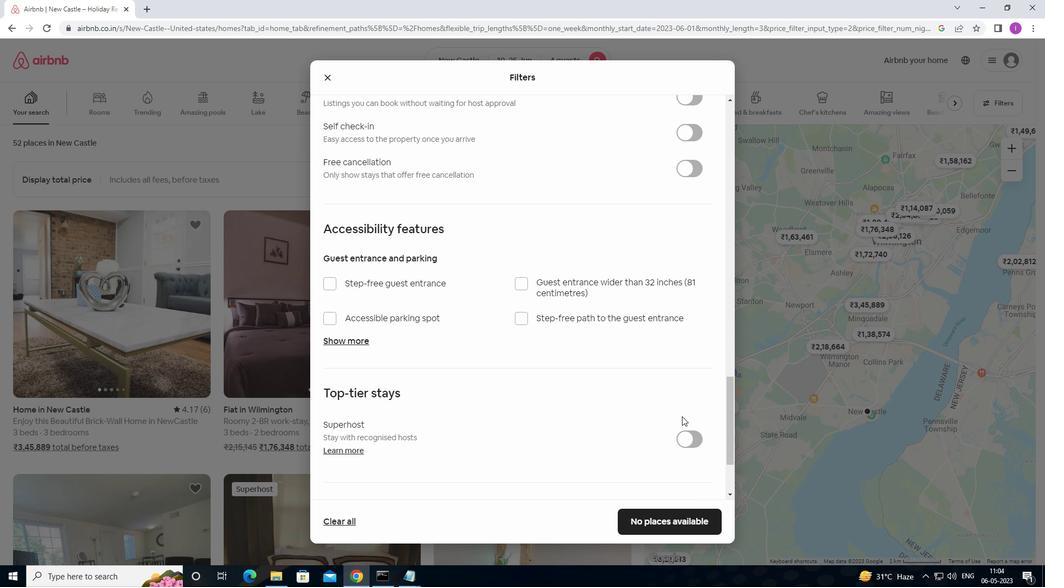 
Action: Mouse moved to (699, 245)
Screenshot: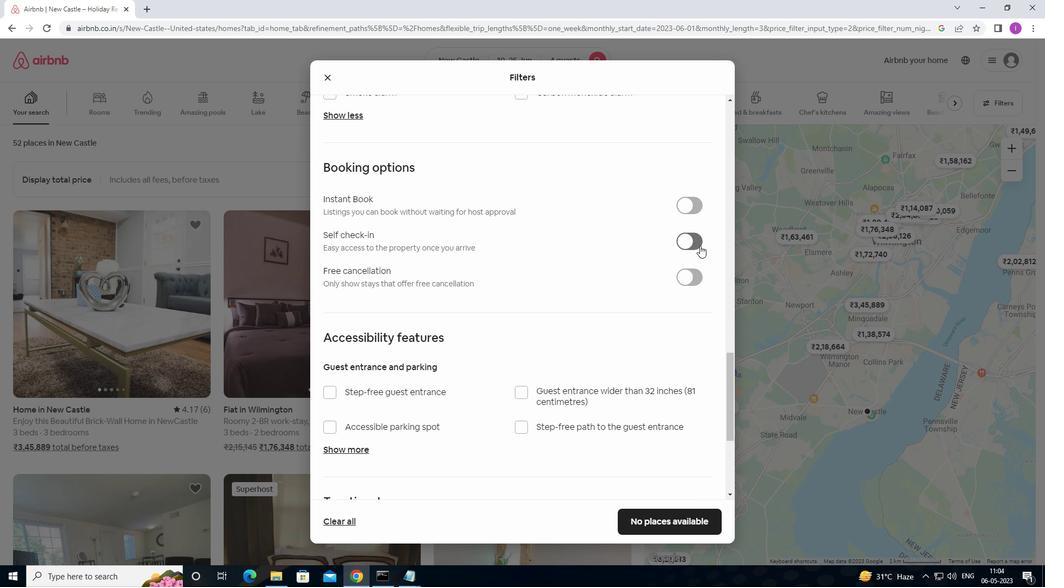 
Action: Mouse pressed left at (699, 245)
Screenshot: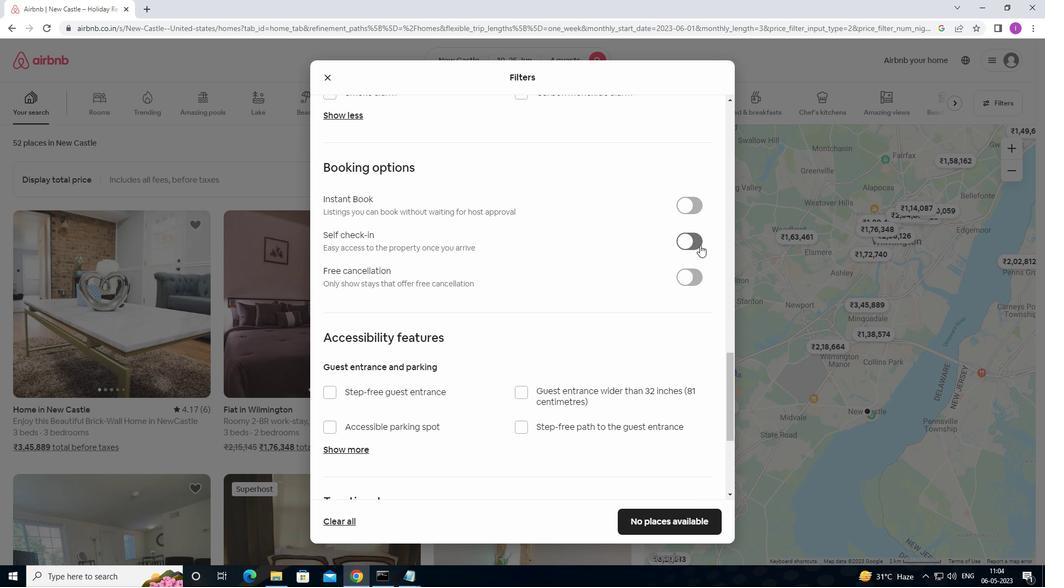 
Action: Mouse moved to (520, 359)
Screenshot: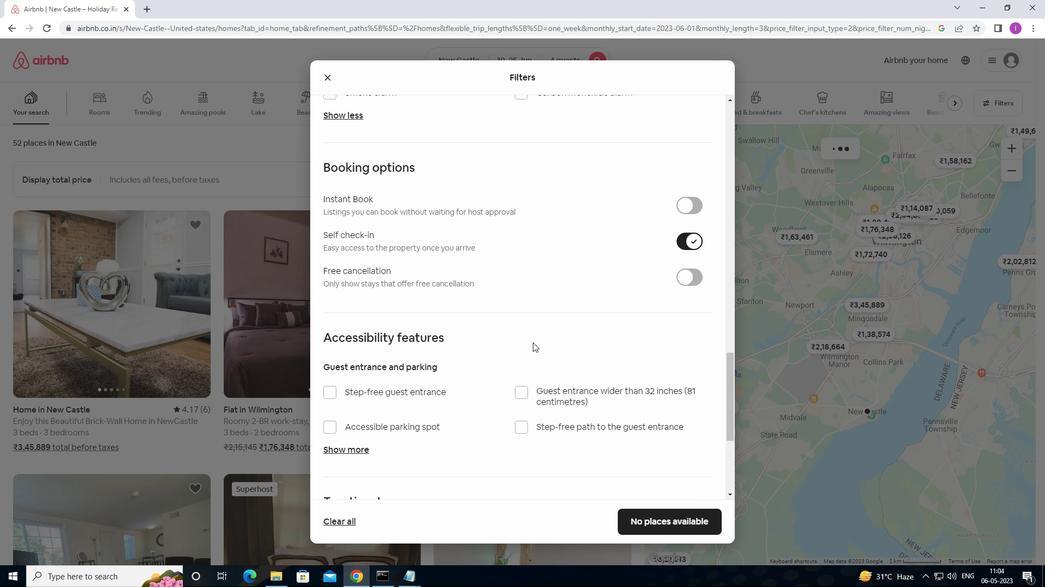 
Action: Mouse scrolled (520, 359) with delta (0, 0)
Screenshot: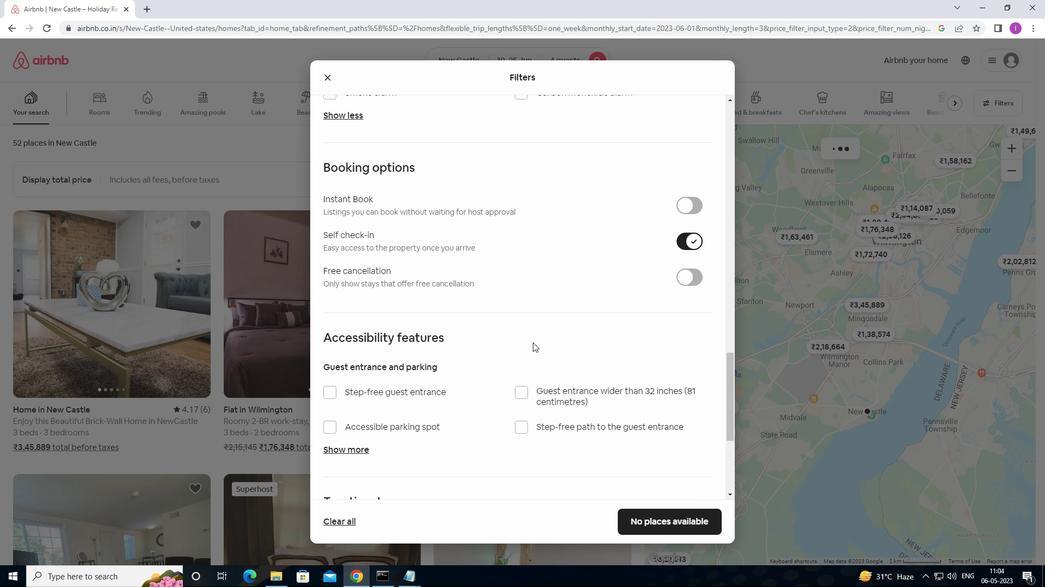 
Action: Mouse moved to (517, 367)
Screenshot: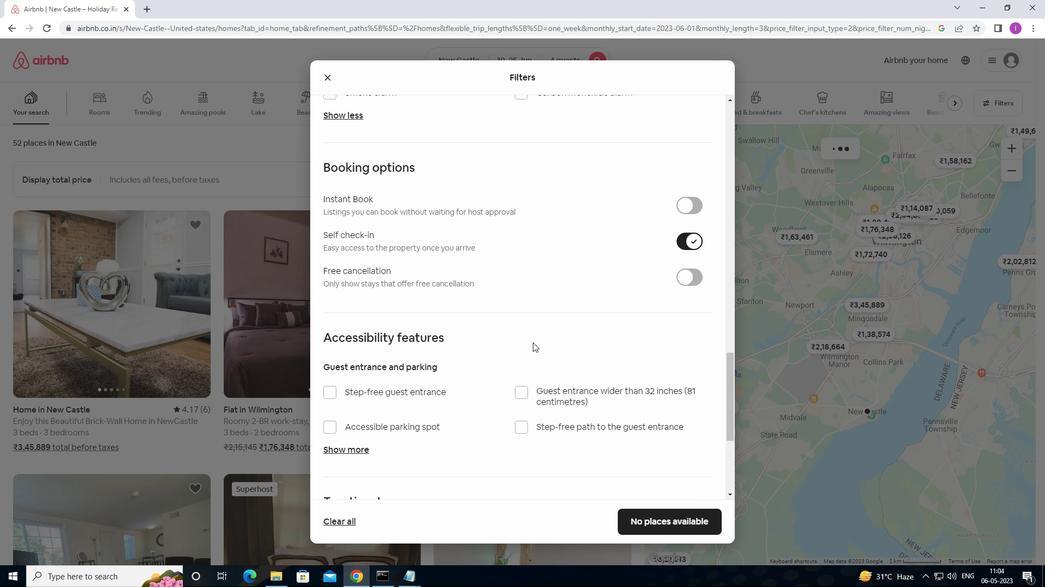 
Action: Mouse scrolled (517, 366) with delta (0, 0)
Screenshot: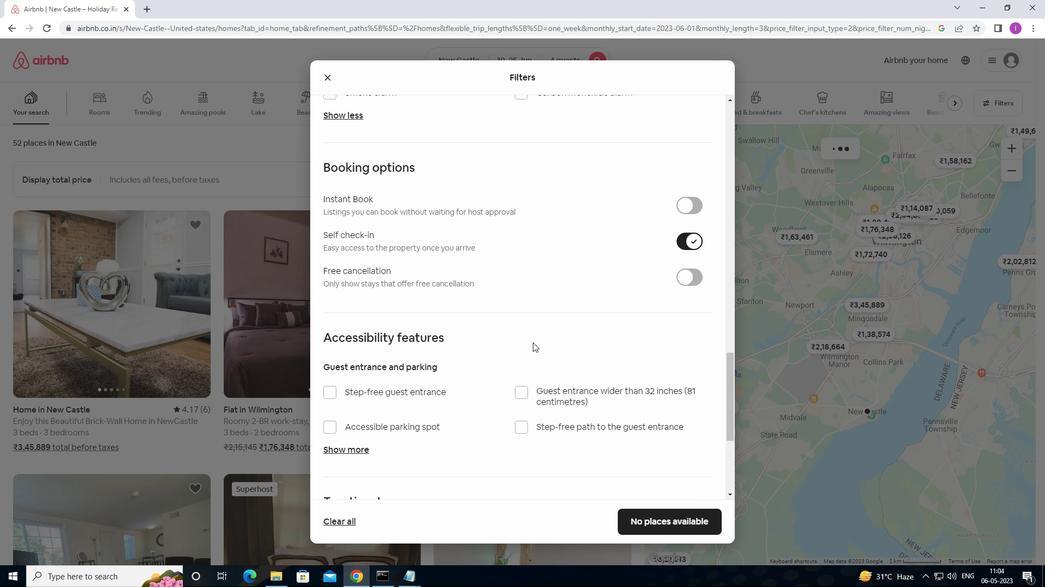 
Action: Mouse moved to (516, 369)
Screenshot: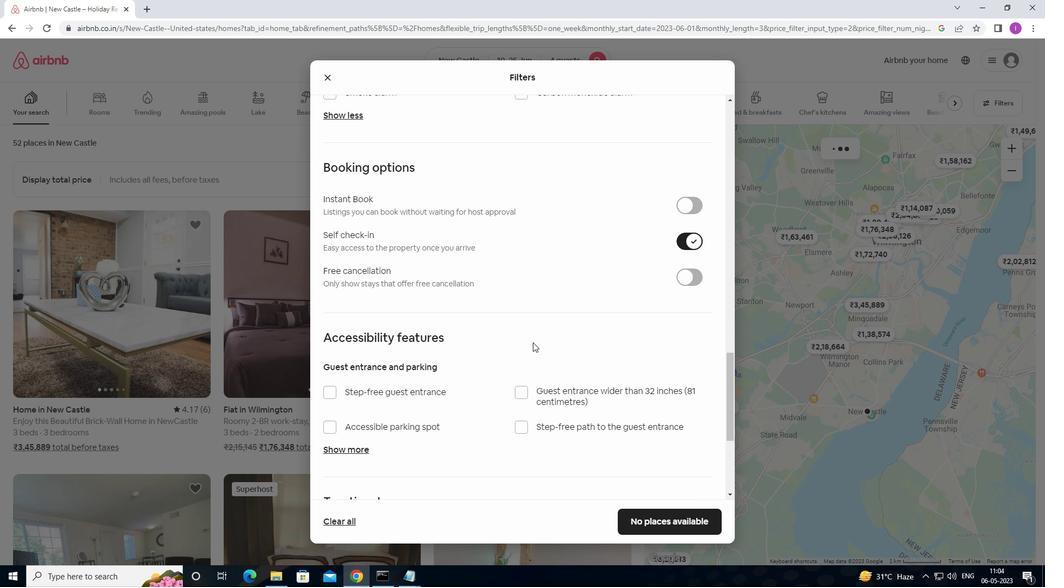 
Action: Mouse scrolled (516, 369) with delta (0, 0)
Screenshot: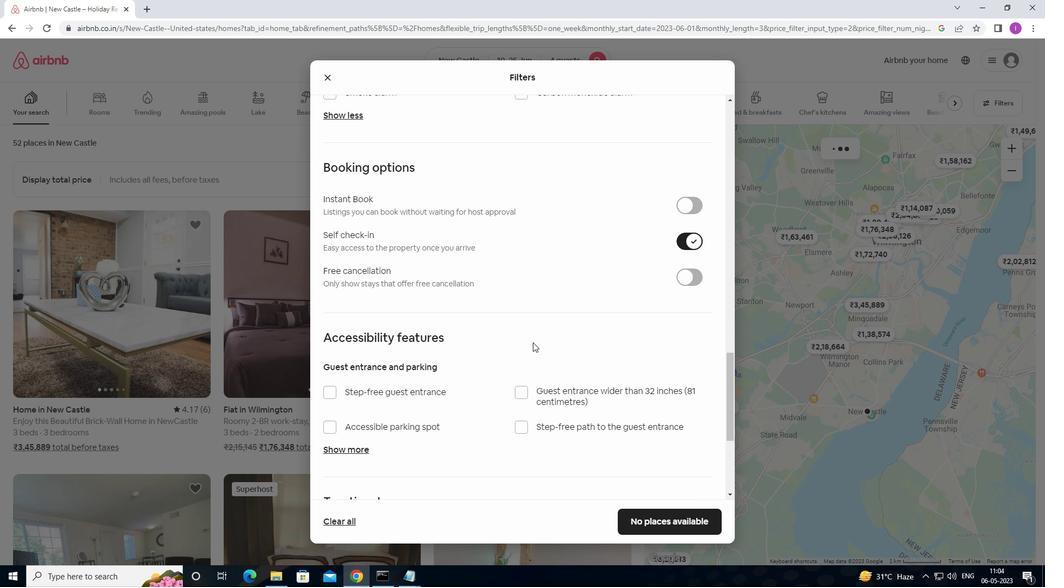 
Action: Mouse moved to (516, 371)
Screenshot: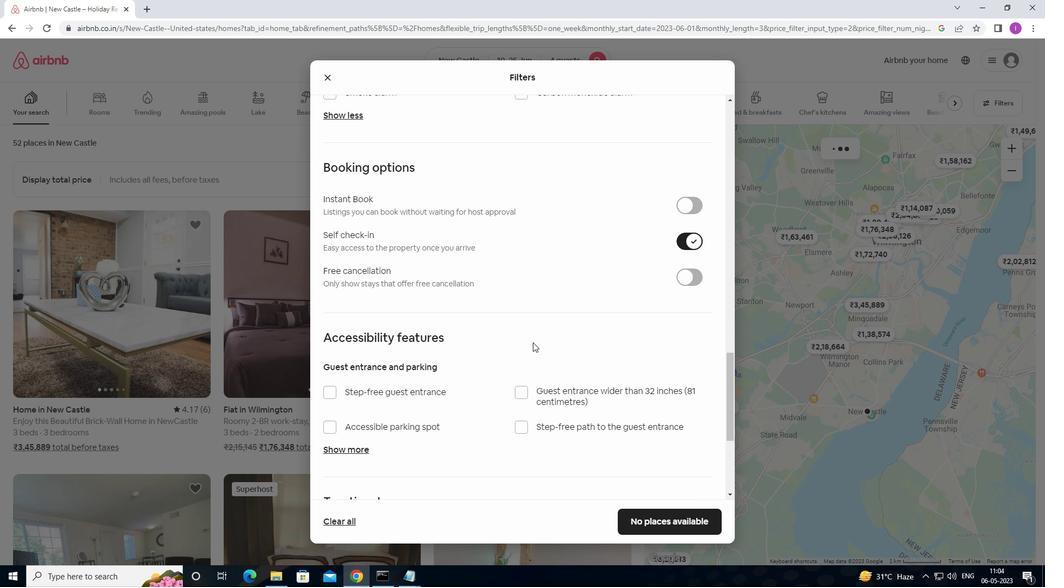 
Action: Mouse scrolled (516, 370) with delta (0, 0)
Screenshot: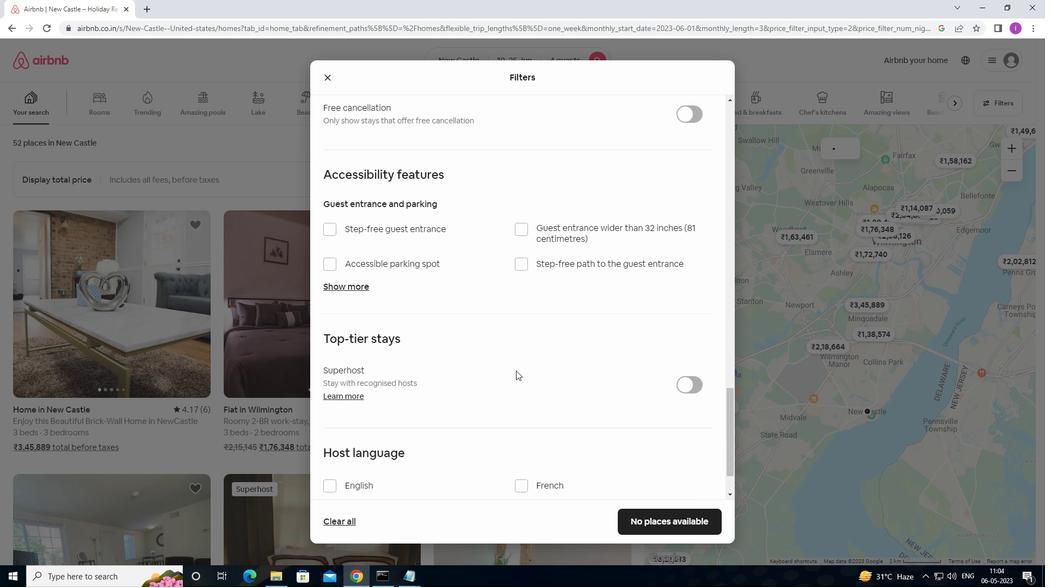 
Action: Mouse moved to (515, 372)
Screenshot: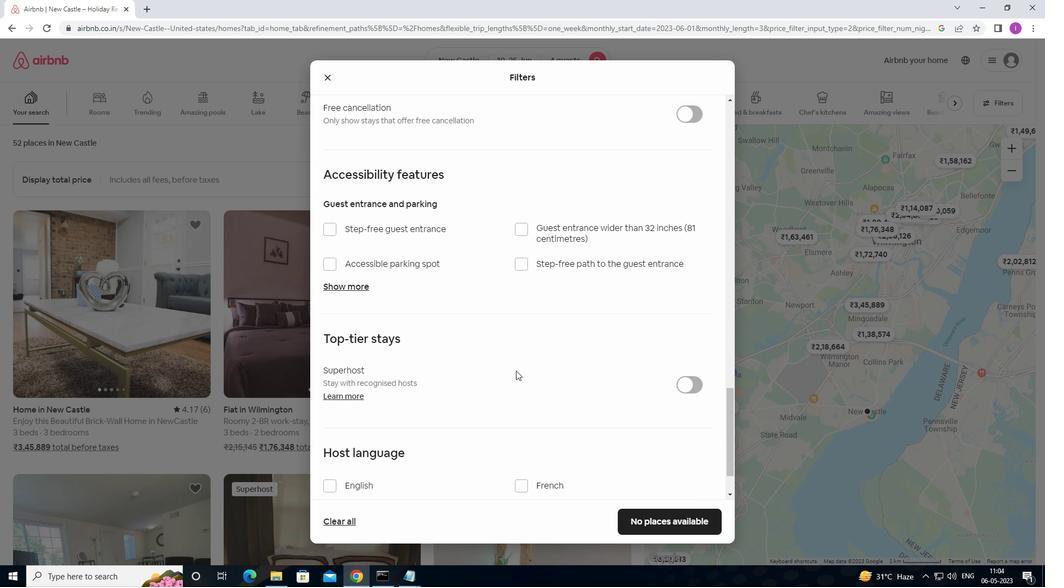 
Action: Mouse scrolled (515, 371) with delta (0, 0)
Screenshot: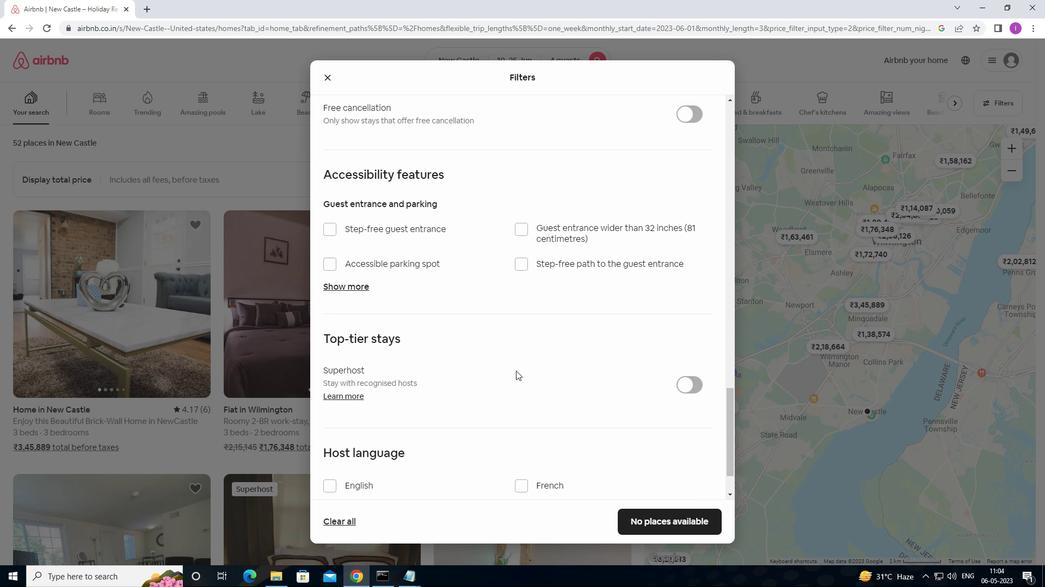 
Action: Mouse moved to (330, 421)
Screenshot: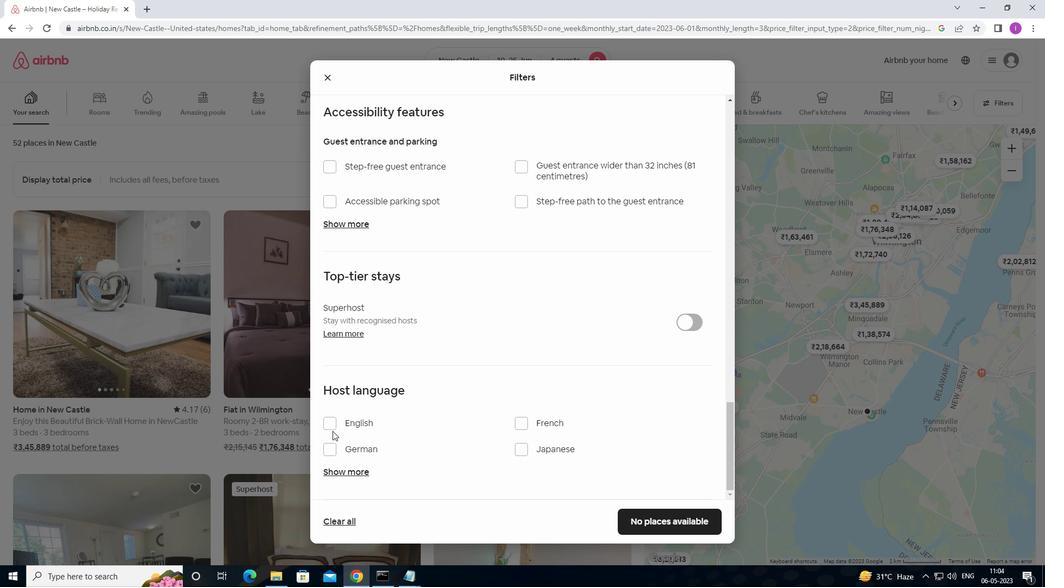 
Action: Mouse pressed left at (330, 421)
Screenshot: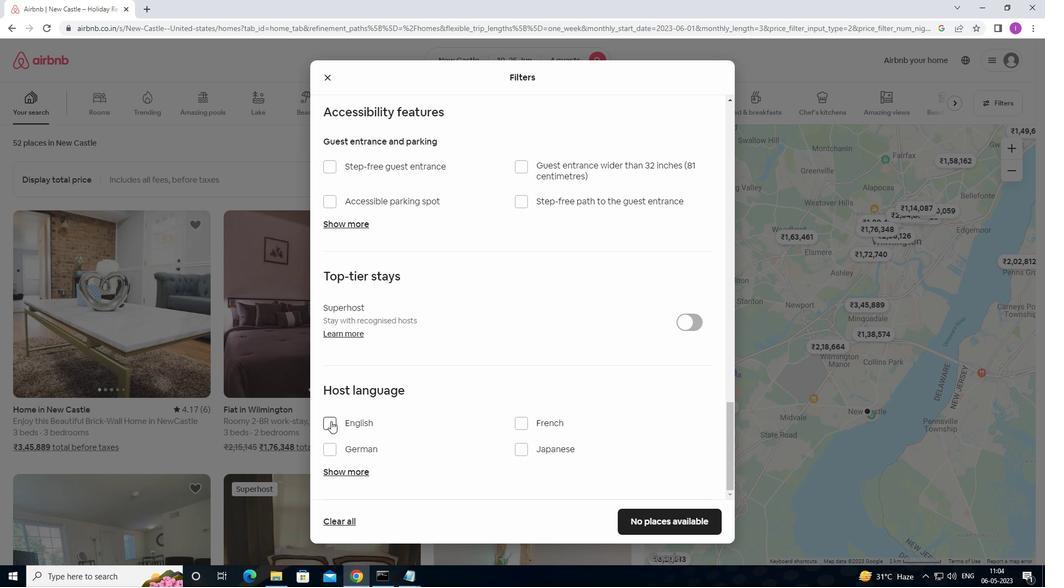 
Action: Mouse moved to (650, 521)
Screenshot: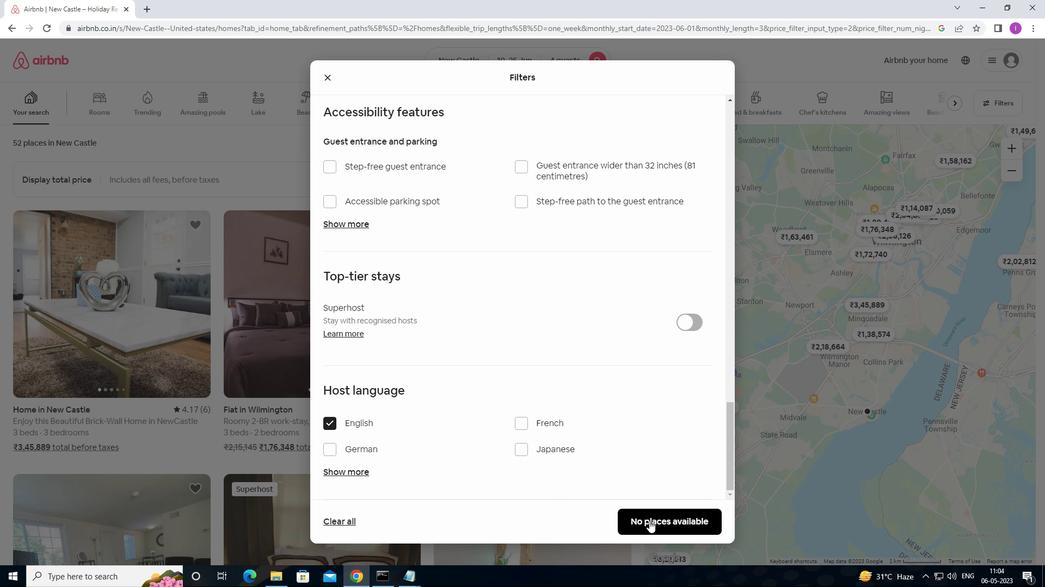 
Action: Mouse pressed left at (650, 521)
Screenshot: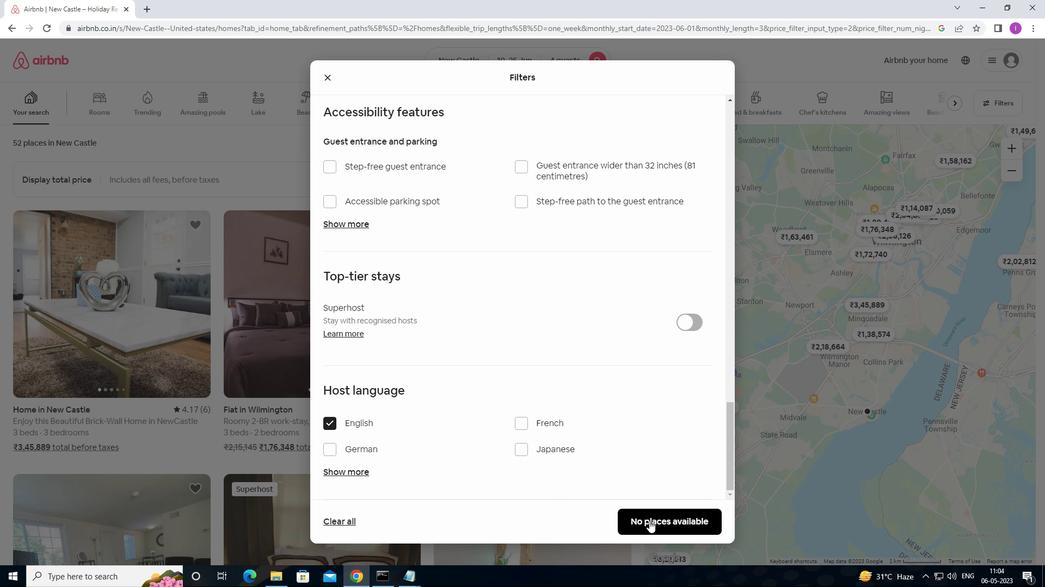 
Action: Mouse moved to (548, 302)
Screenshot: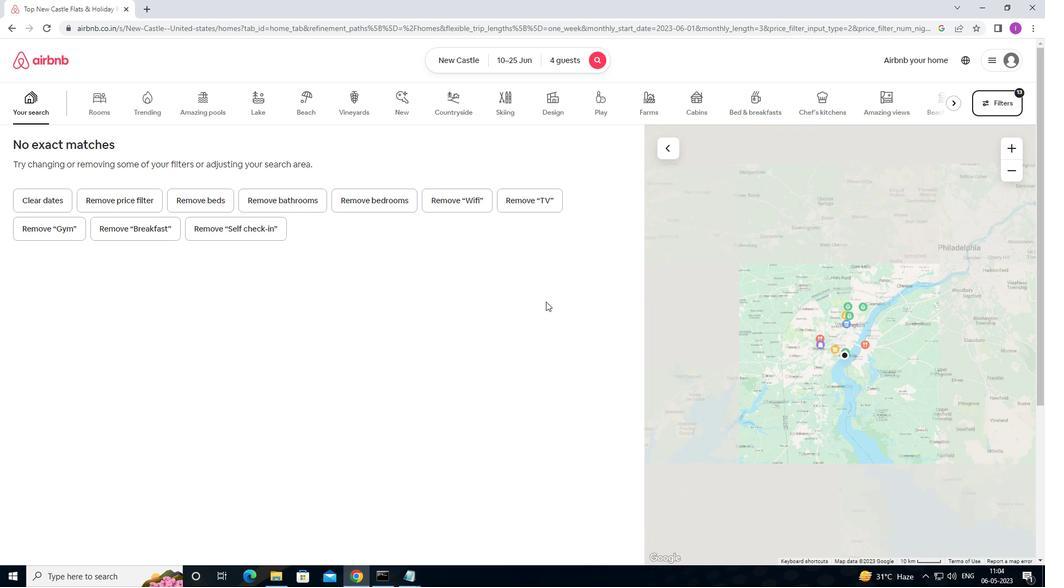 
